 Task: Measure the driving distance from Los Angeles to Joshua Tree National Park.
Action: Mouse moved to (363, 105)
Screenshot: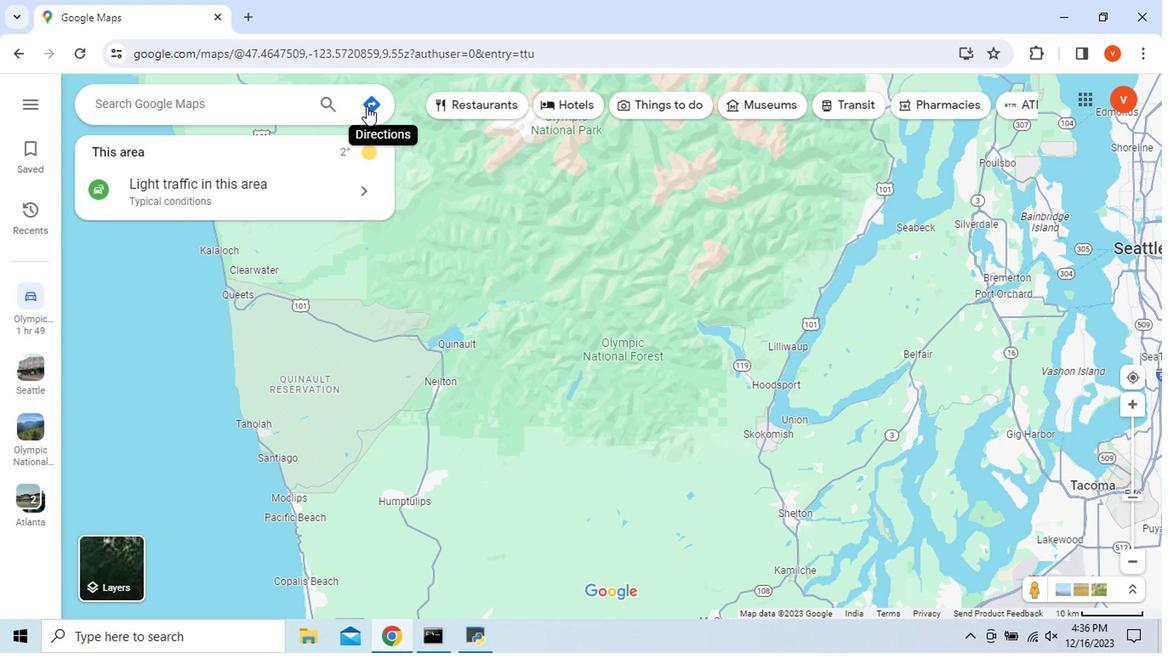 
Action: Mouse pressed left at (363, 105)
Screenshot: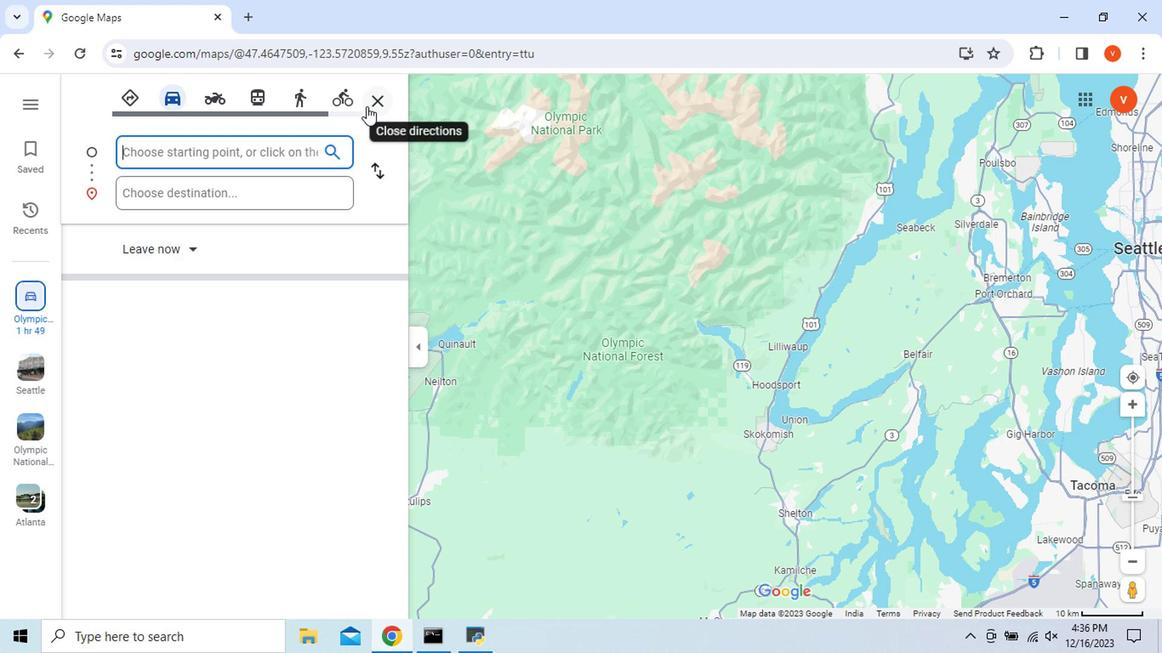 
Action: Mouse moved to (536, 344)
Screenshot: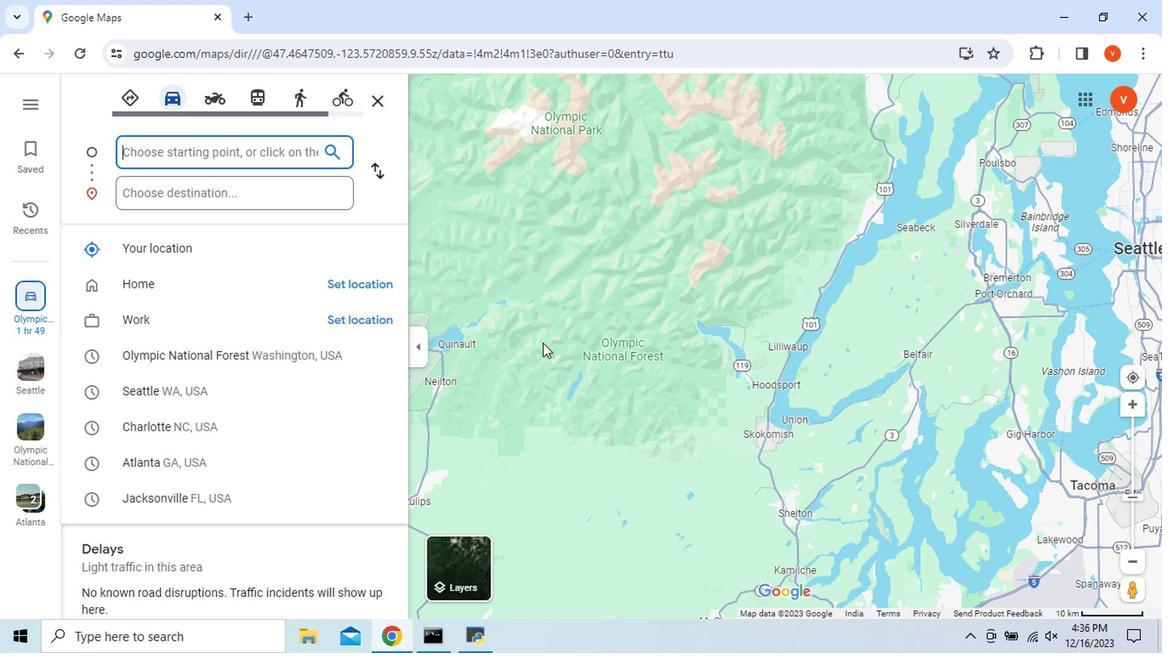 
Action: Key pressed <Key.shift_r>Los
Screenshot: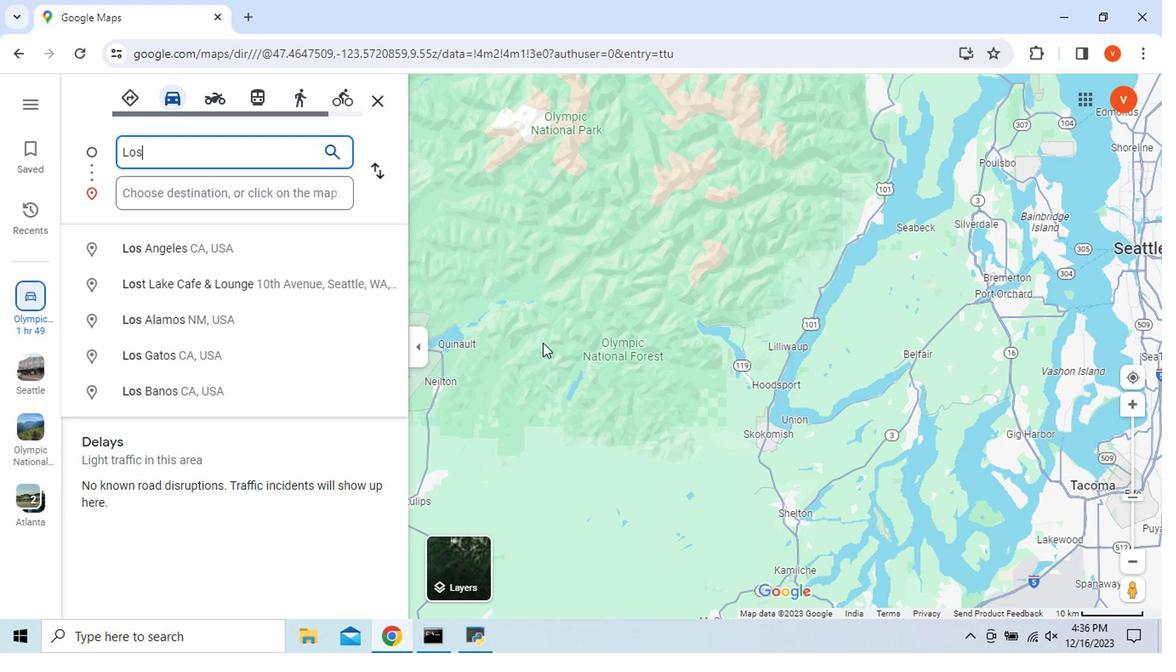 
Action: Mouse moved to (217, 246)
Screenshot: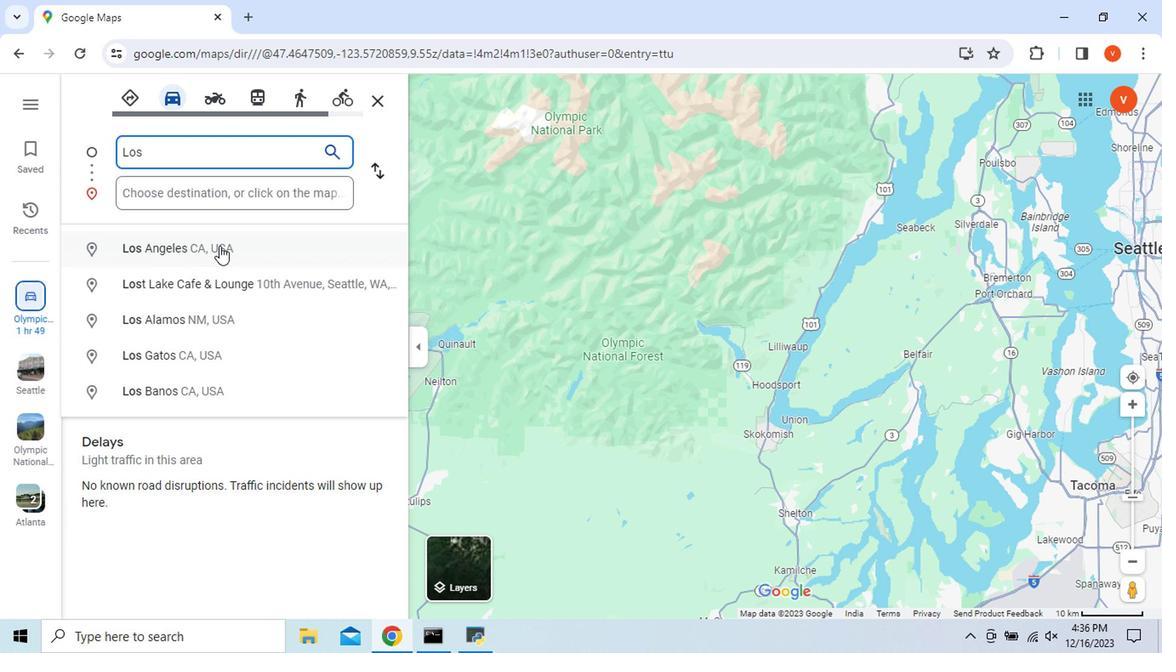 
Action: Mouse pressed left at (217, 246)
Screenshot: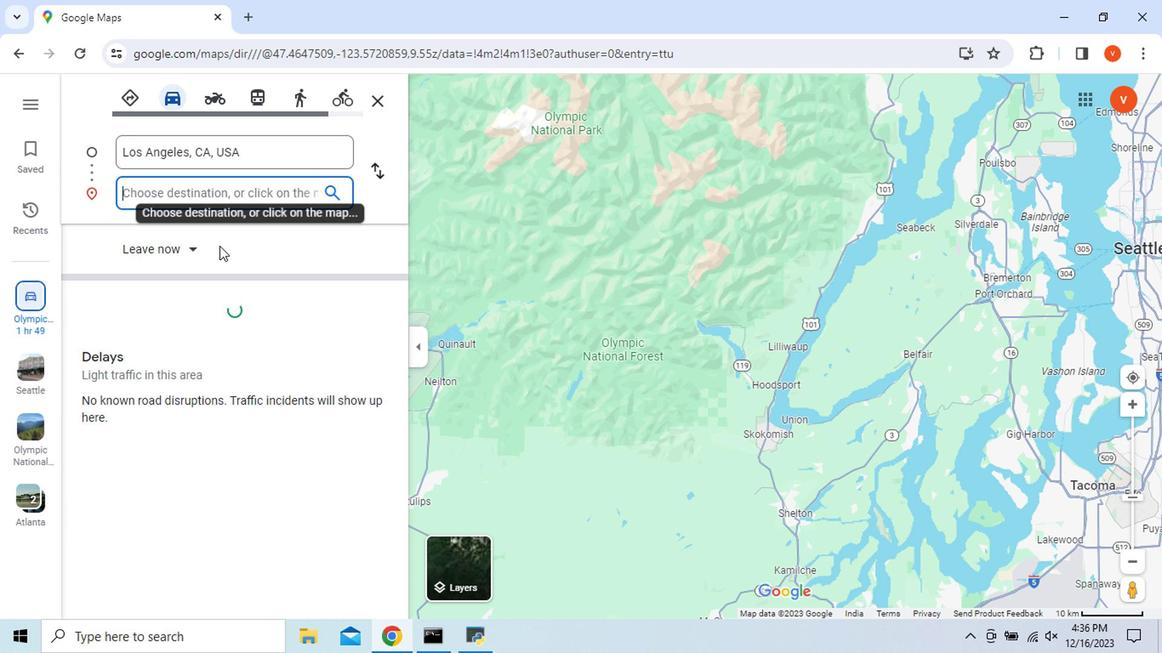 
Action: Mouse moved to (154, 194)
Screenshot: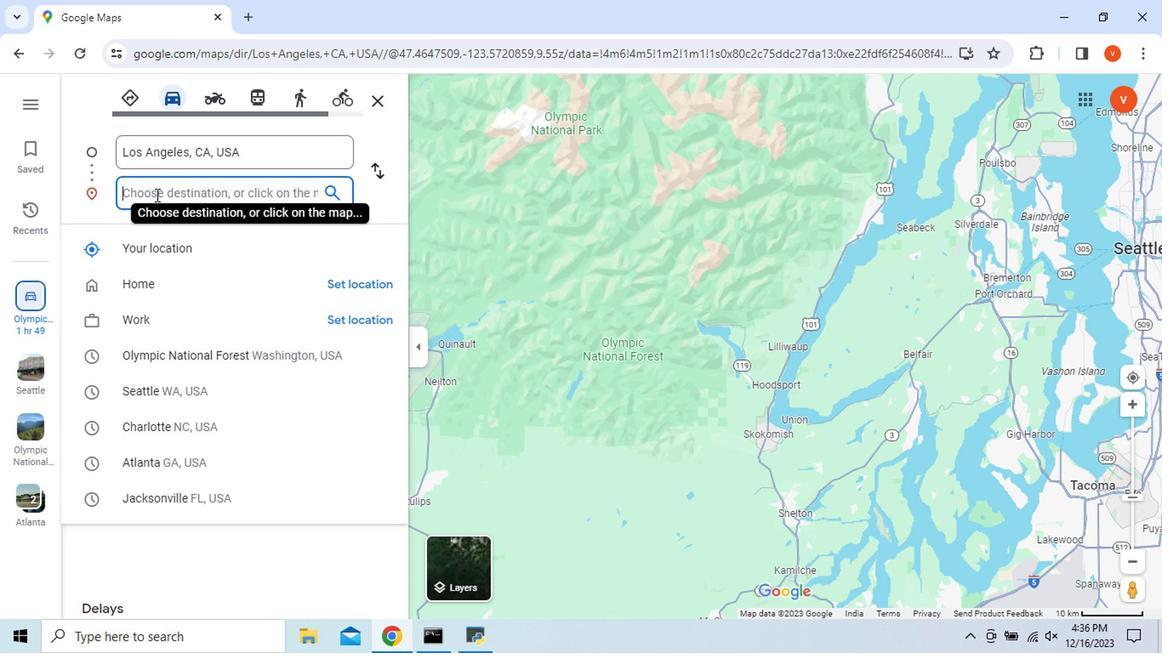 
Action: Mouse pressed left at (154, 194)
Screenshot: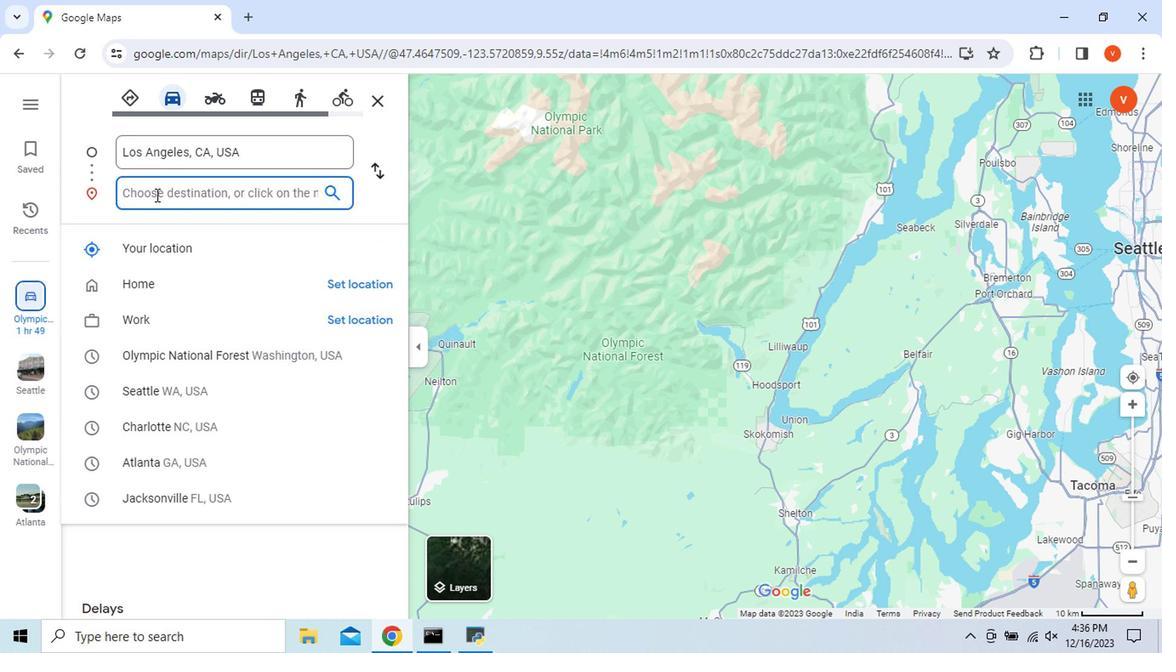 
Action: Key pressed <Key.shift_r>Joshua
Screenshot: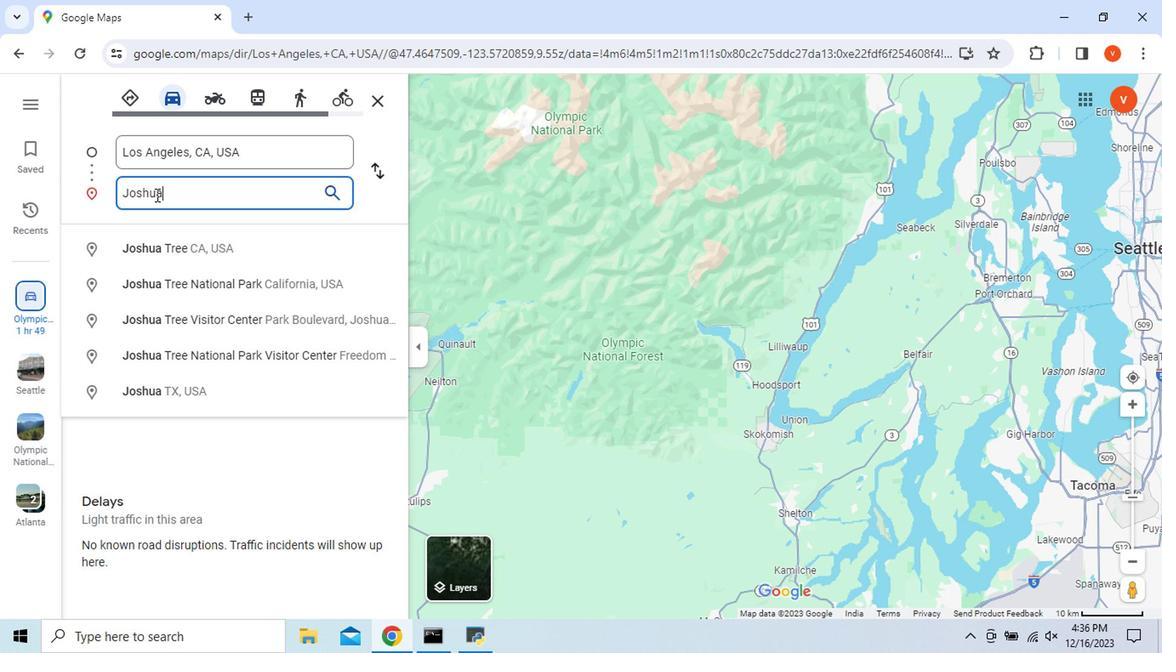
Action: Mouse moved to (241, 275)
Screenshot: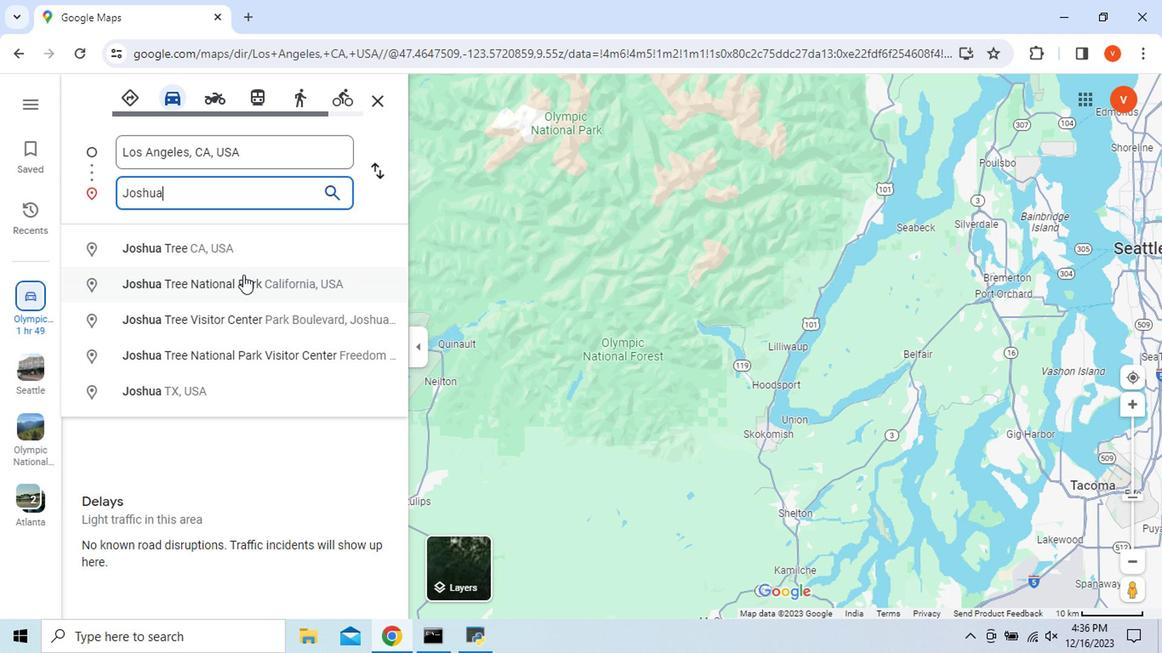 
Action: Mouse pressed left at (241, 275)
Screenshot: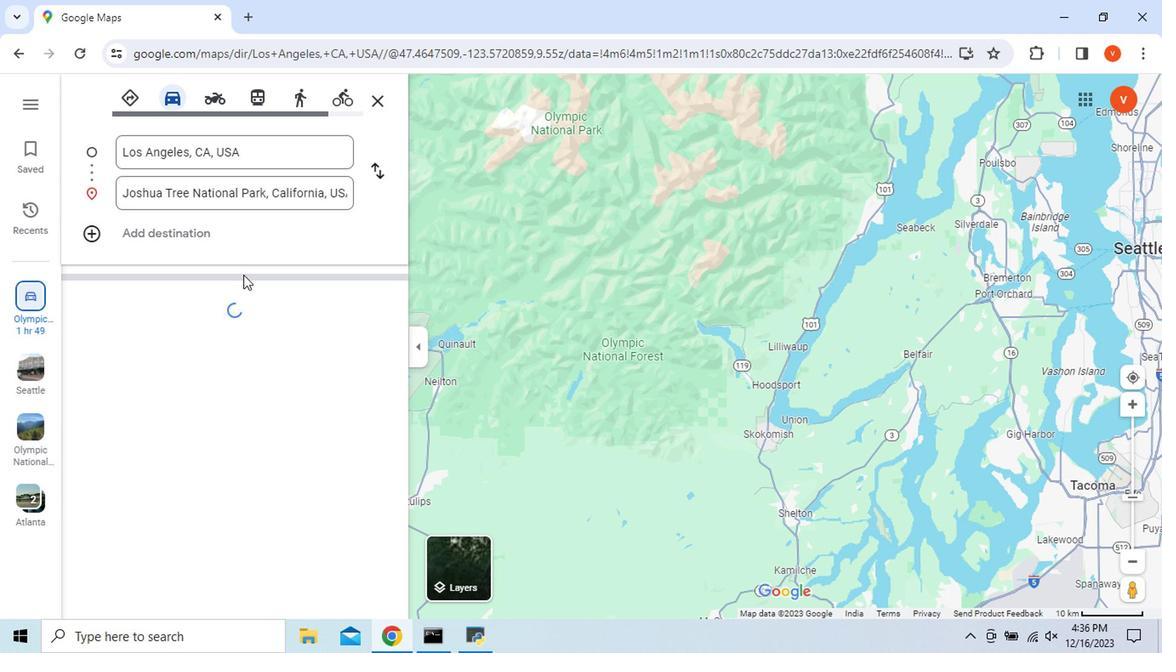 
Action: Mouse moved to (273, 466)
Screenshot: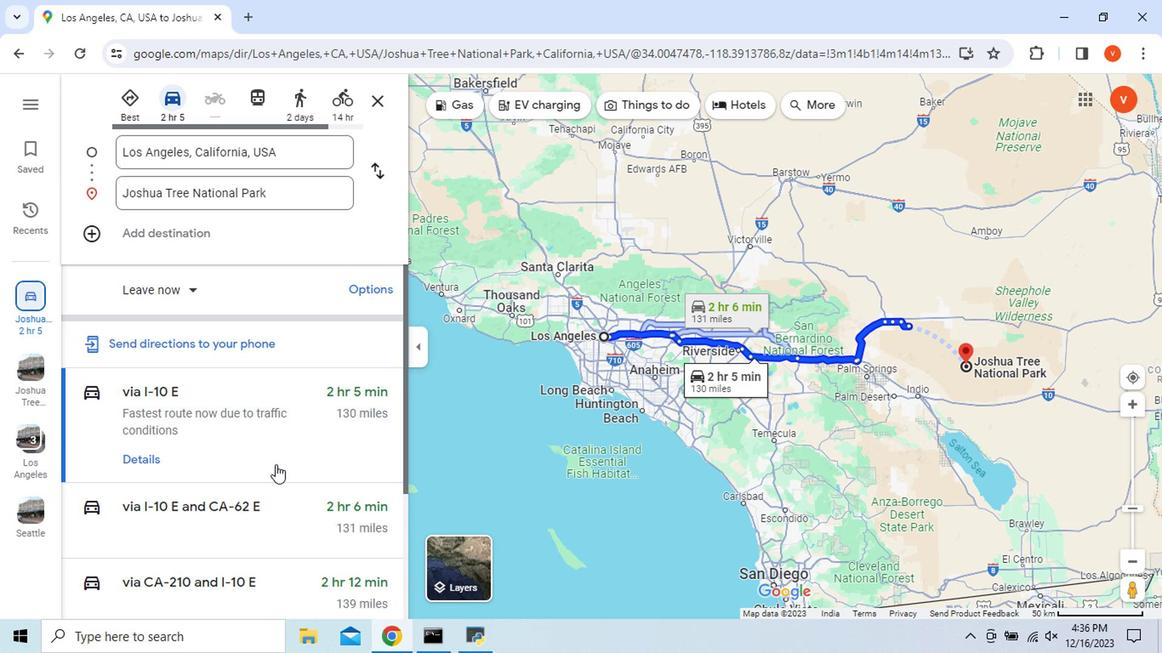 
Action: Mouse scrolled (273, 466) with delta (0, 0)
Screenshot: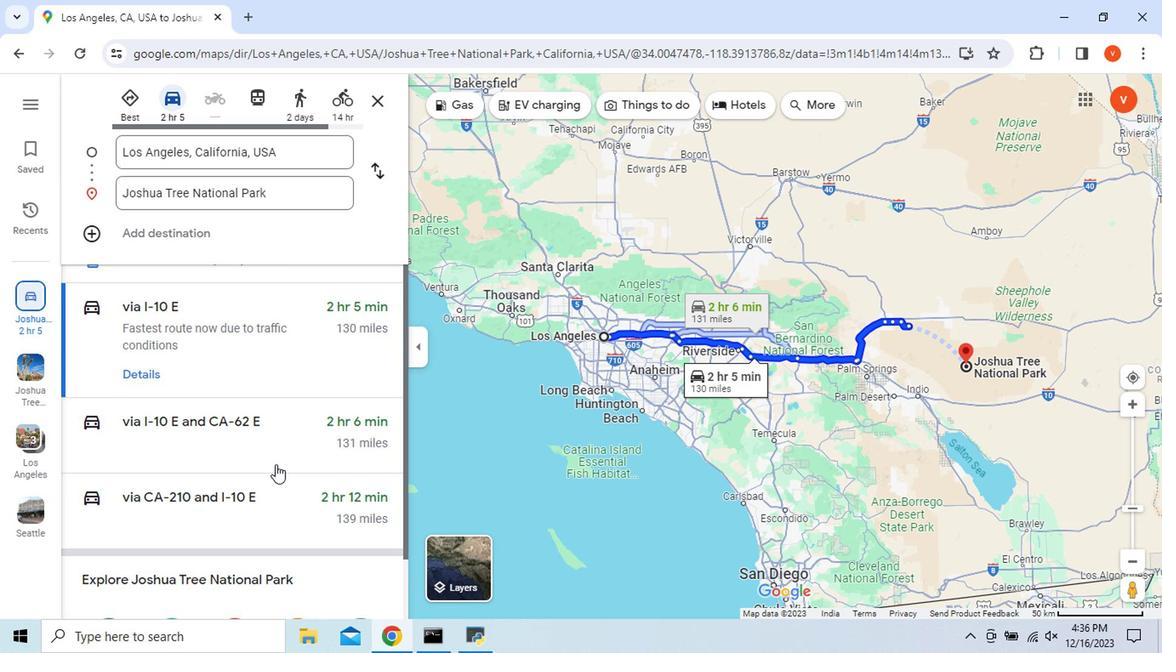 
Action: Mouse moved to (151, 374)
Screenshot: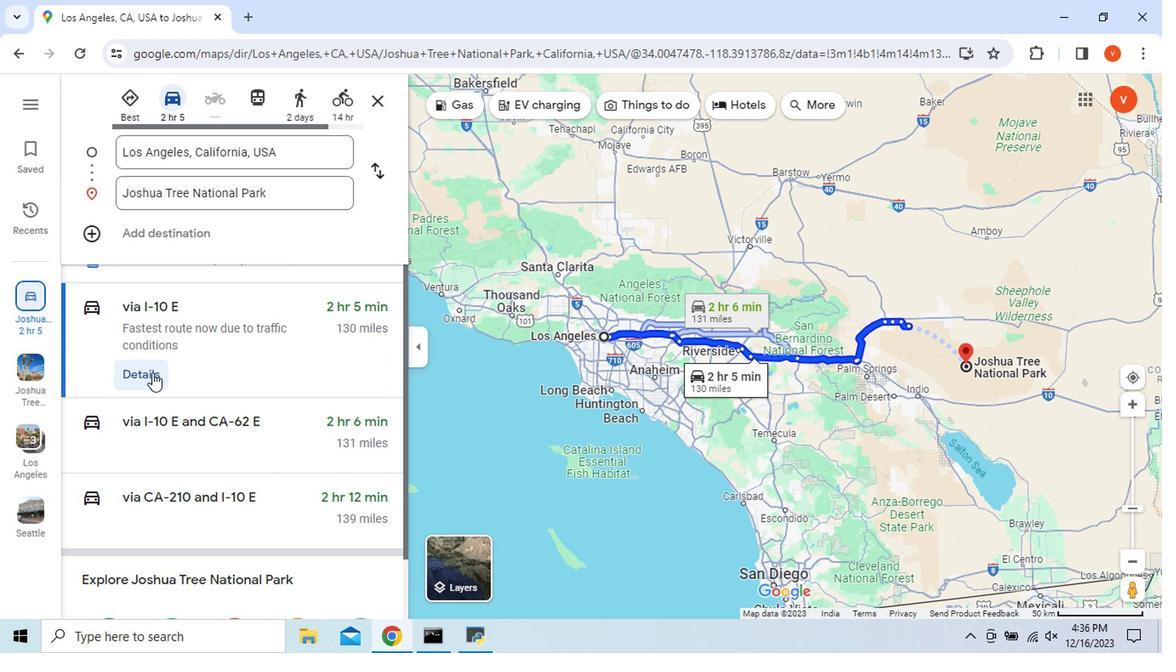 
Action: Mouse pressed left at (151, 374)
Screenshot: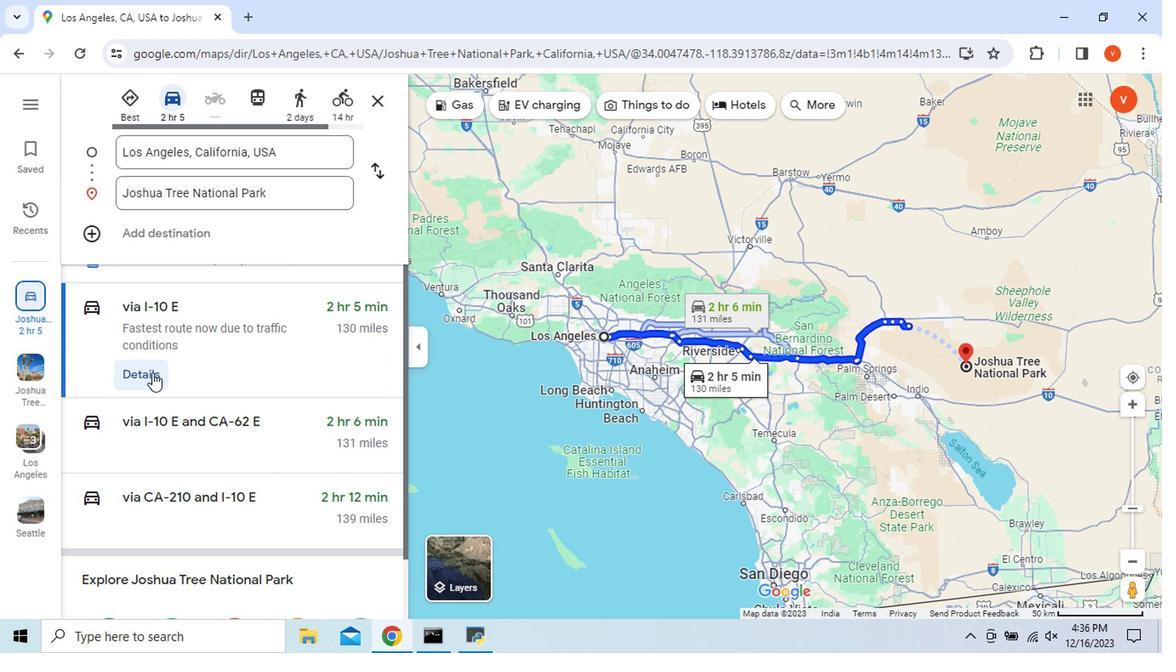 
Action: Mouse moved to (97, 314)
Screenshot: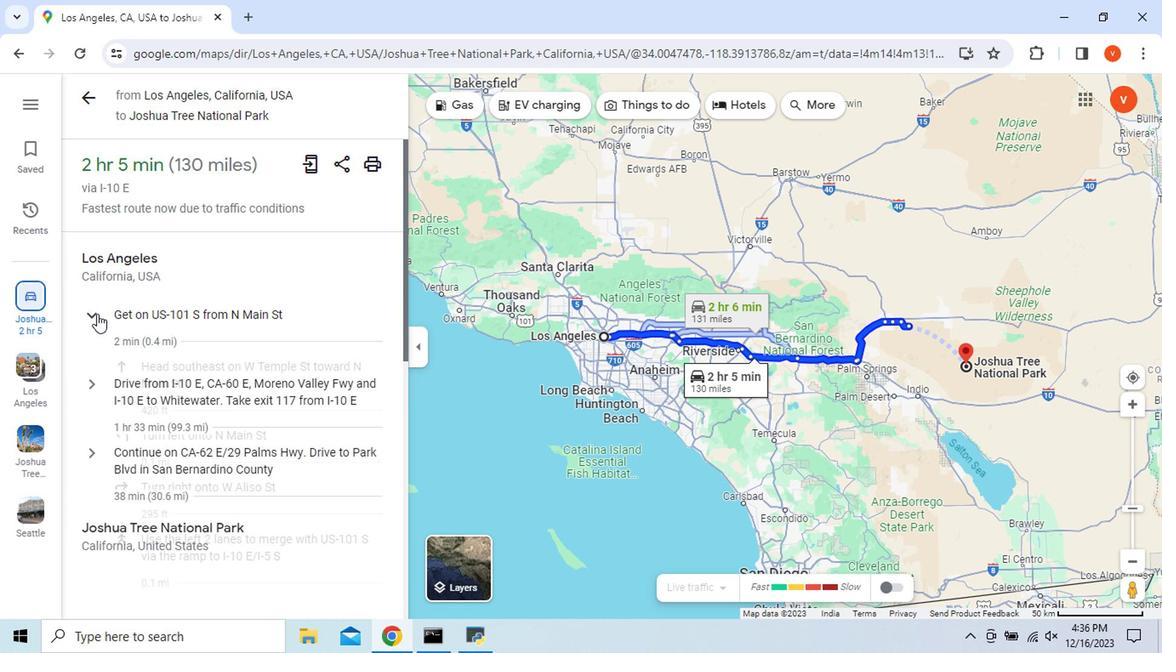 
Action: Mouse pressed left at (97, 314)
Screenshot: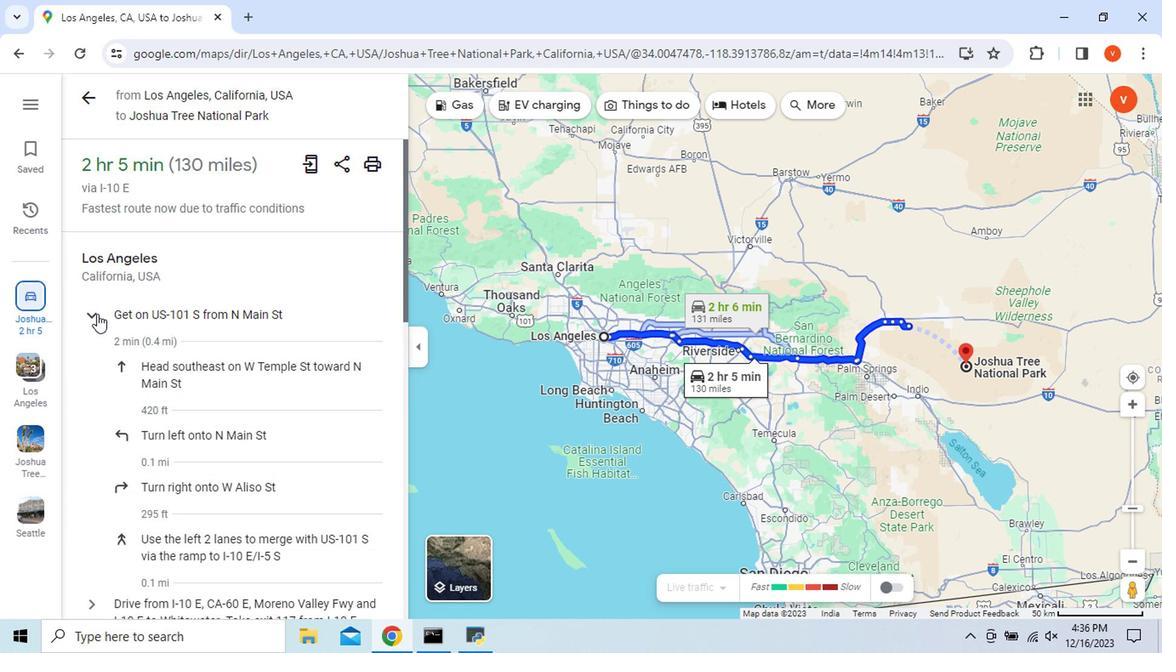 
Action: Mouse moved to (326, 318)
Screenshot: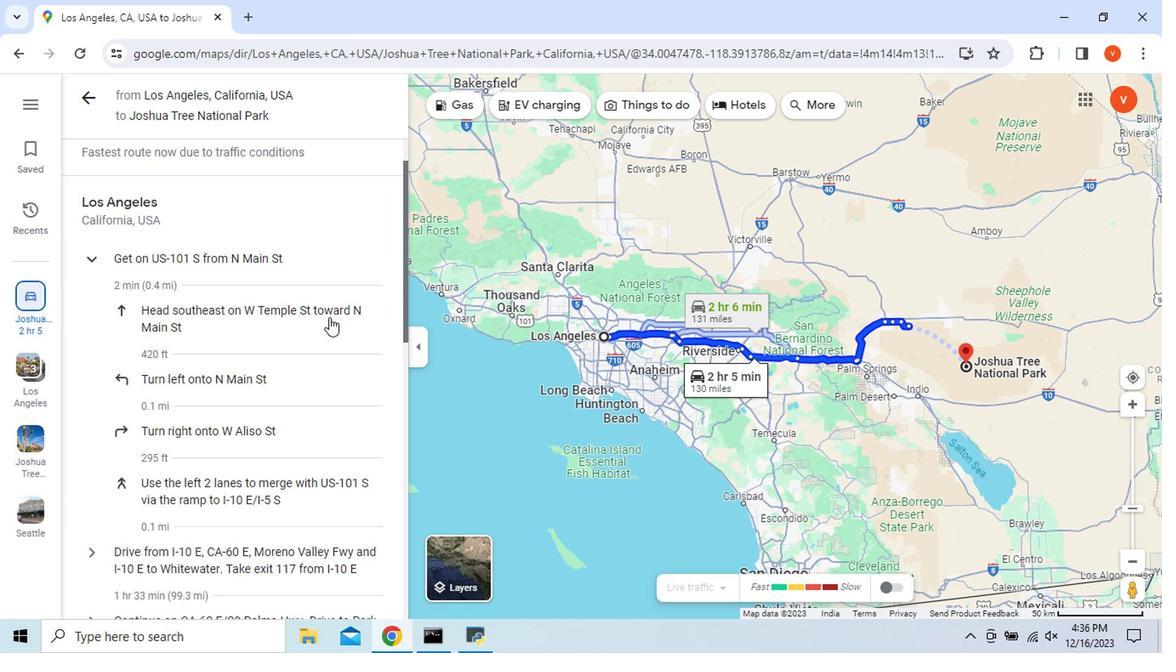 
Action: Mouse scrolled (326, 317) with delta (0, 0)
Screenshot: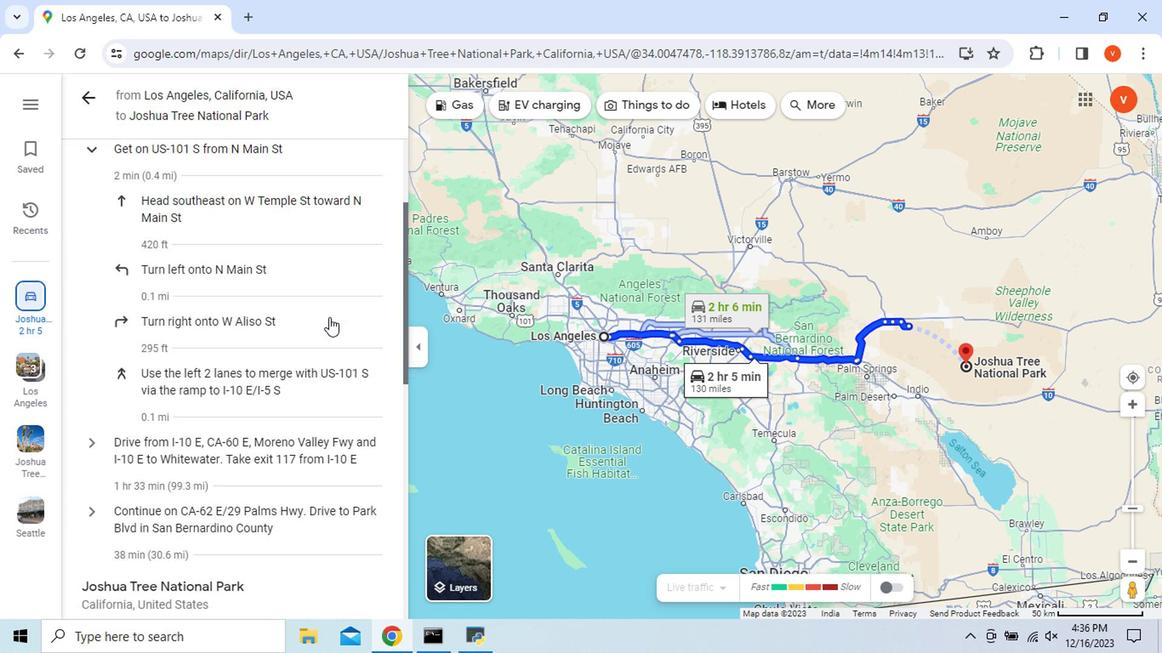 
Action: Mouse scrolled (326, 317) with delta (0, 0)
Screenshot: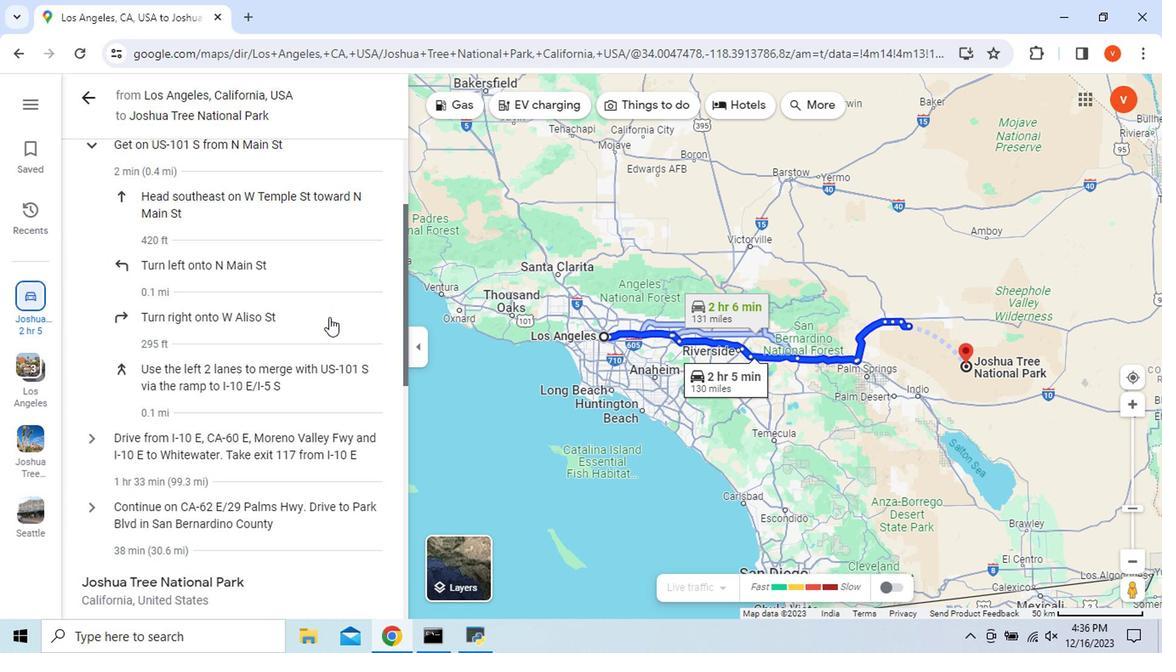 
Action: Mouse scrolled (326, 317) with delta (0, 0)
Screenshot: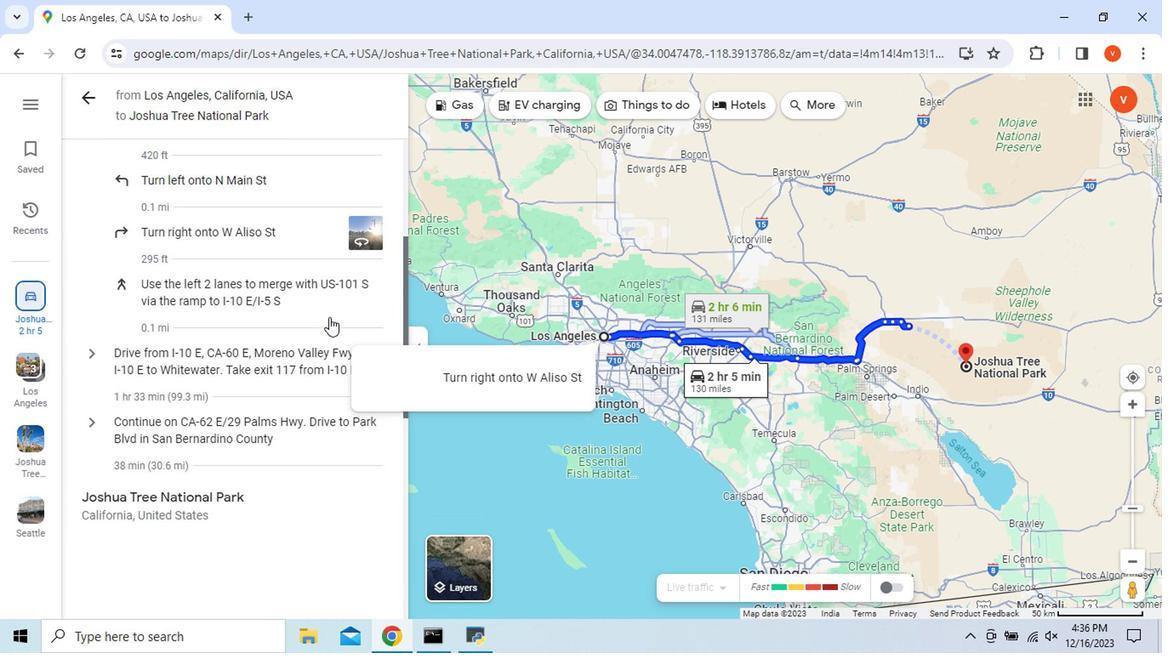 
Action: Mouse moved to (97, 351)
Screenshot: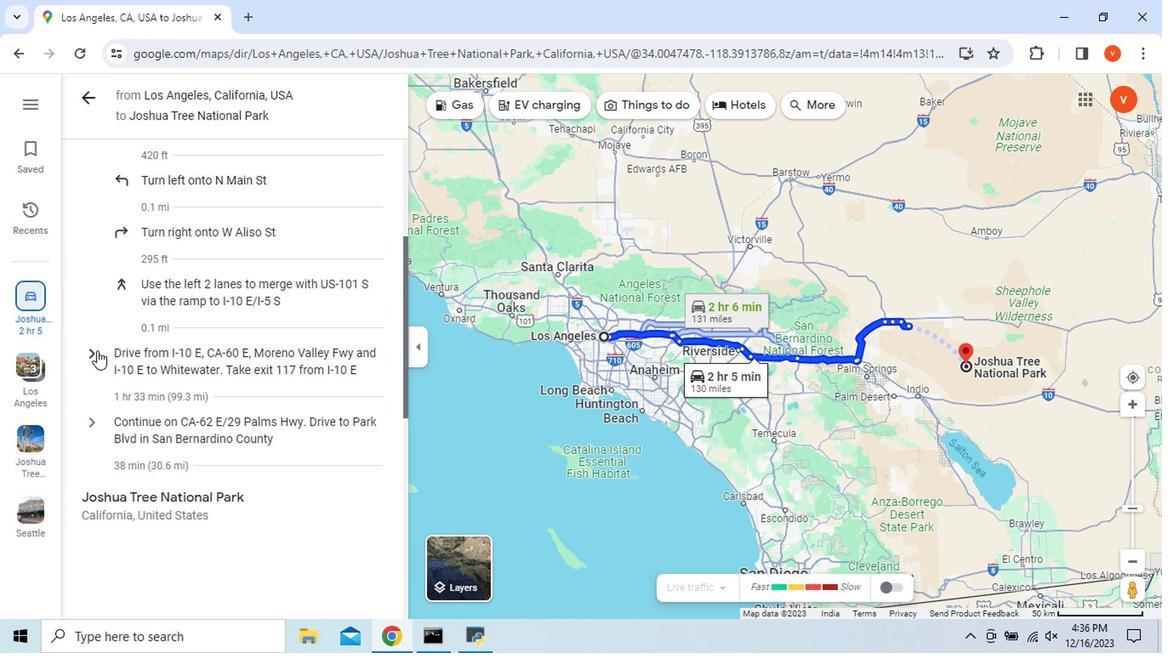 
Action: Mouse pressed left at (97, 351)
Screenshot: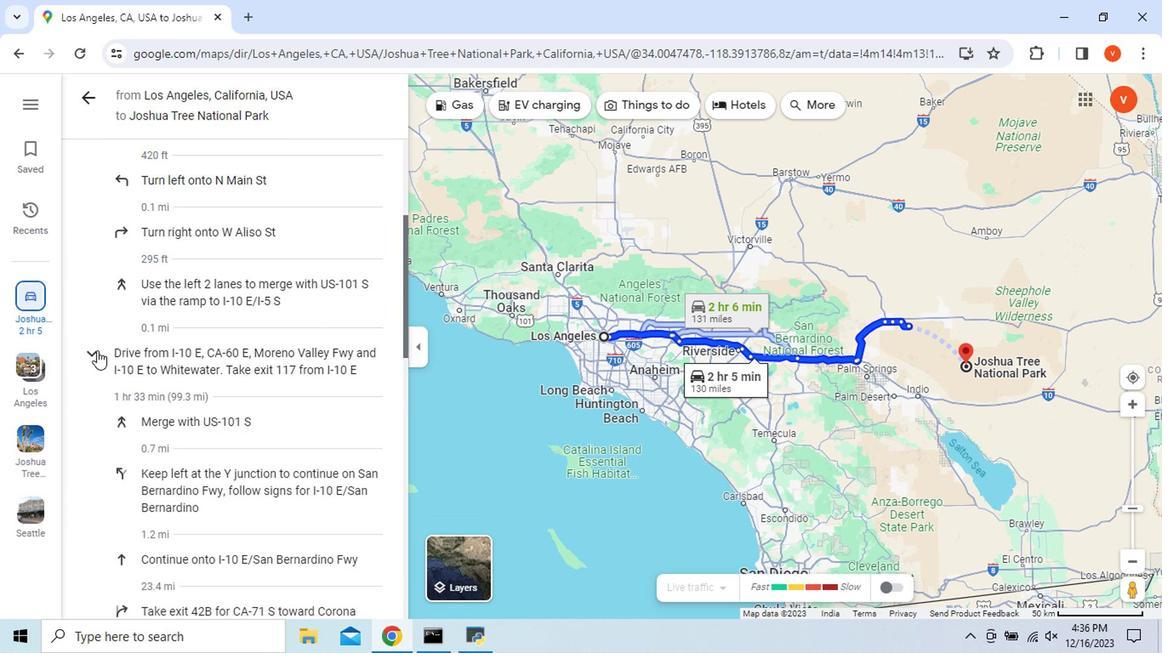 
Action: Mouse moved to (297, 398)
Screenshot: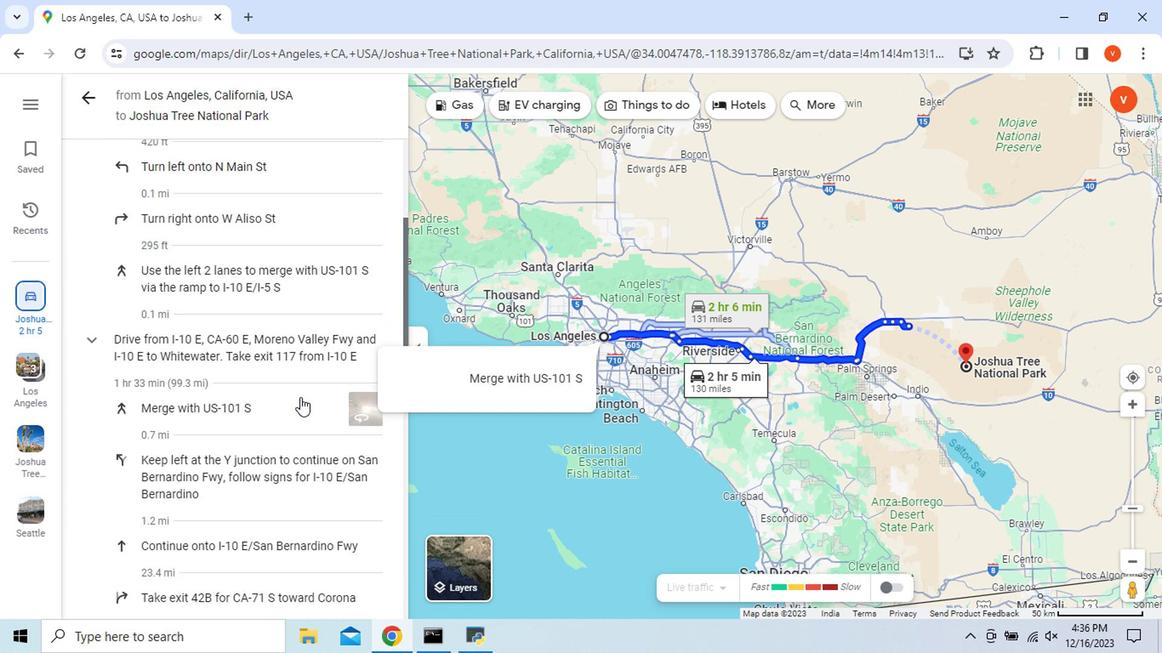 
Action: Mouse scrolled (297, 398) with delta (0, 0)
Screenshot: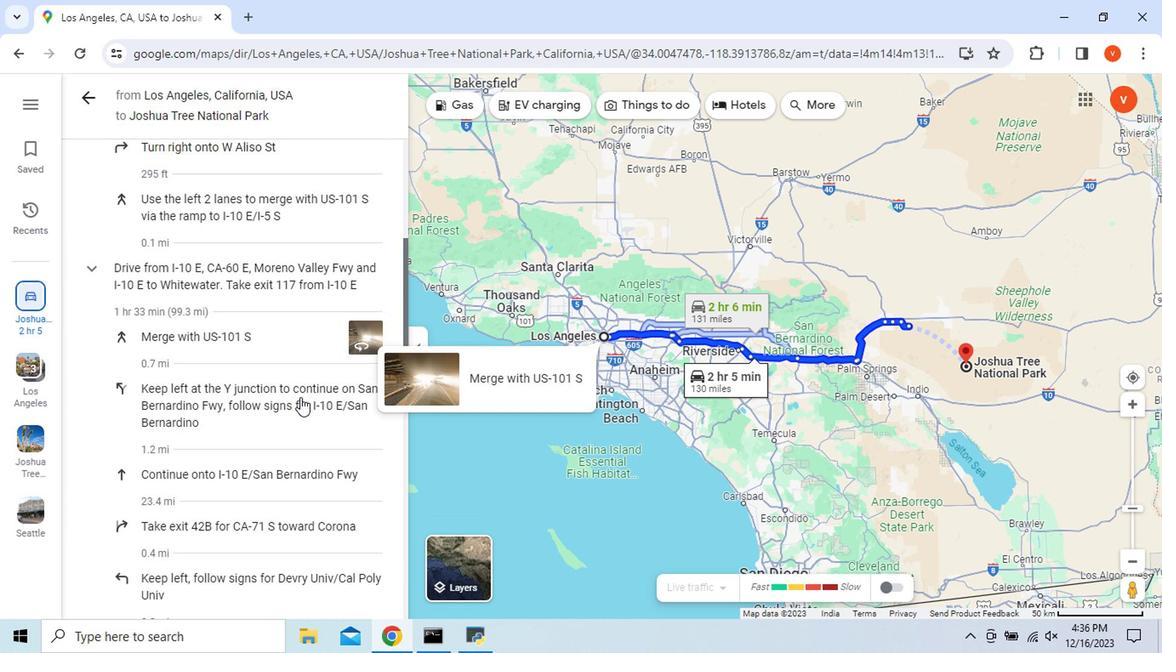 
Action: Mouse scrolled (297, 398) with delta (0, 0)
Screenshot: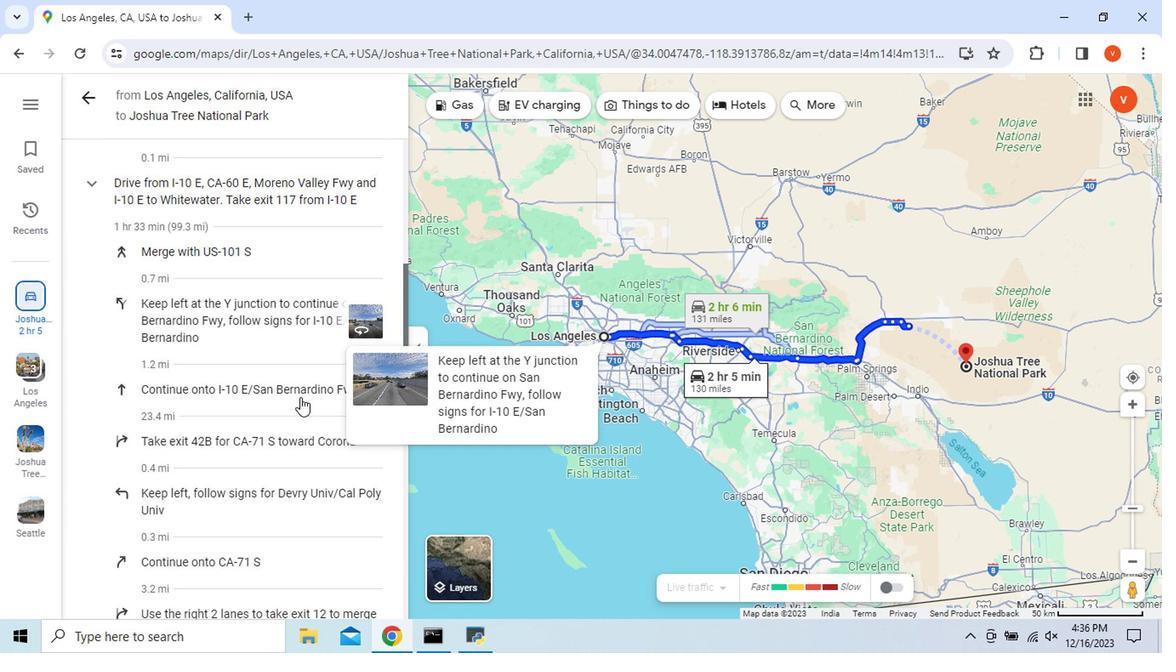 
Action: Mouse moved to (77, 407)
Screenshot: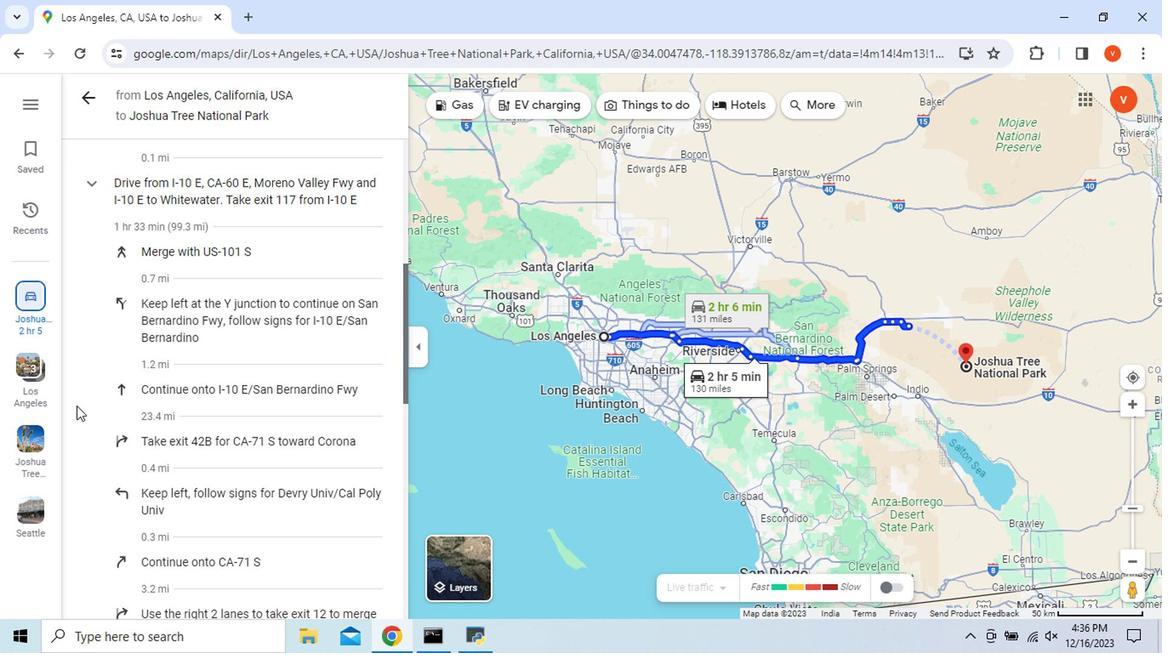 
Action: Mouse scrolled (77, 406) with delta (0, 0)
Screenshot: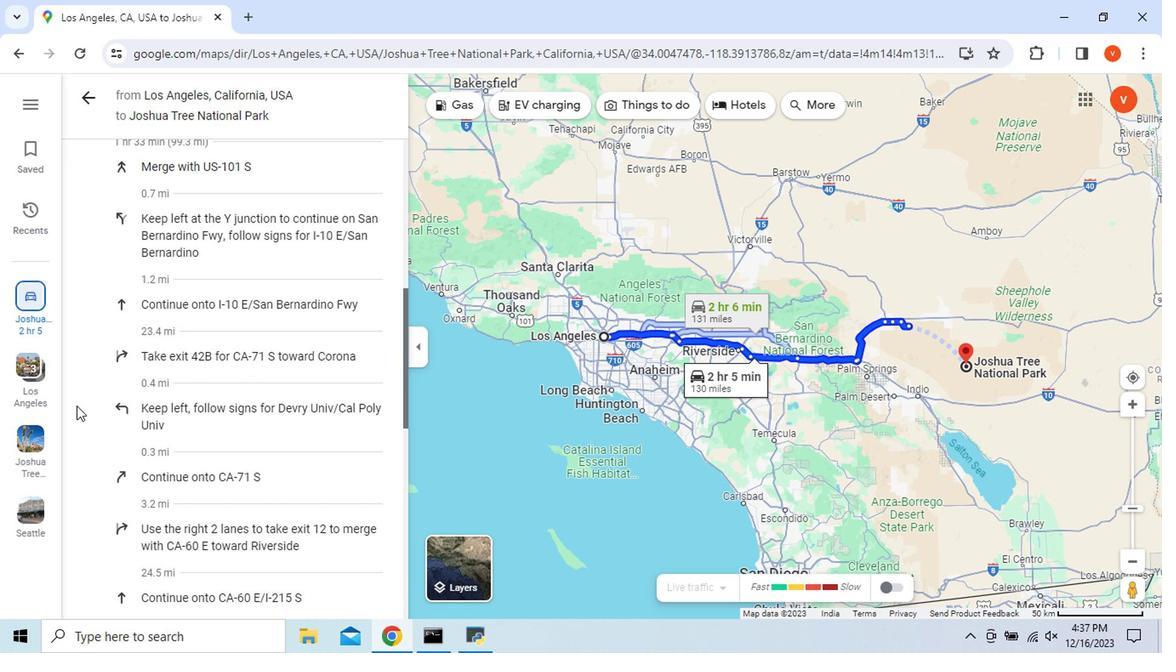 
Action: Mouse scrolled (77, 406) with delta (0, 0)
Screenshot: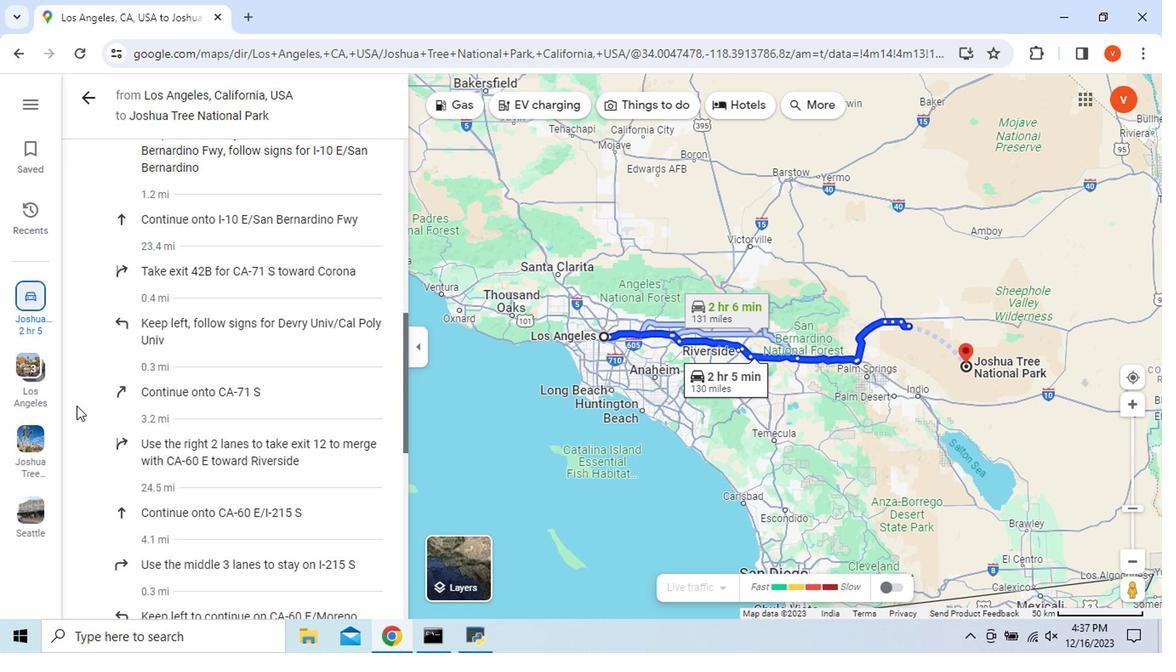 
Action: Mouse scrolled (77, 406) with delta (0, 0)
Screenshot: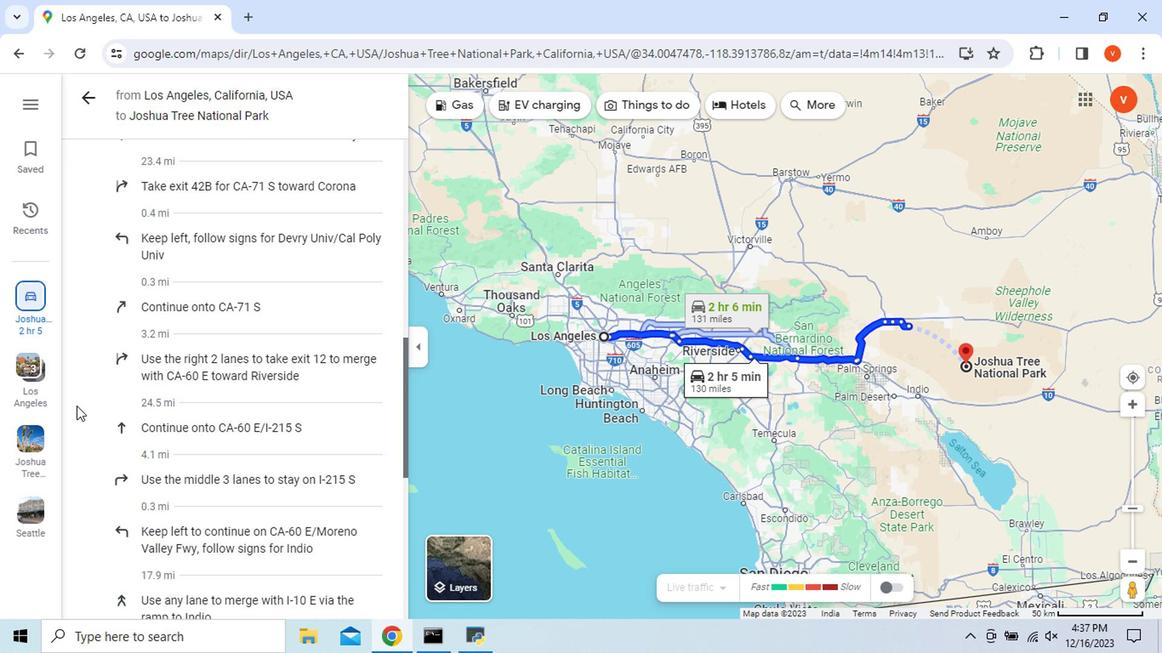 
Action: Mouse scrolled (77, 406) with delta (0, 0)
Screenshot: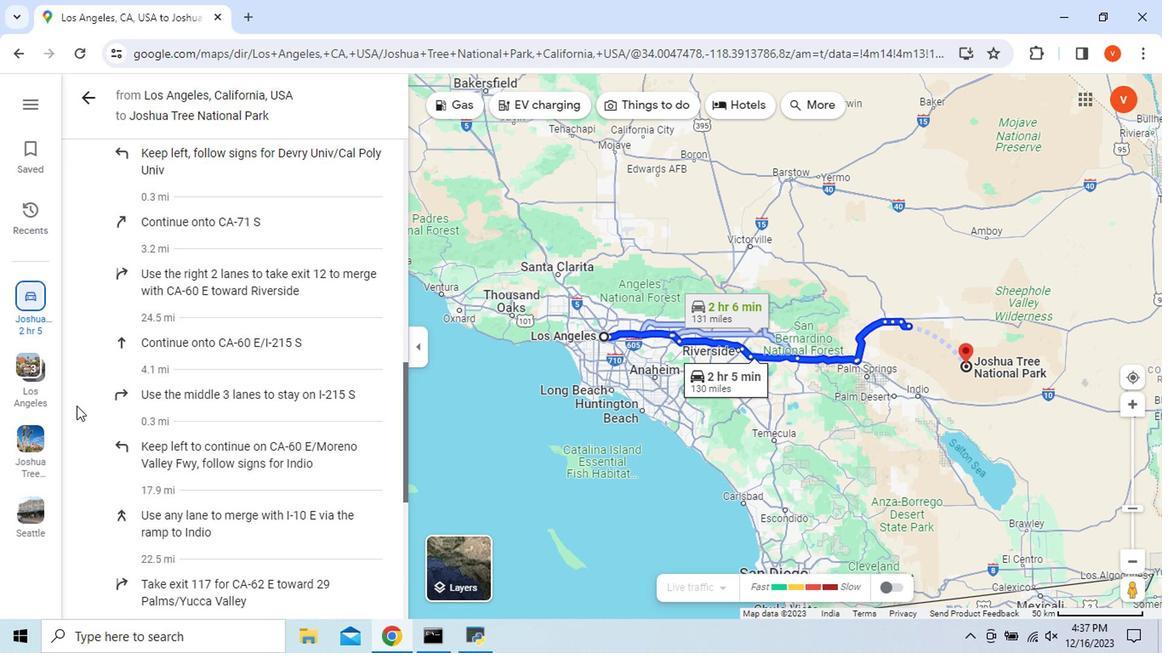 
Action: Mouse scrolled (77, 406) with delta (0, 0)
Screenshot: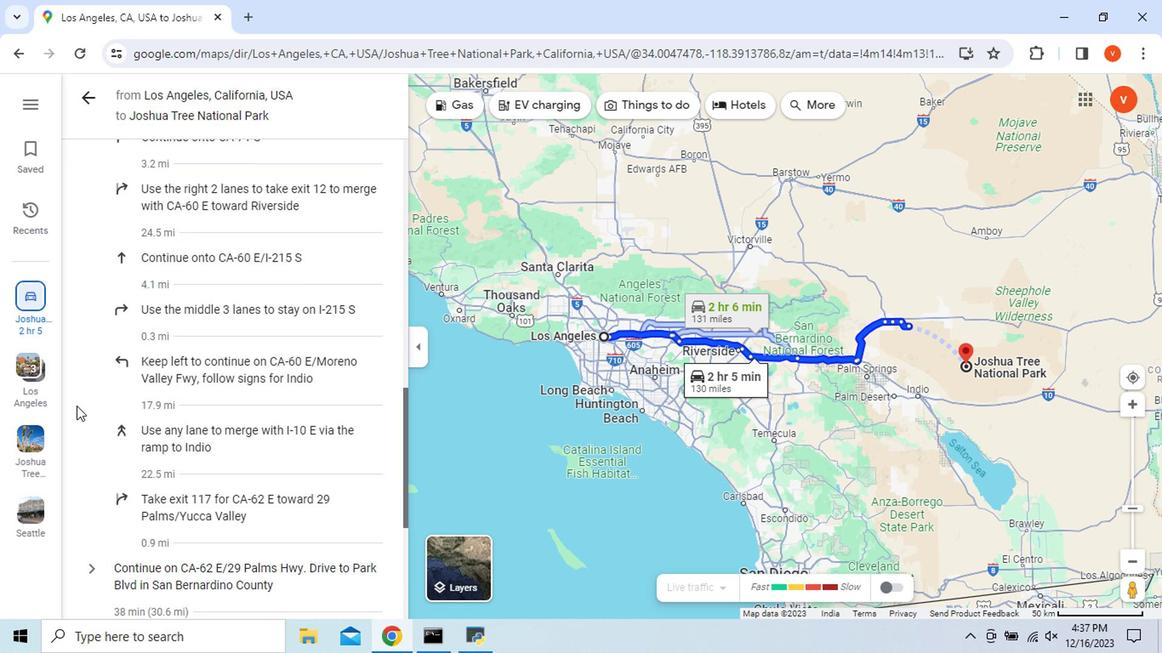 
Action: Mouse scrolled (77, 406) with delta (0, 0)
Screenshot: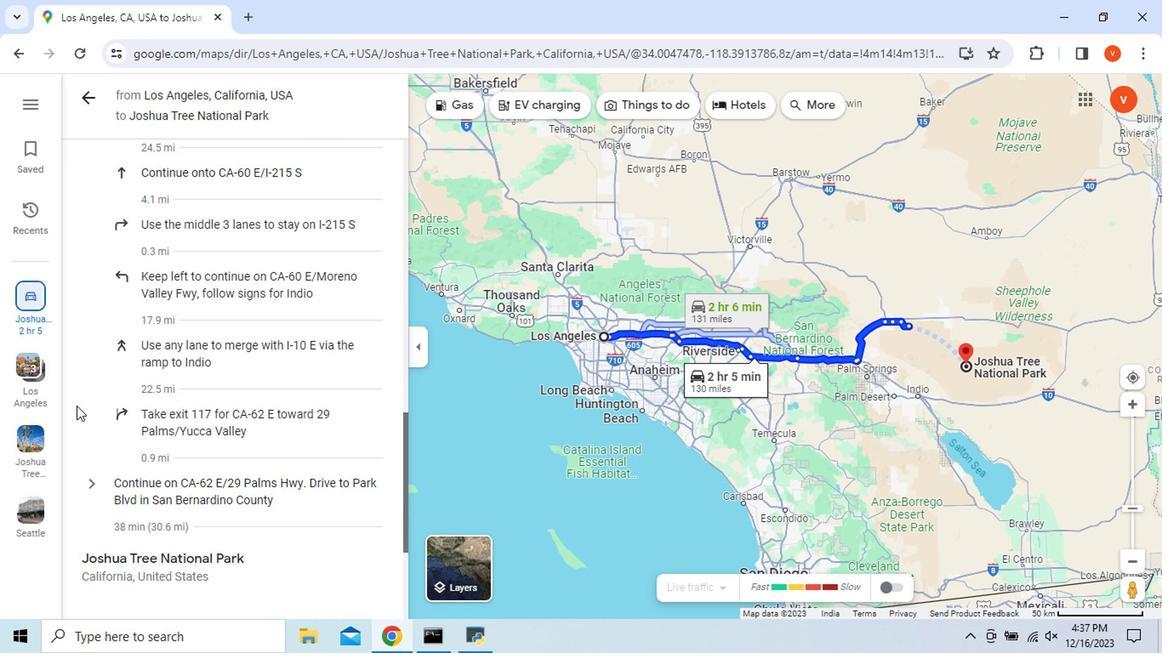 
Action: Mouse scrolled (77, 406) with delta (0, 0)
Screenshot: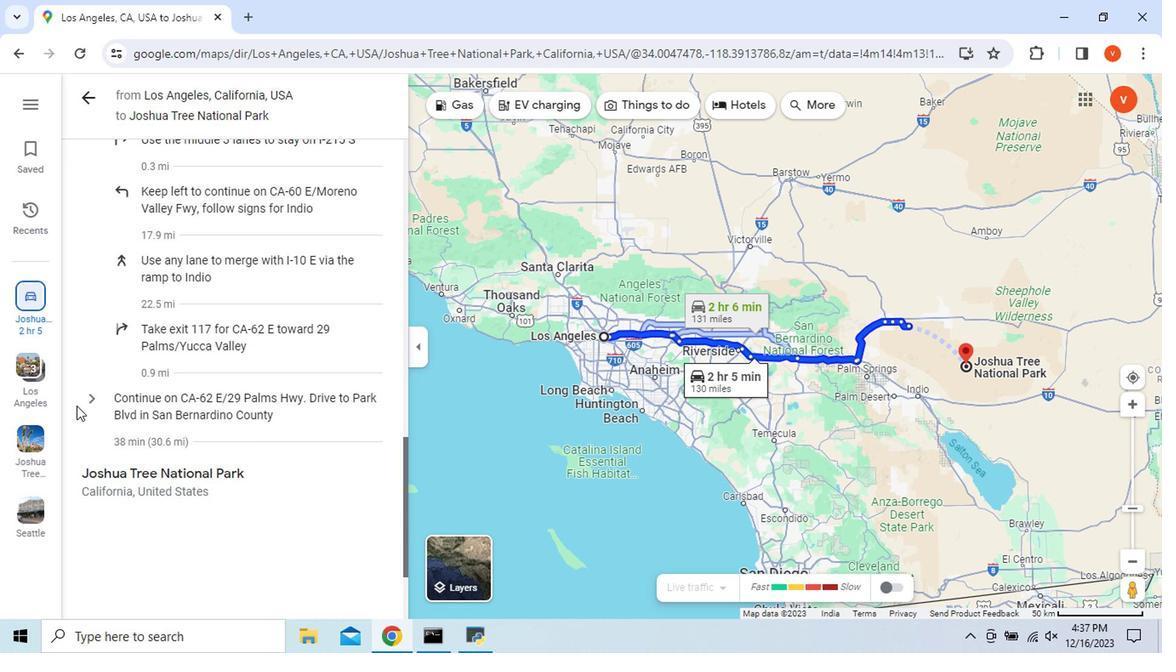 
Action: Mouse moved to (93, 403)
Screenshot: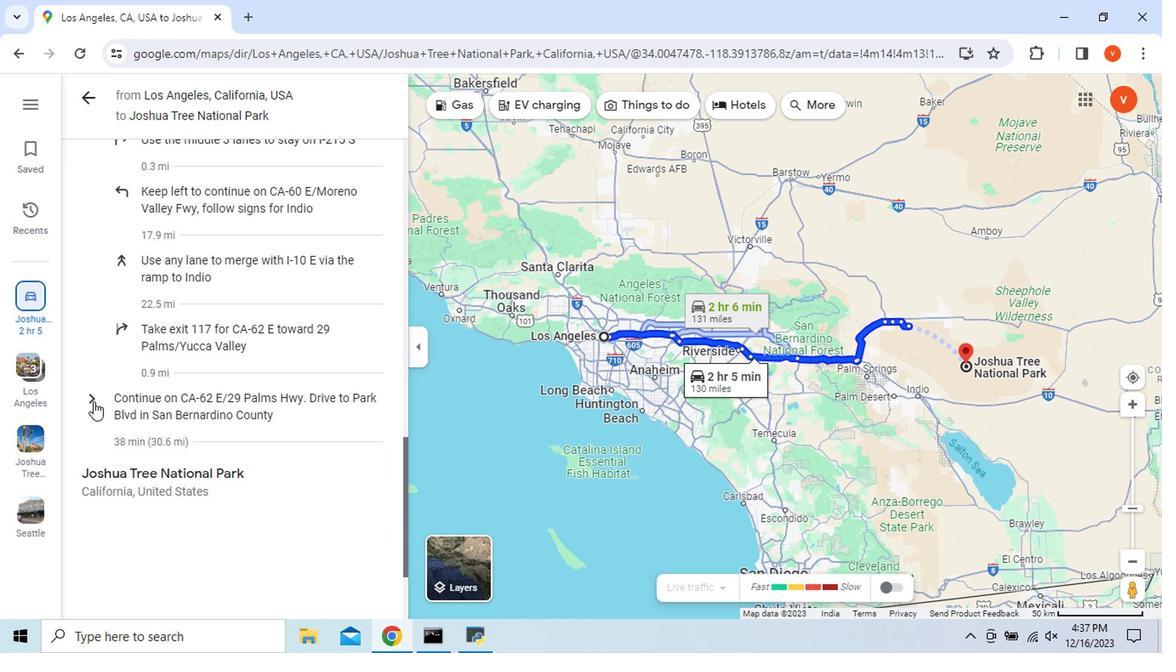 
Action: Mouse pressed left at (93, 403)
Screenshot: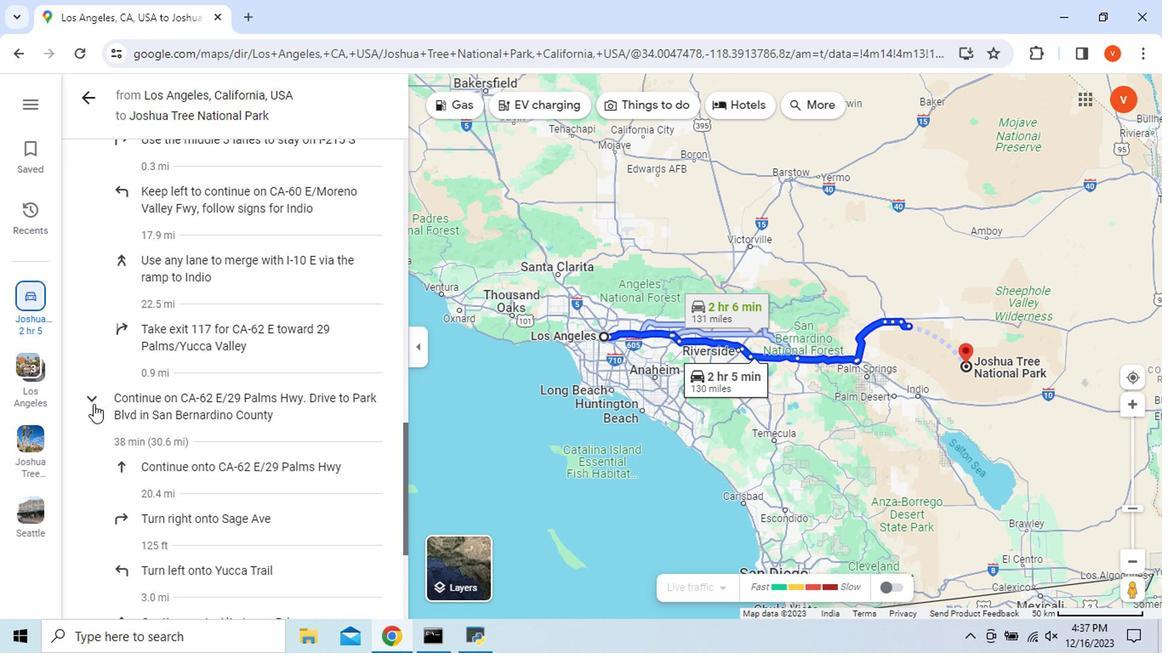 
Action: Mouse moved to (88, 444)
Screenshot: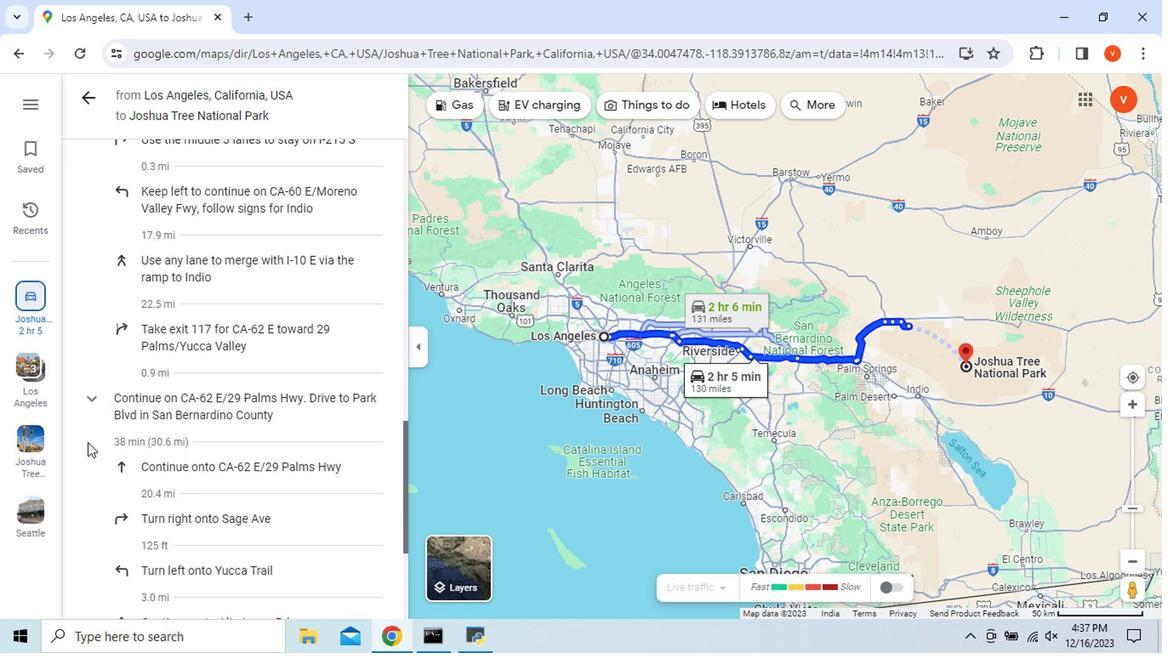 
Action: Mouse scrolled (88, 443) with delta (0, 0)
Screenshot: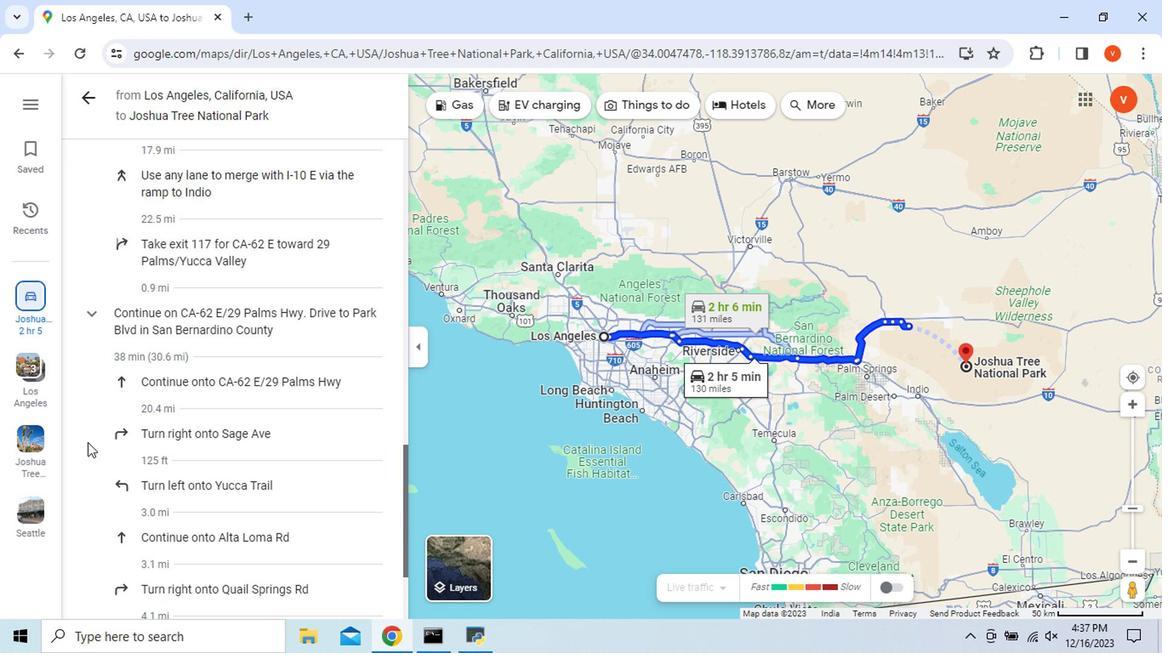 
Action: Mouse scrolled (88, 443) with delta (0, 0)
Screenshot: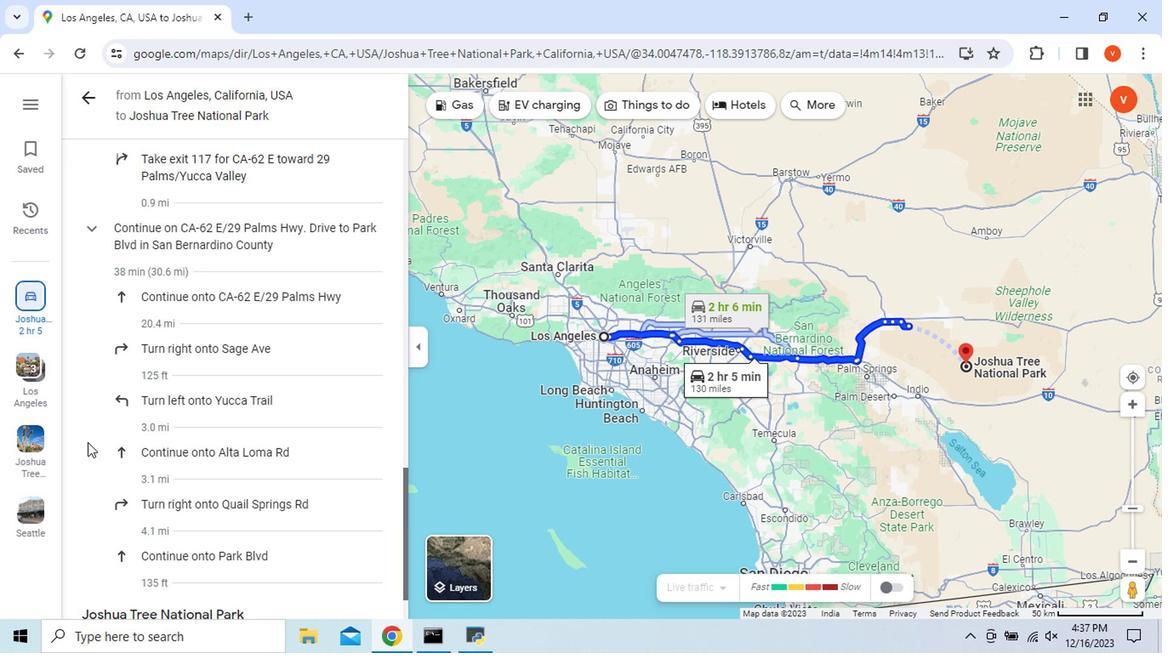 
Action: Mouse scrolled (88, 443) with delta (0, 0)
Screenshot: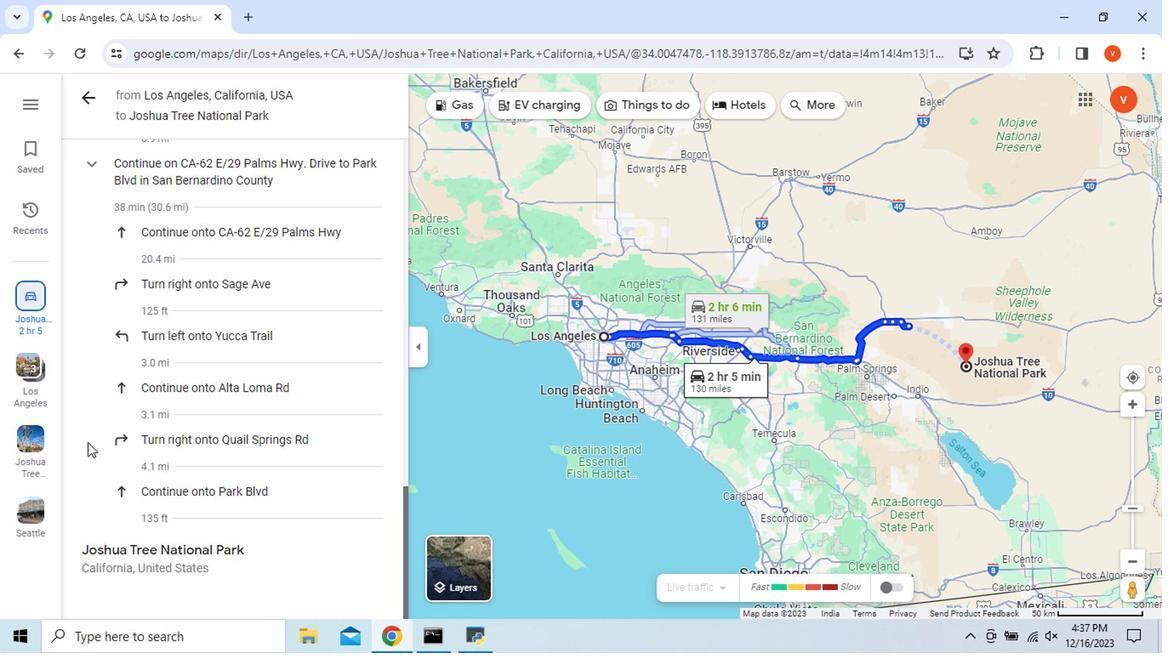 
Action: Mouse scrolled (88, 443) with delta (0, 0)
Screenshot: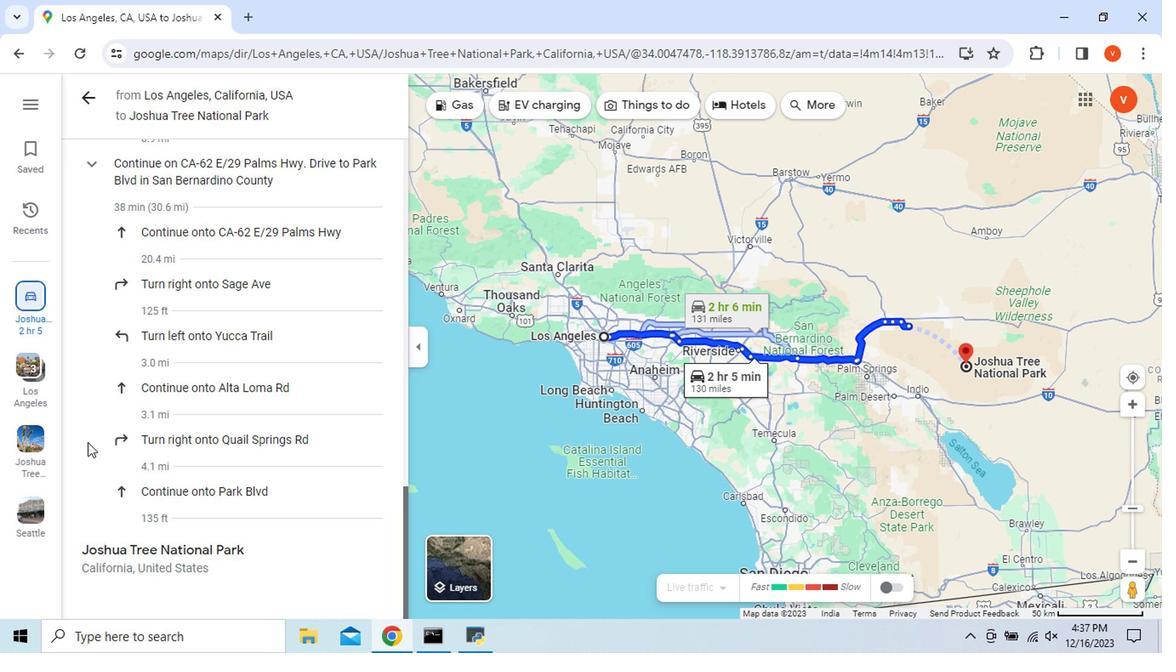 
Action: Mouse scrolled (88, 445) with delta (0, 1)
Screenshot: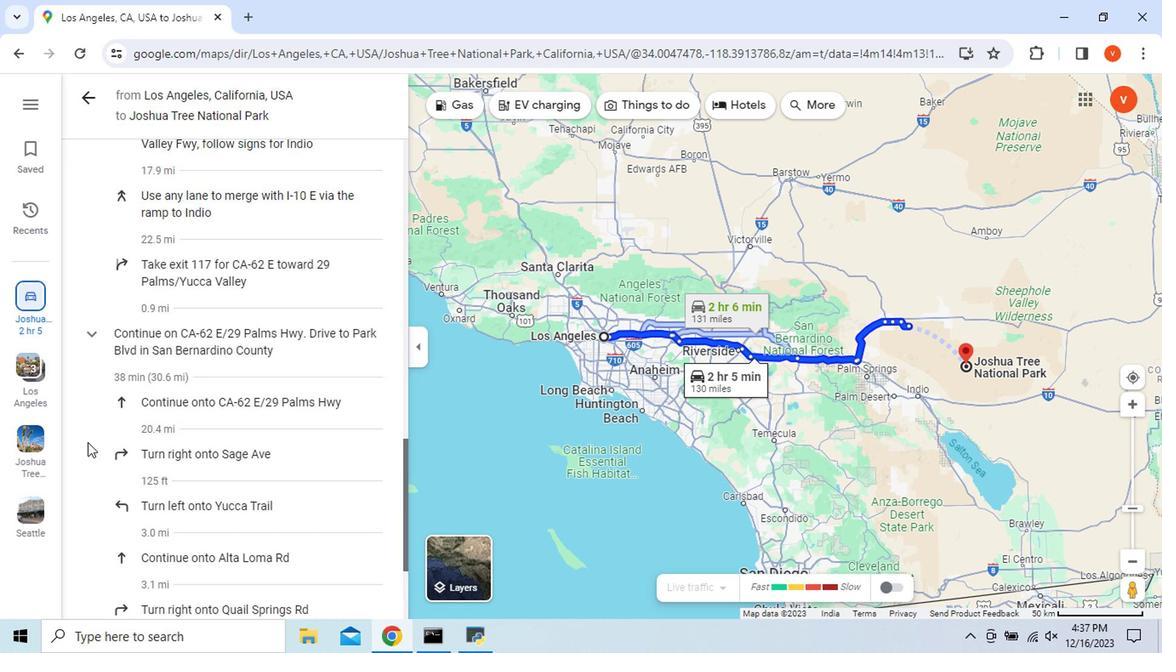 
Action: Mouse scrolled (88, 445) with delta (0, 1)
Screenshot: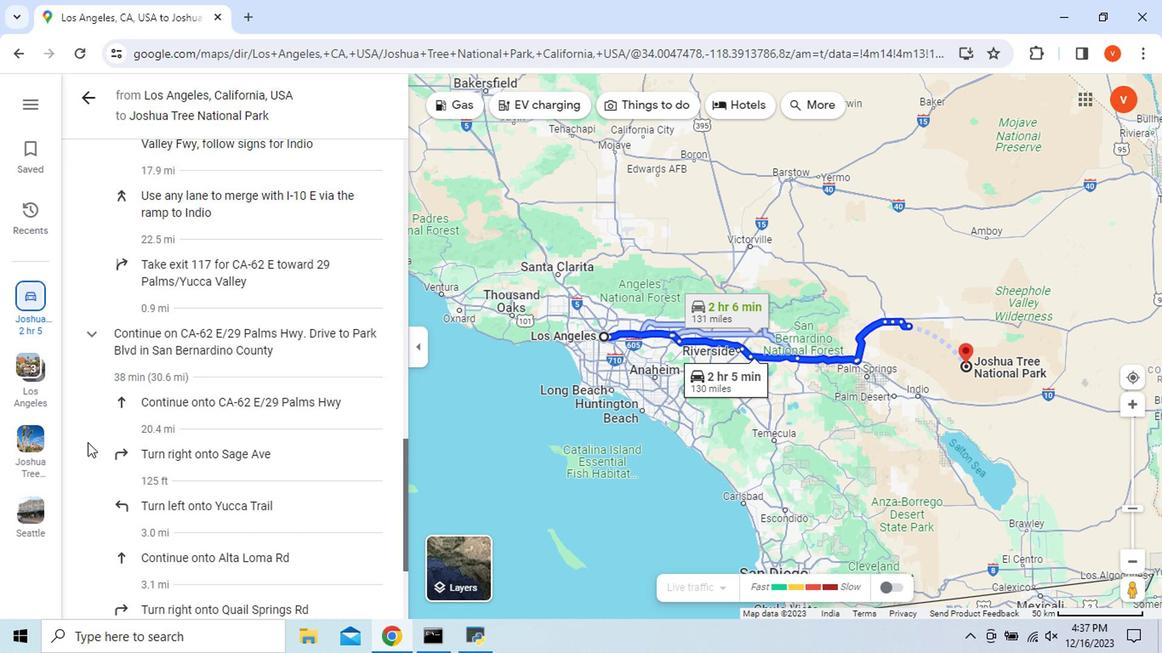 
Action: Mouse scrolled (88, 445) with delta (0, 1)
Screenshot: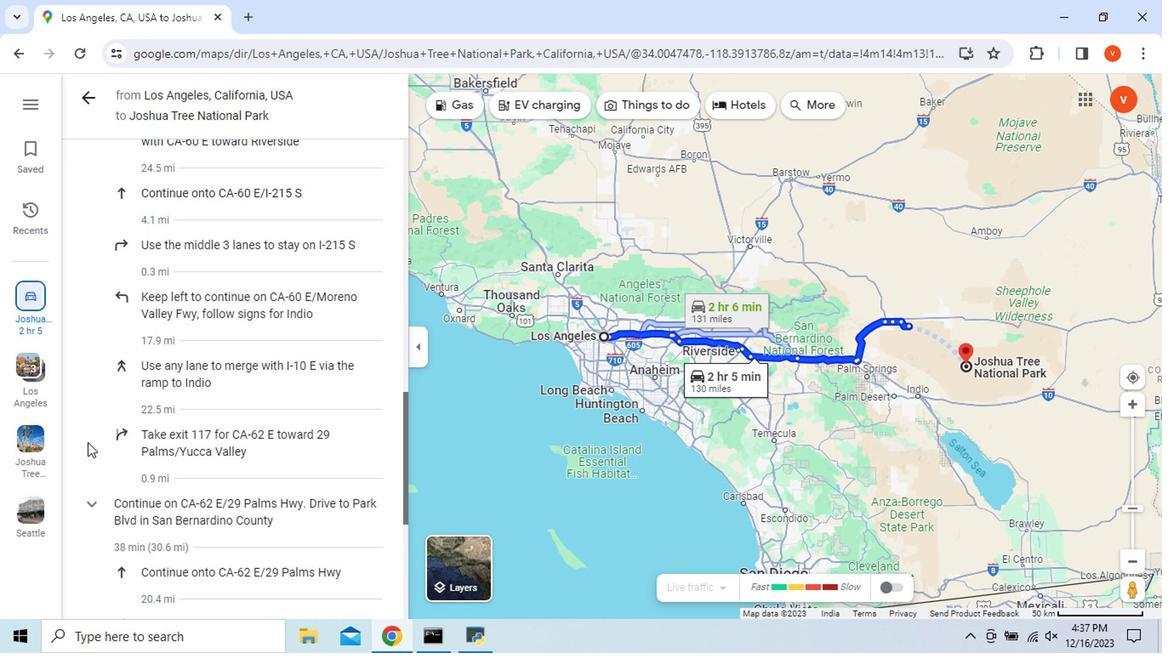 
Action: Mouse scrolled (88, 445) with delta (0, 1)
Screenshot: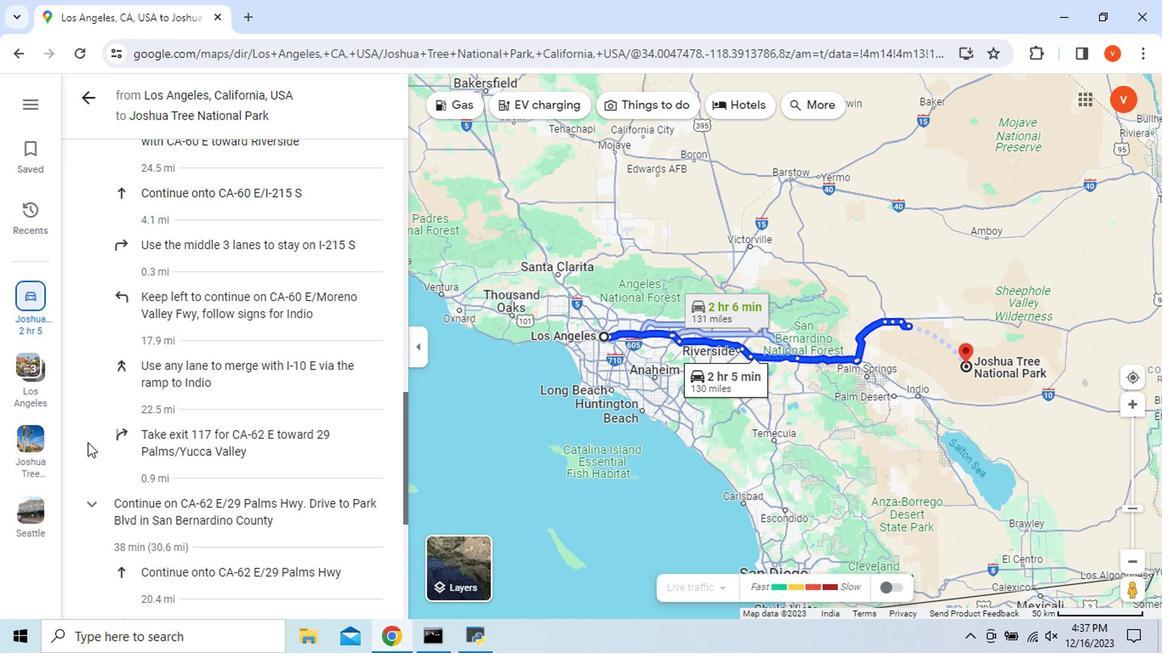 
Action: Mouse scrolled (88, 445) with delta (0, 1)
Screenshot: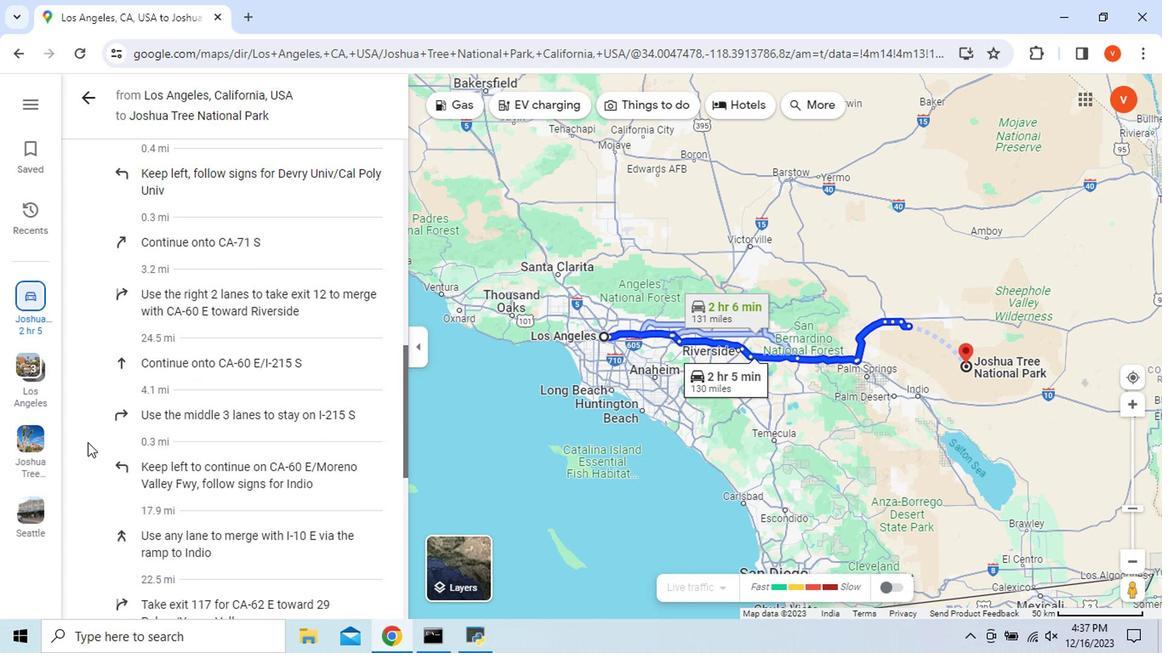 
Action: Mouse scrolled (88, 445) with delta (0, 1)
Screenshot: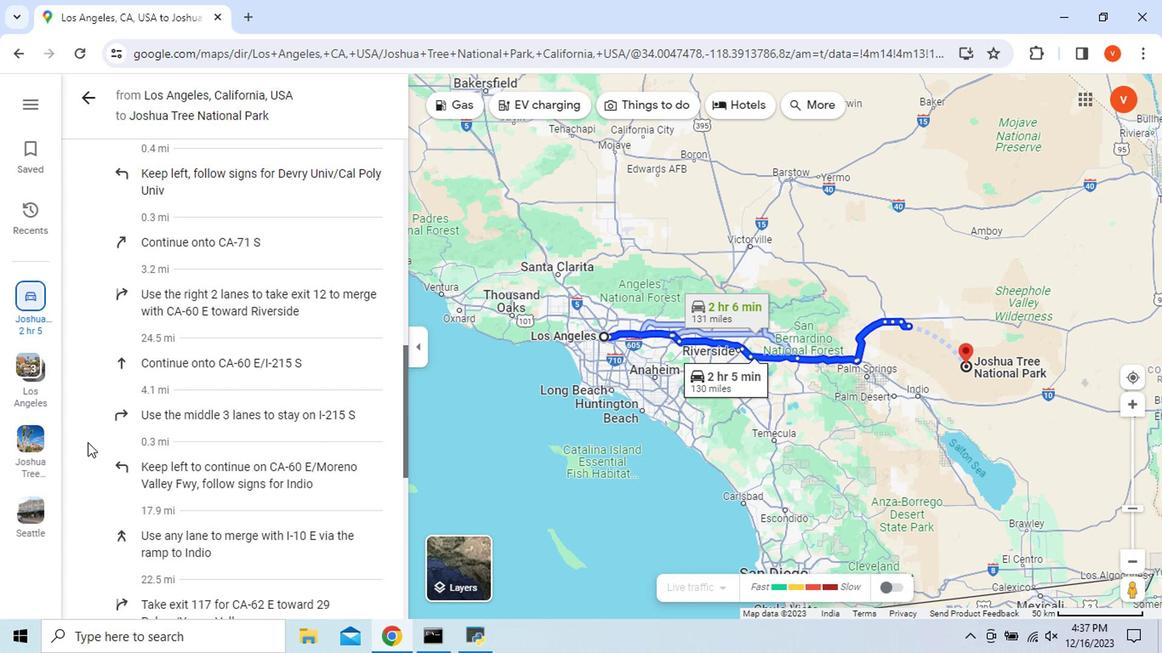 
Action: Mouse scrolled (88, 445) with delta (0, 1)
Screenshot: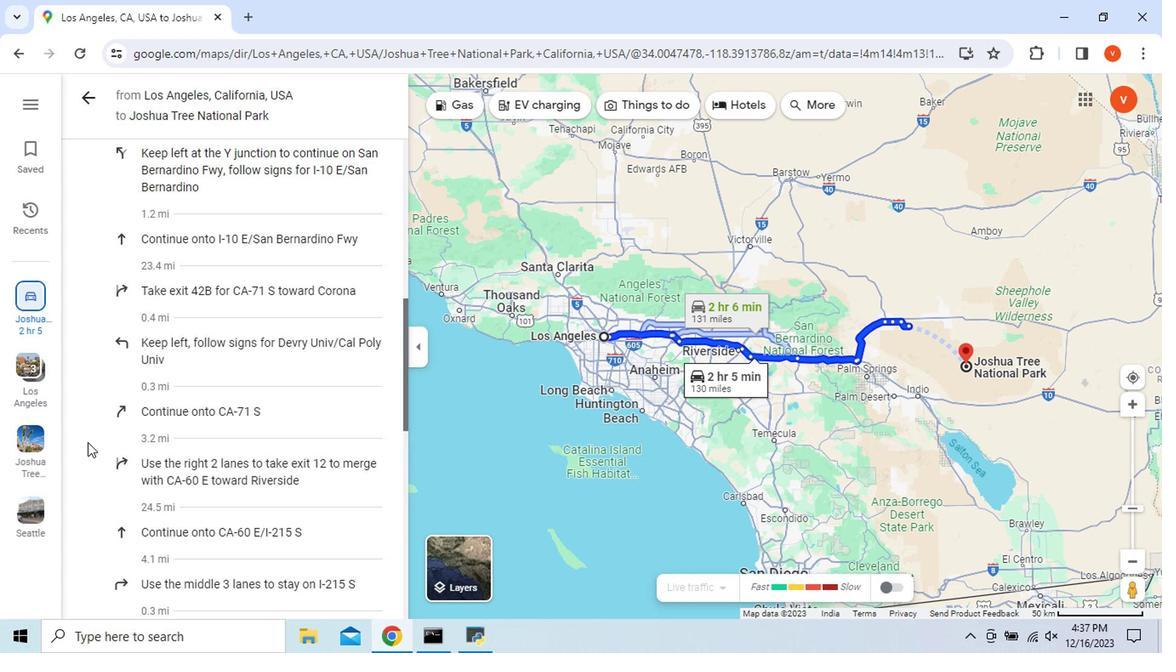 
Action: Mouse scrolled (88, 445) with delta (0, 1)
Screenshot: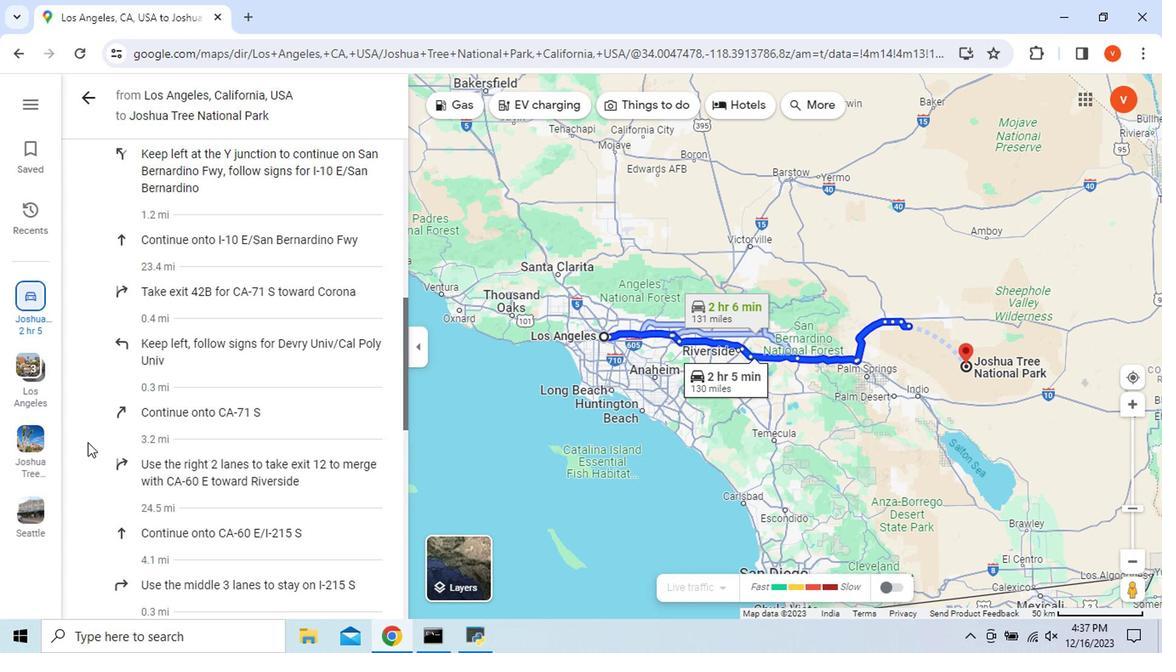 
Action: Mouse scrolled (88, 445) with delta (0, 1)
Screenshot: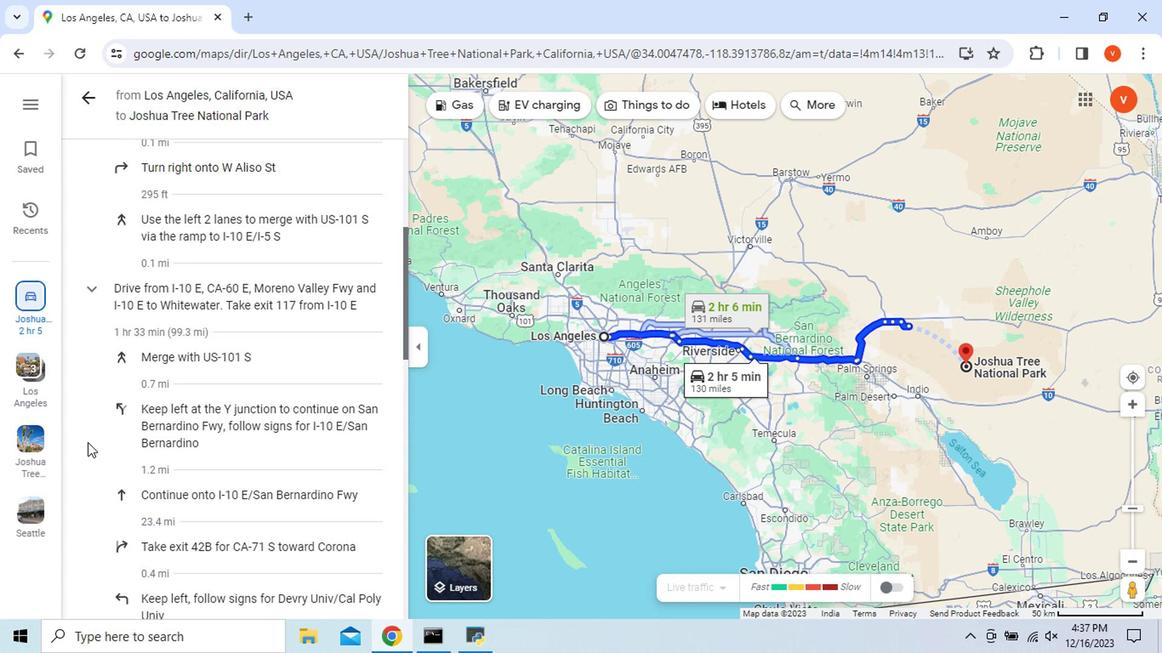 
Action: Mouse scrolled (88, 445) with delta (0, 1)
Screenshot: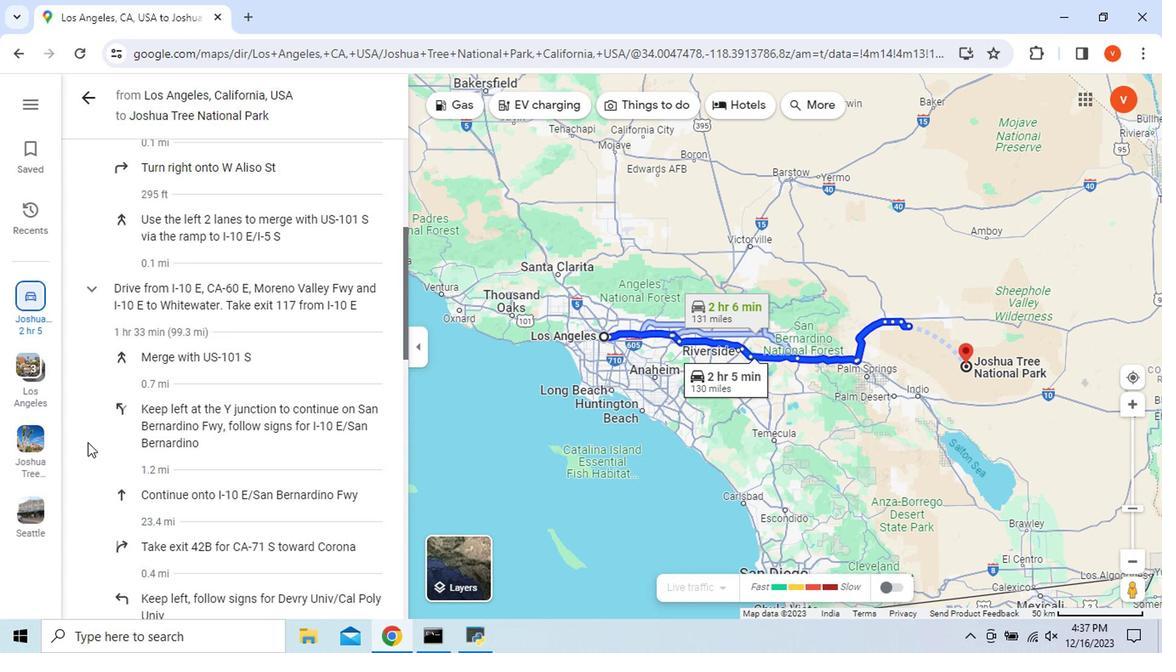 
Action: Mouse scrolled (88, 445) with delta (0, 1)
Screenshot: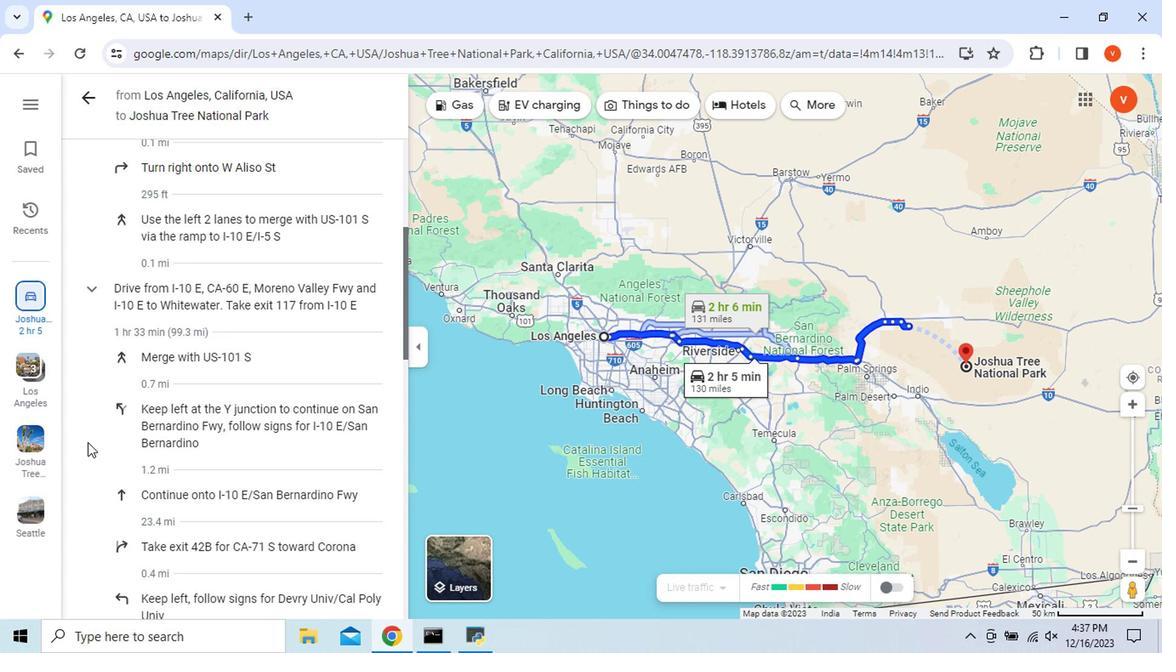 
Action: Mouse scrolled (88, 445) with delta (0, 1)
Screenshot: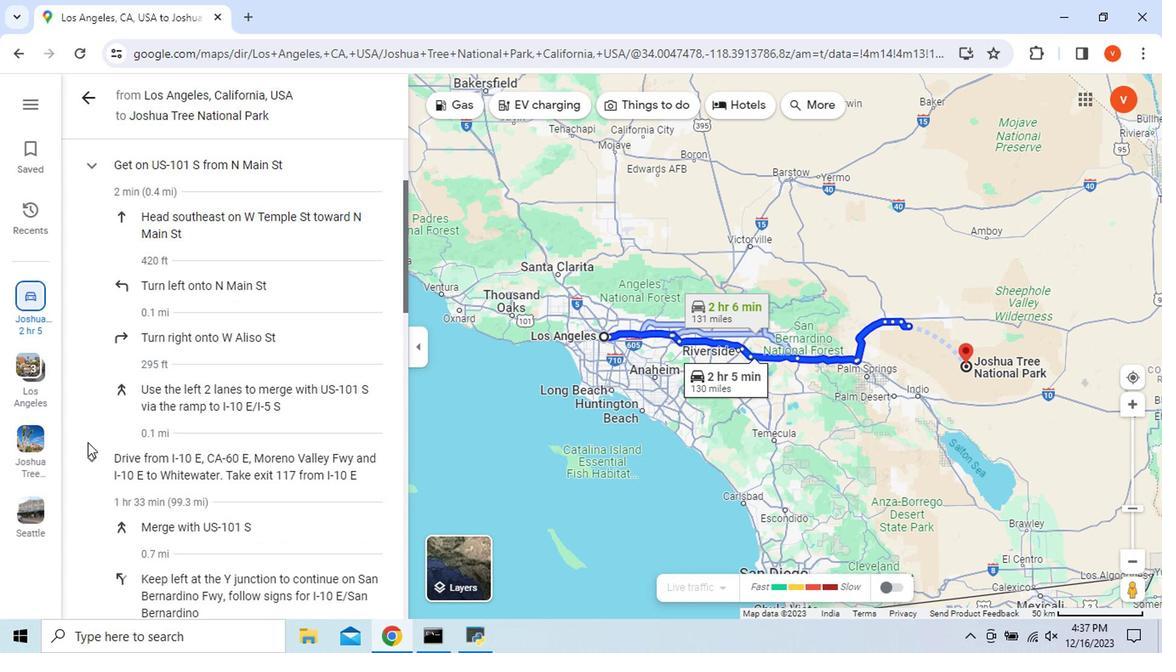
Action: Mouse scrolled (88, 445) with delta (0, 1)
Screenshot: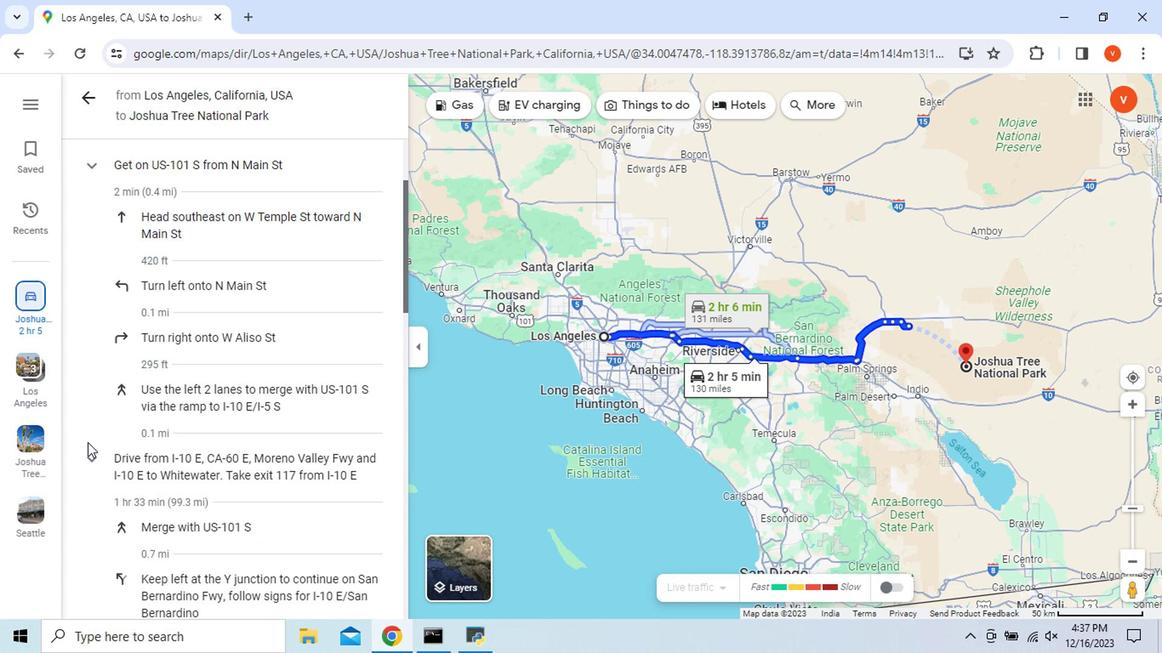 
Action: Mouse scrolled (88, 445) with delta (0, 1)
Screenshot: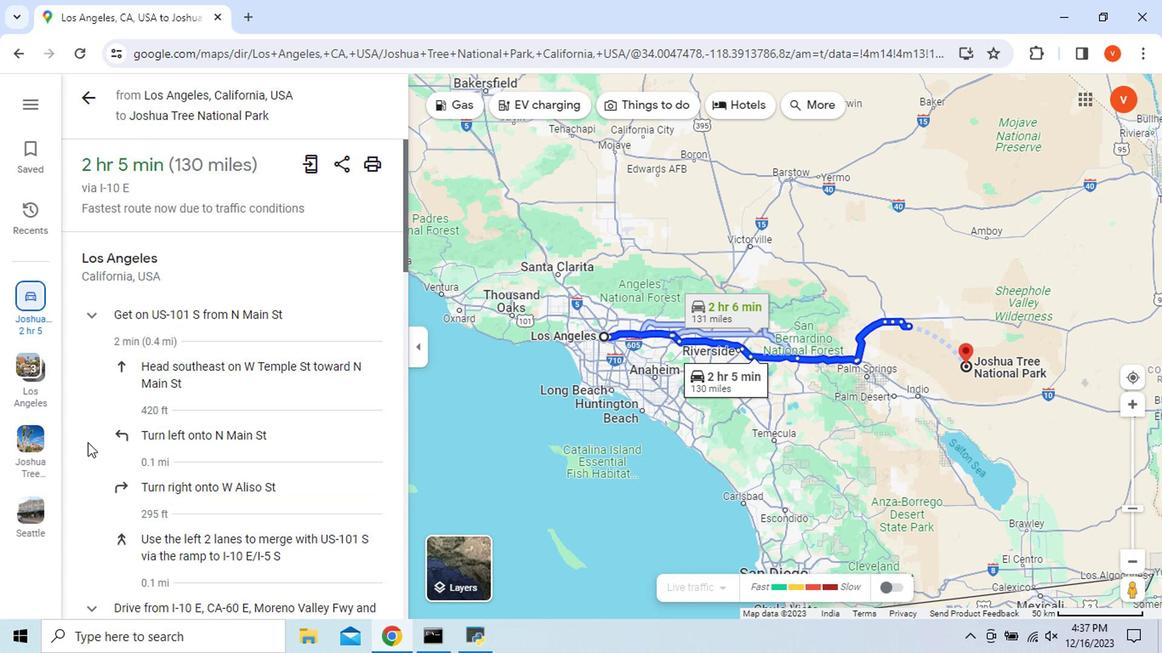 
Action: Mouse scrolled (88, 445) with delta (0, 1)
Screenshot: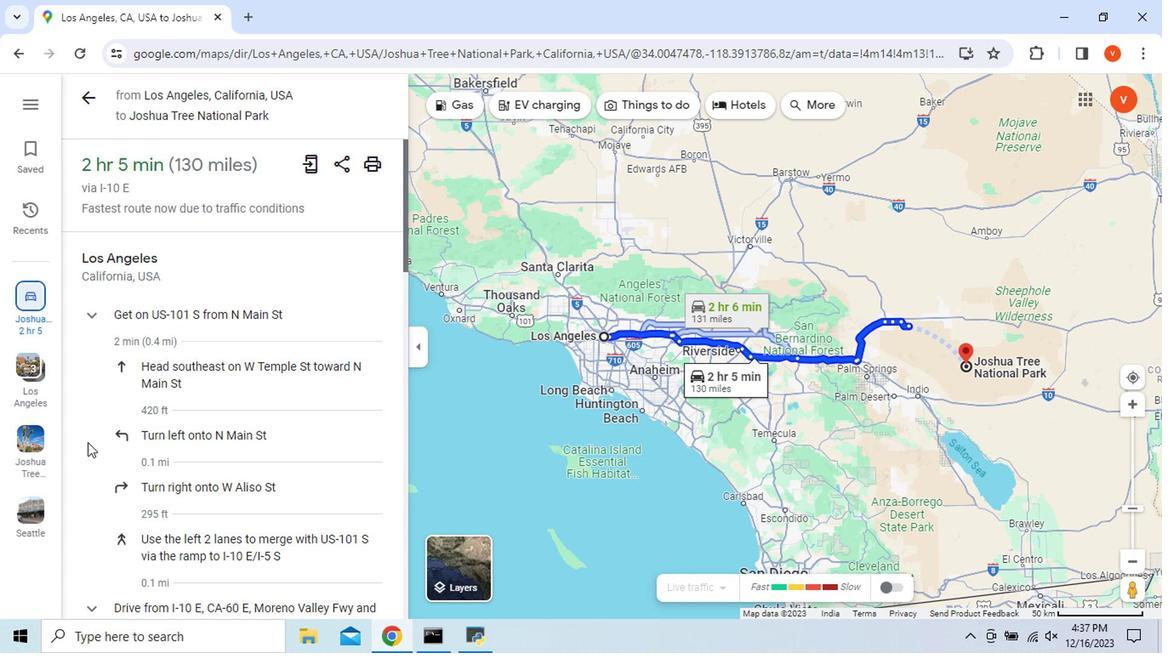 
Action: Mouse scrolled (88, 445) with delta (0, 1)
Screenshot: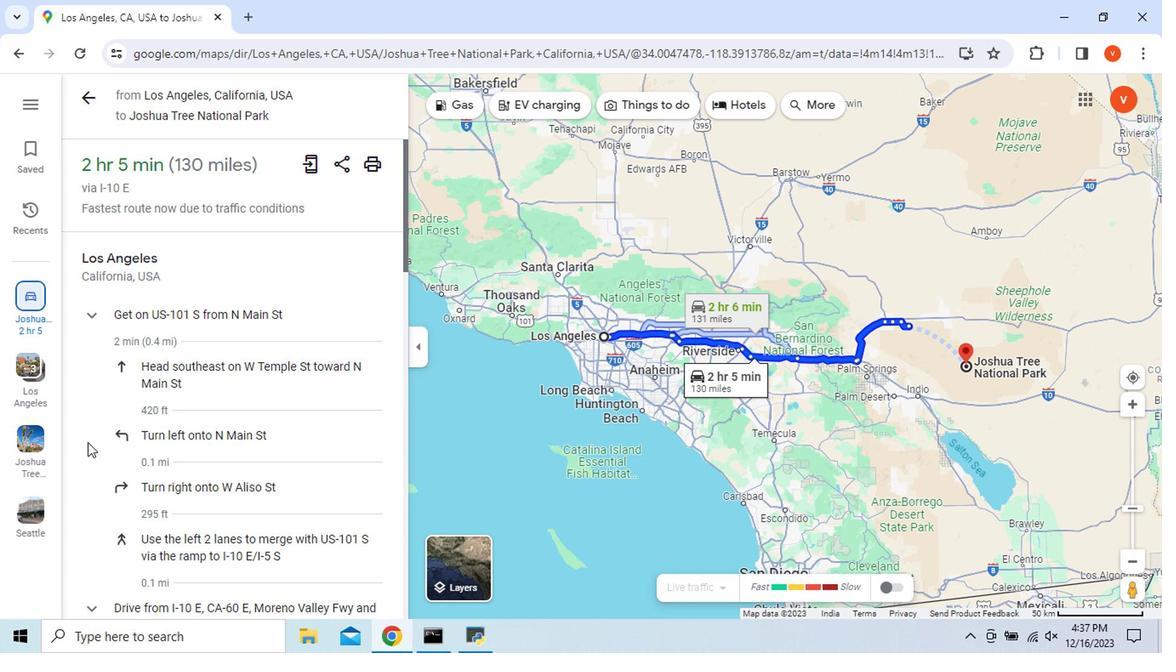 
Action: Mouse scrolled (88, 445) with delta (0, 1)
Screenshot: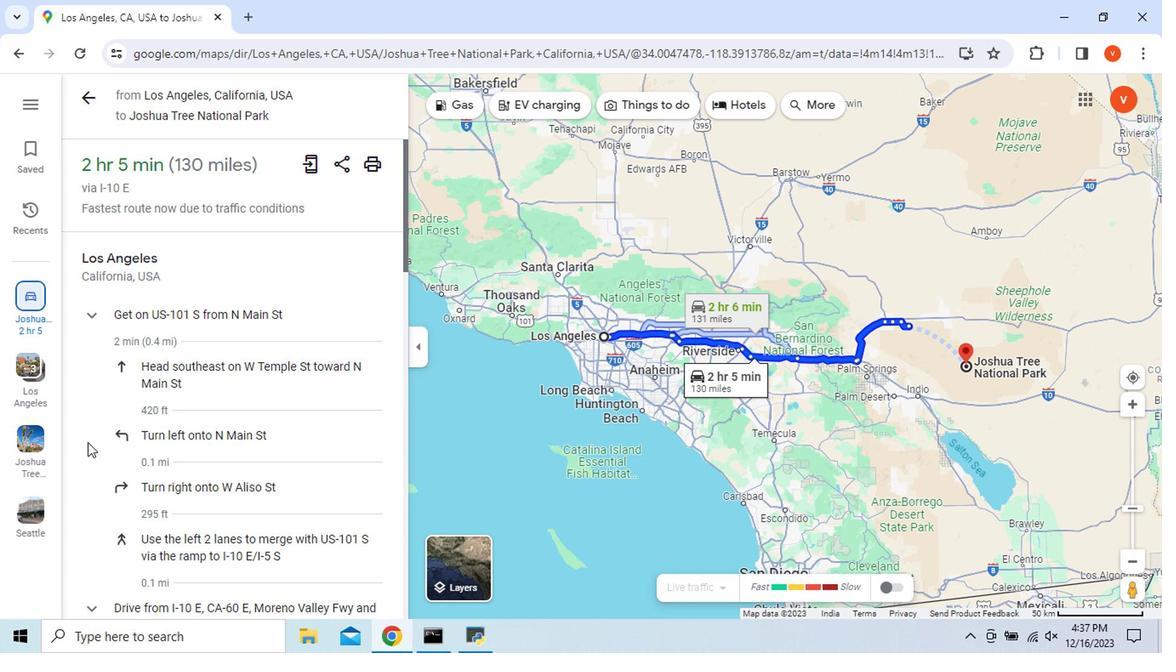 
Action: Mouse scrolled (88, 445) with delta (0, 1)
Screenshot: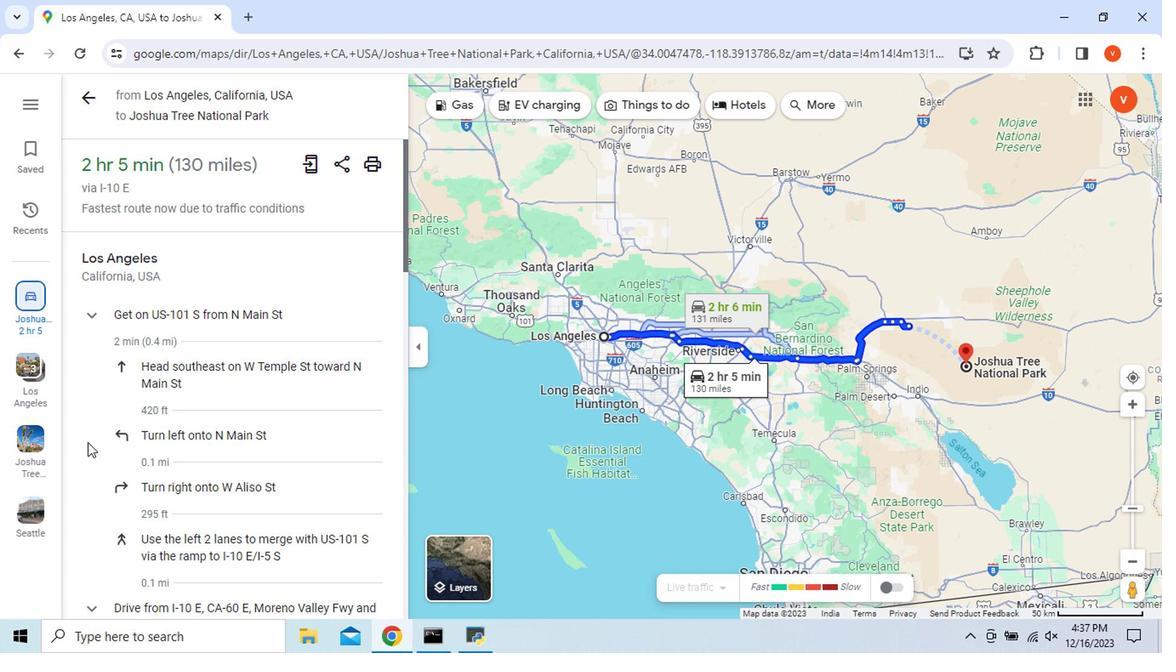 
Action: Mouse scrolled (88, 445) with delta (0, 1)
Screenshot: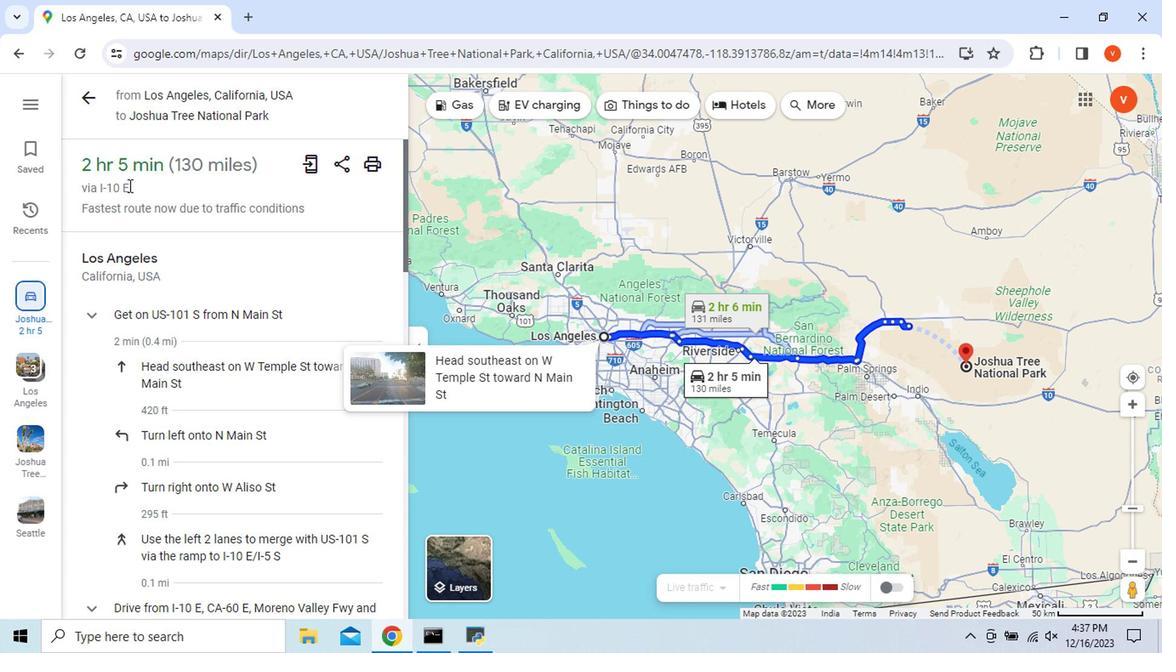 
Action: Mouse scrolled (88, 445) with delta (0, 1)
Screenshot: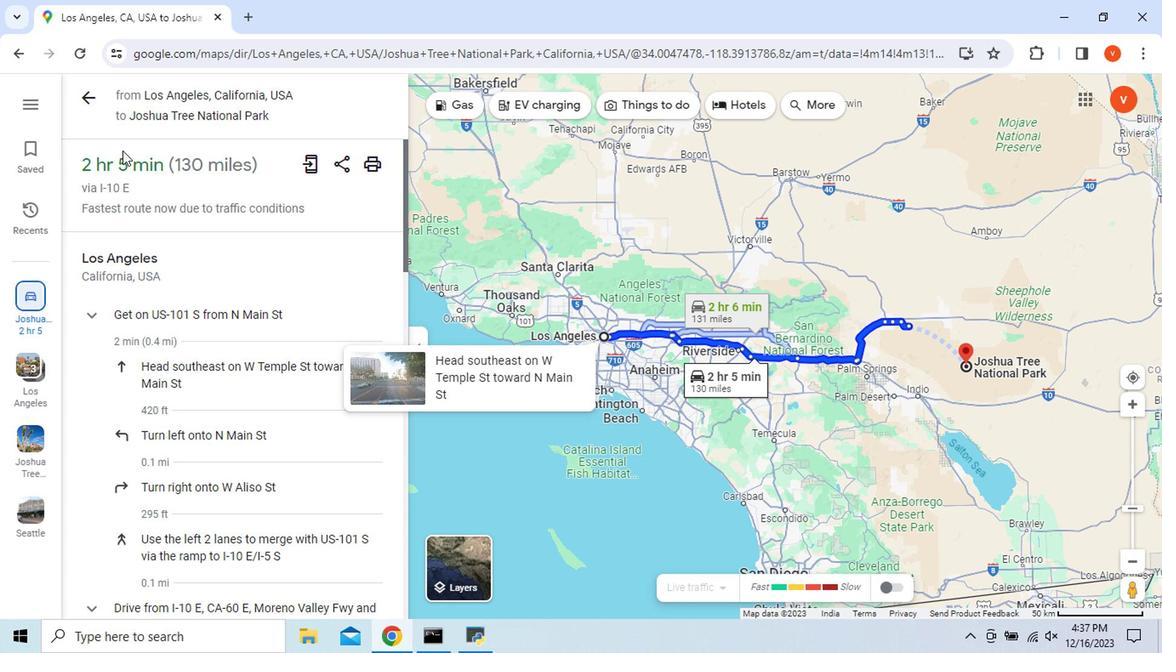 
Action: Mouse moved to (90, 98)
Screenshot: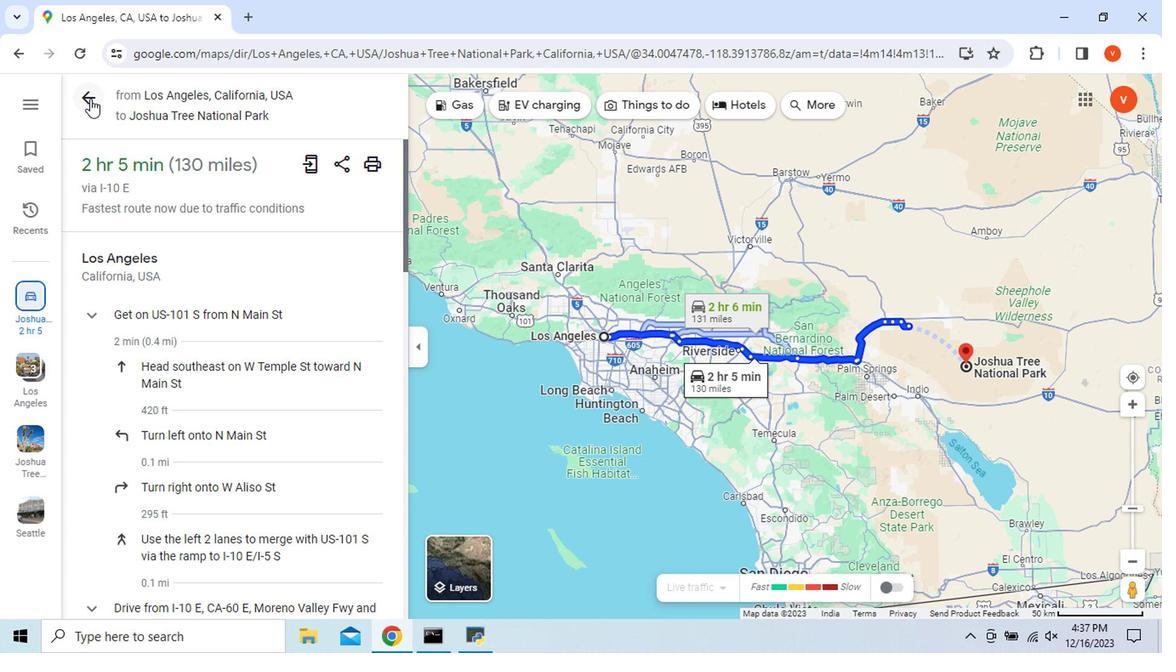 
Action: Mouse pressed left at (90, 98)
Screenshot: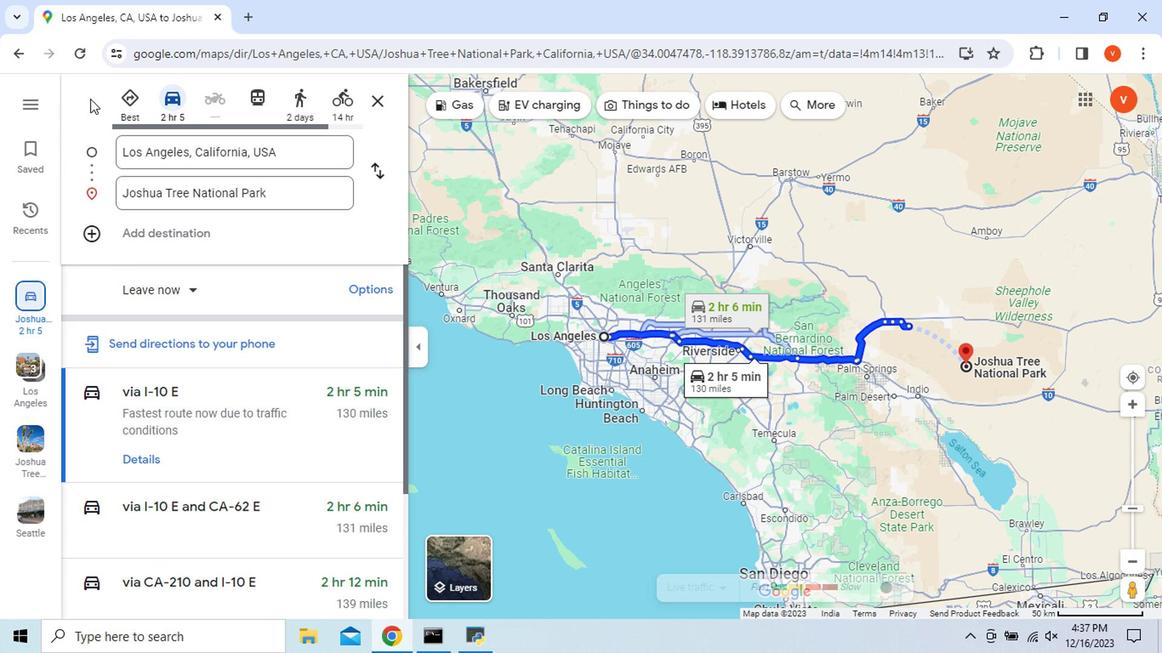 
Action: Mouse moved to (269, 542)
Screenshot: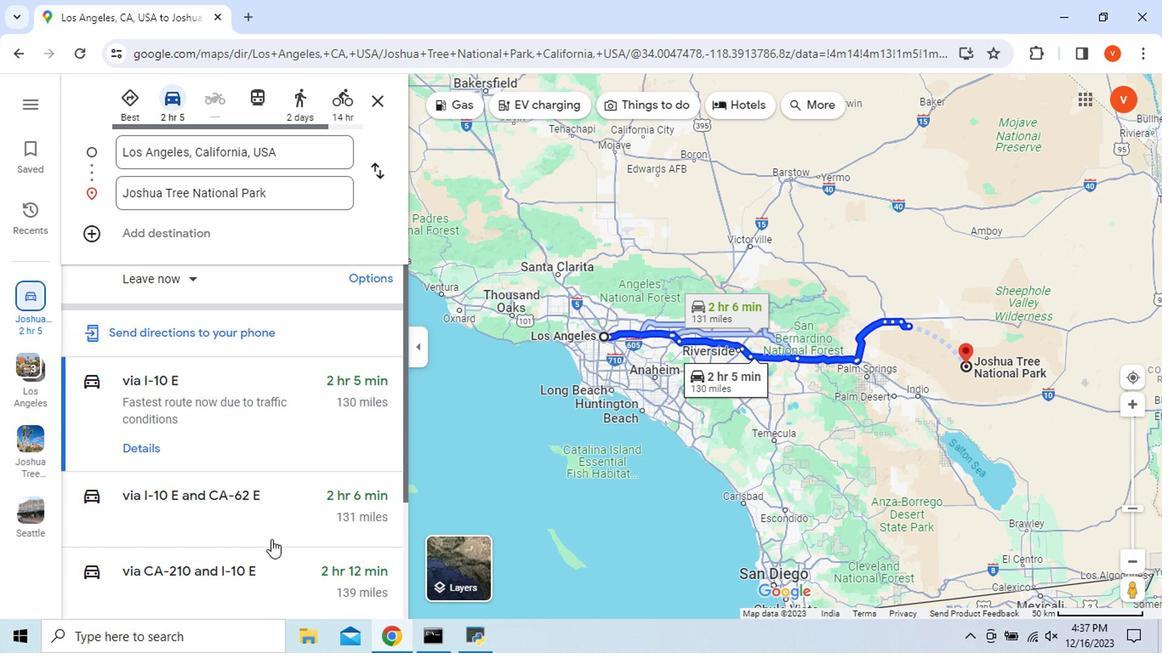 
Action: Mouse scrolled (269, 541) with delta (0, -1)
Screenshot: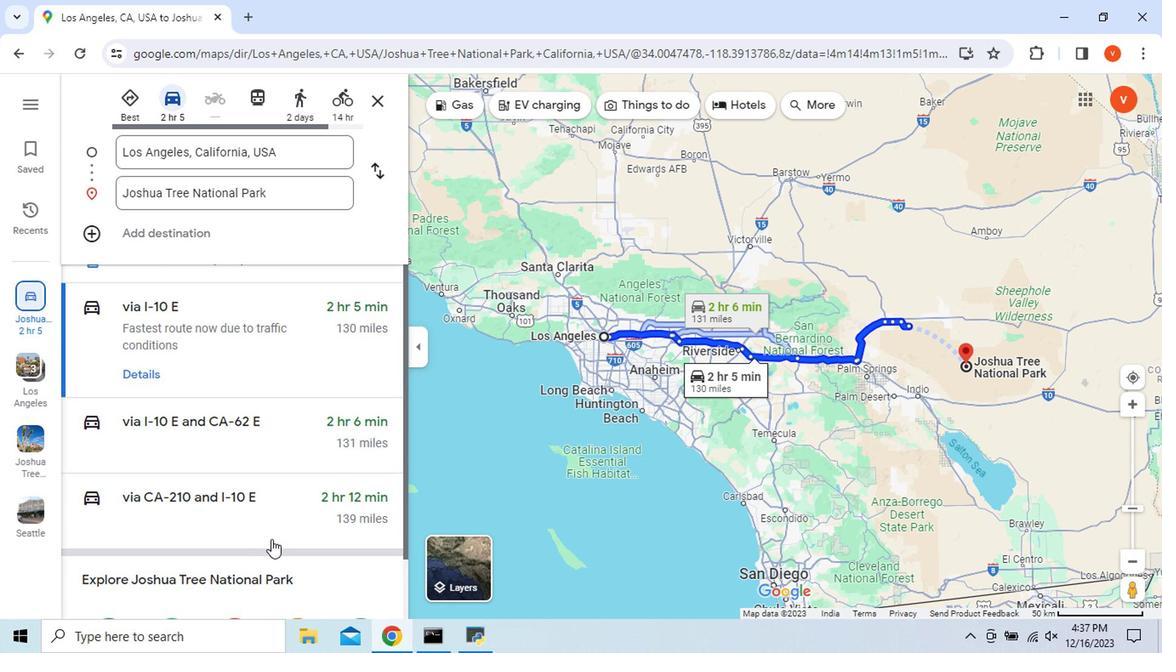 
Action: Mouse moved to (228, 449)
Screenshot: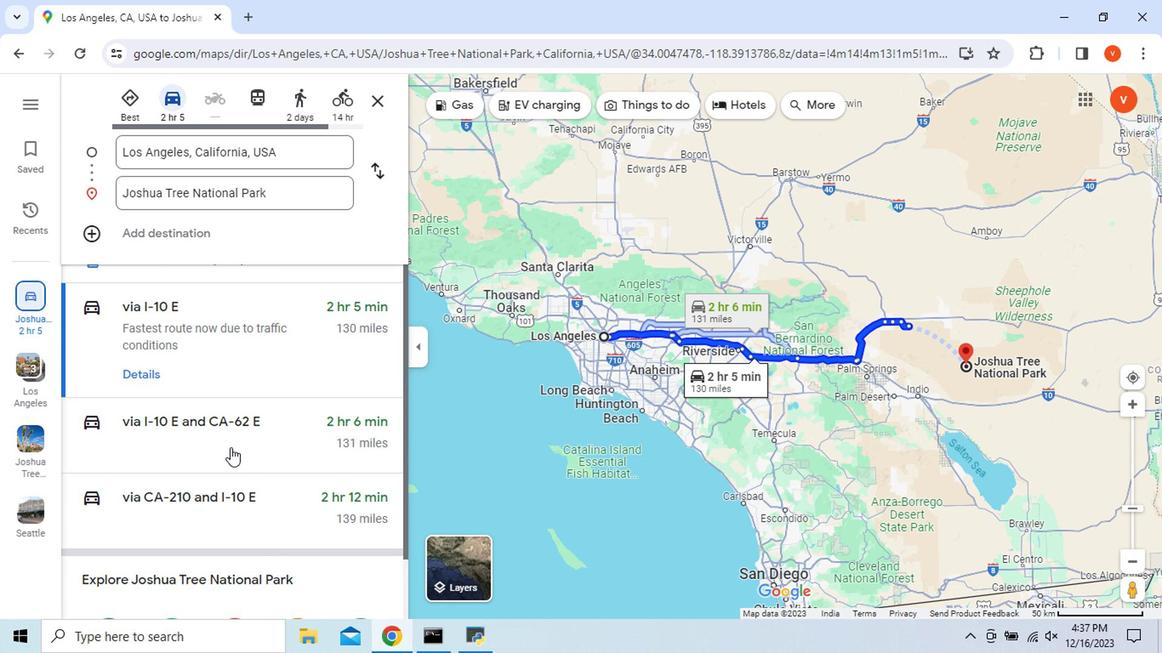 
Action: Mouse pressed left at (228, 449)
Screenshot: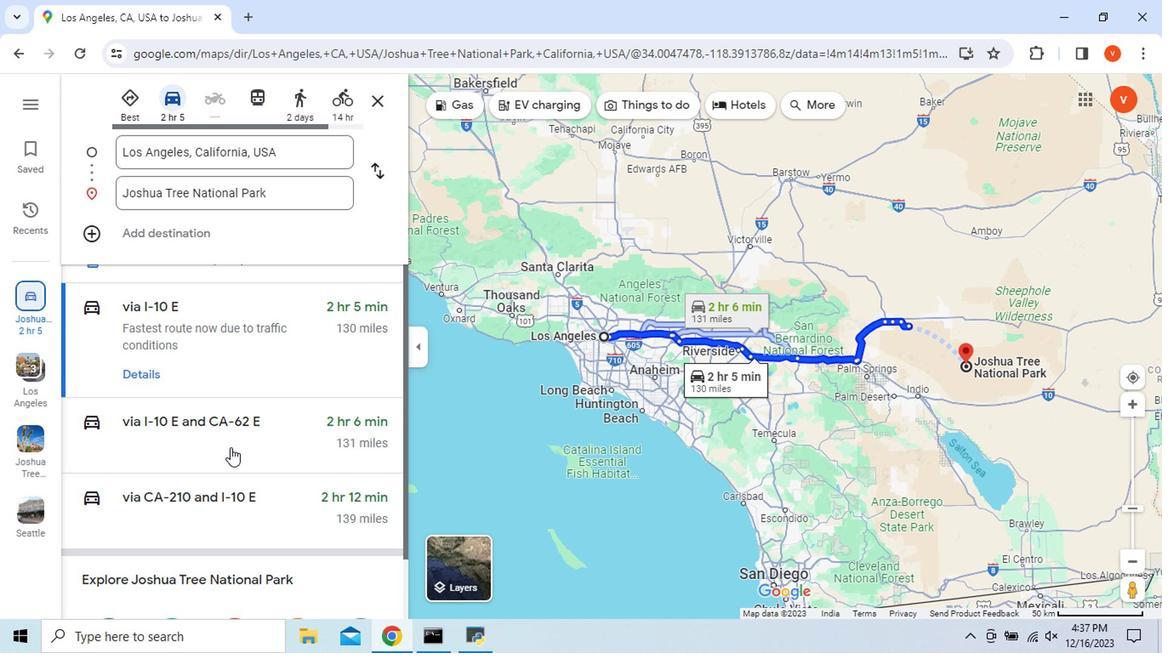 
Action: Mouse moved to (147, 439)
Screenshot: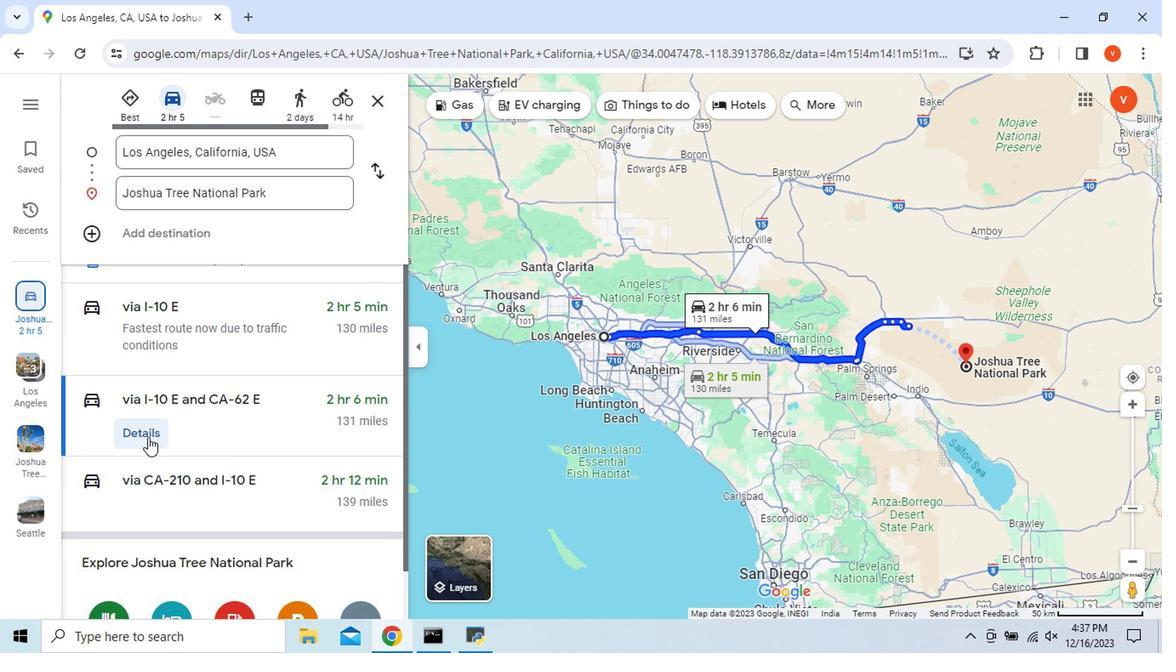 
Action: Mouse pressed left at (147, 439)
Screenshot: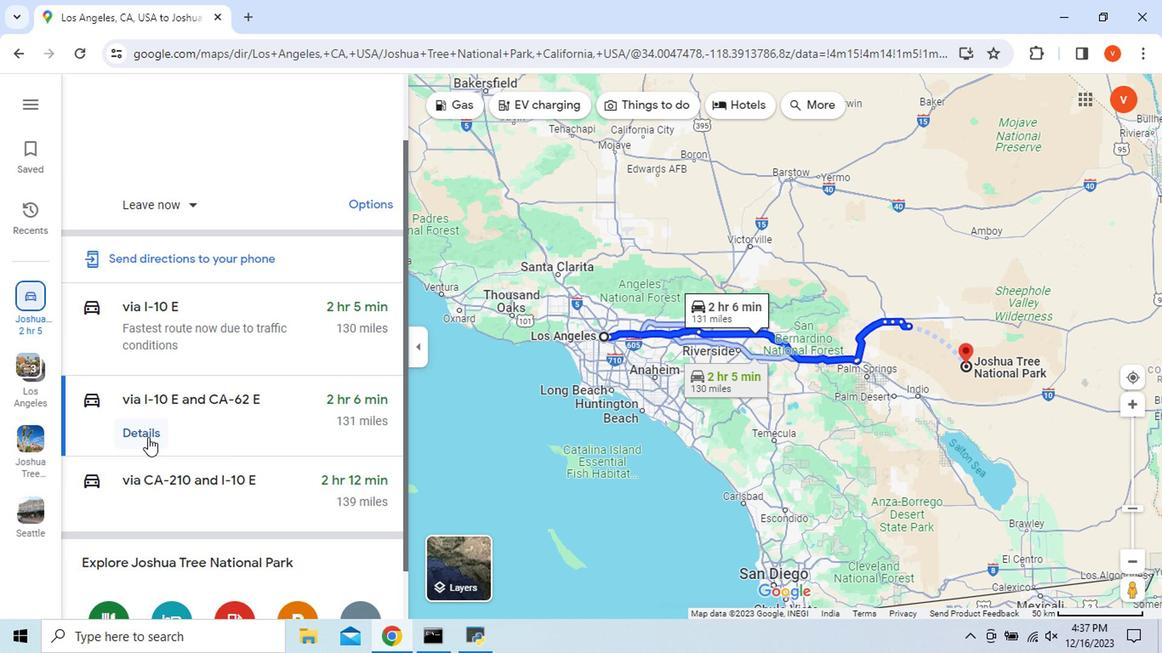 
Action: Mouse moved to (93, 294)
Screenshot: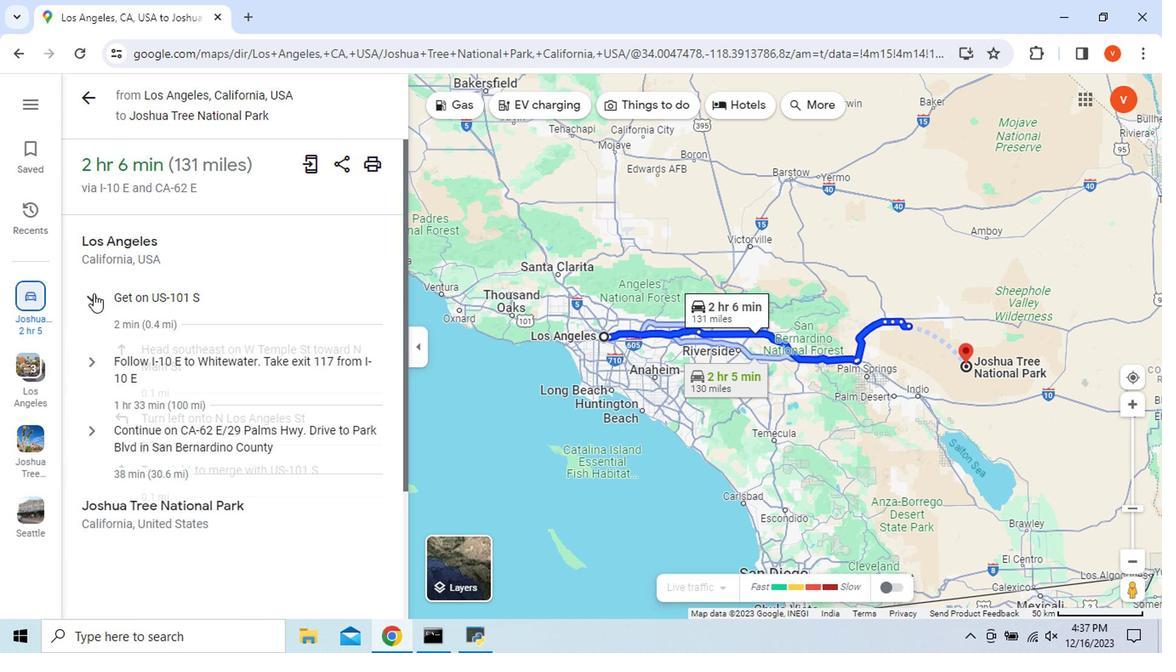 
Action: Mouse pressed left at (93, 294)
Screenshot: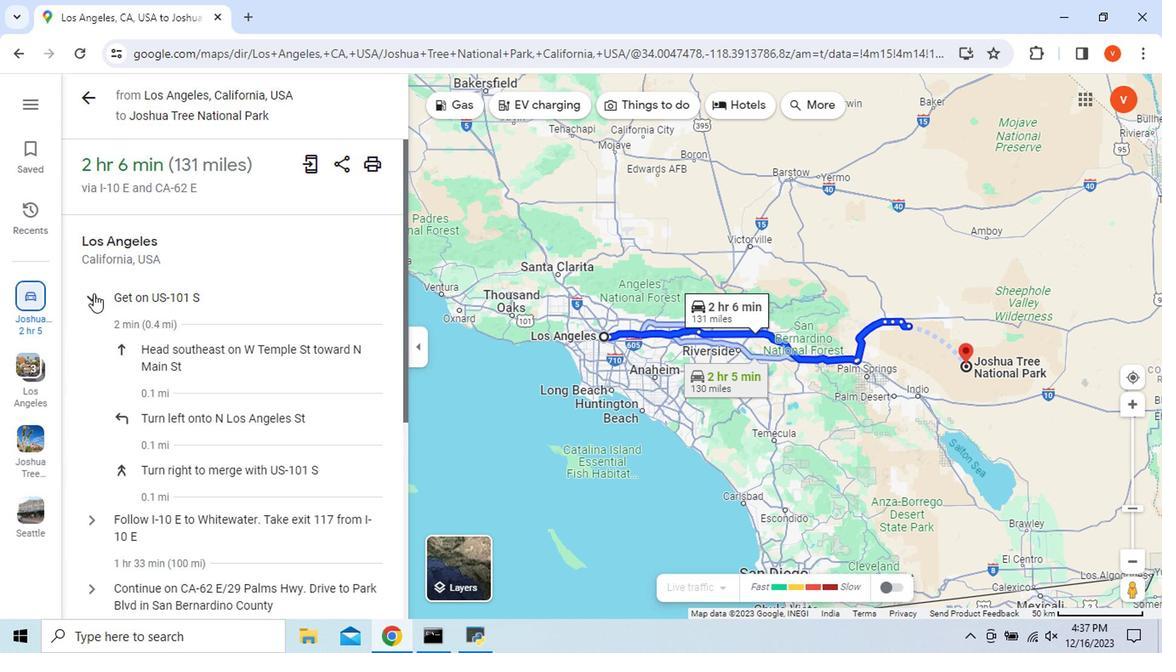 
Action: Mouse moved to (92, 372)
Screenshot: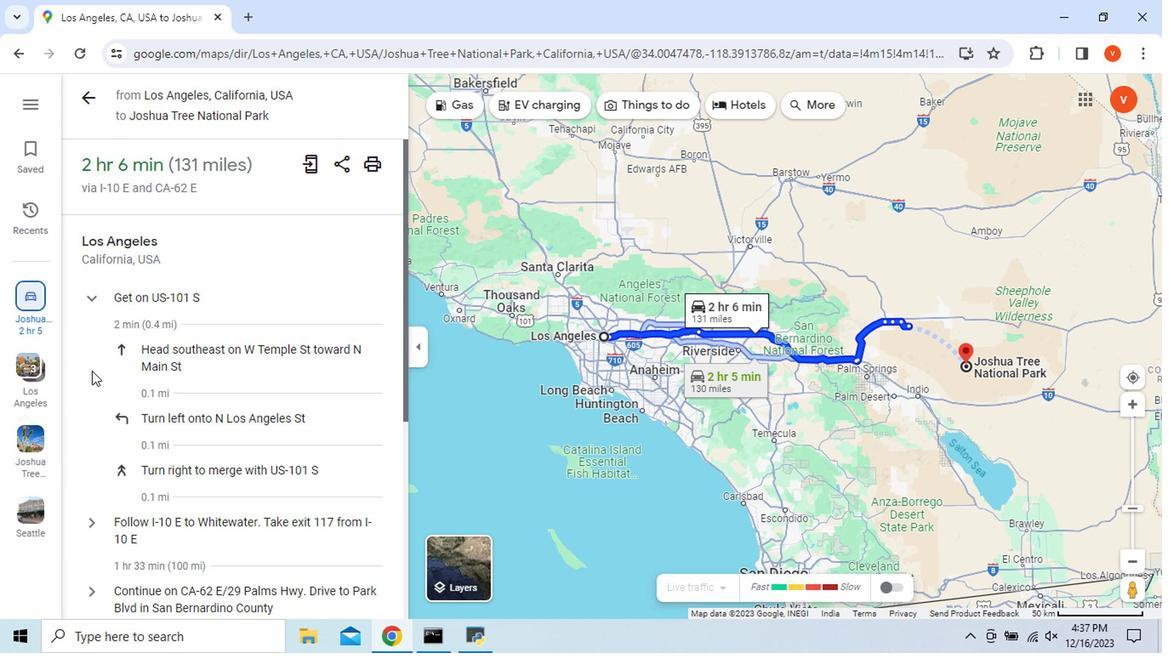 
Action: Mouse scrolled (92, 371) with delta (0, 0)
Screenshot: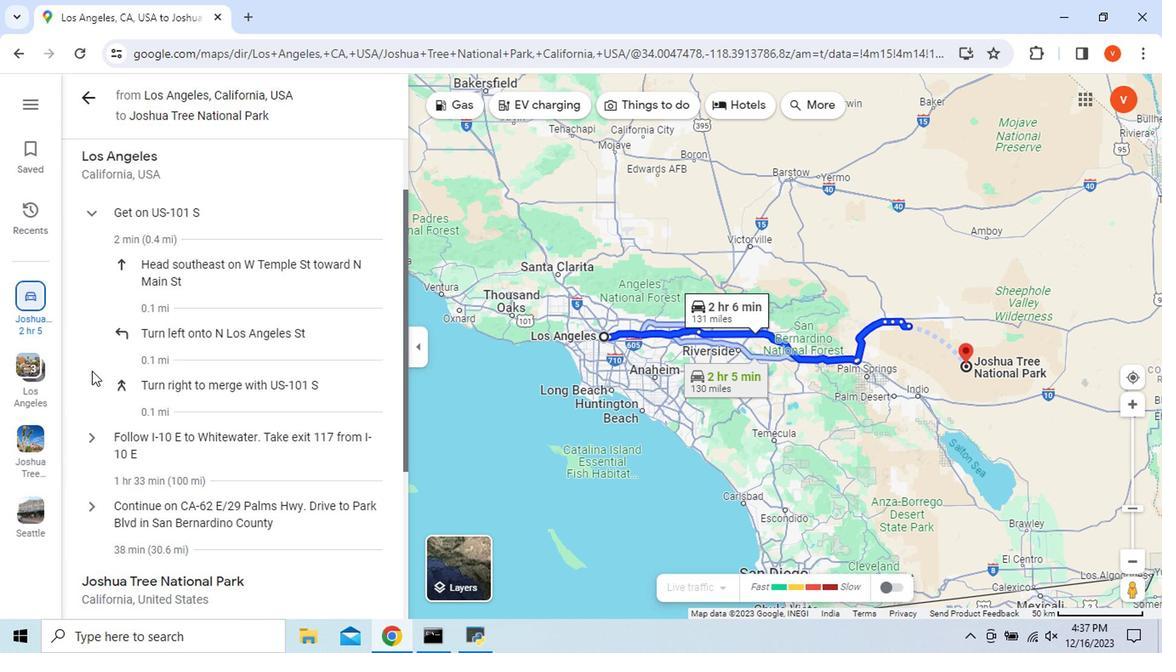 
Action: Mouse scrolled (92, 371) with delta (0, 0)
Screenshot: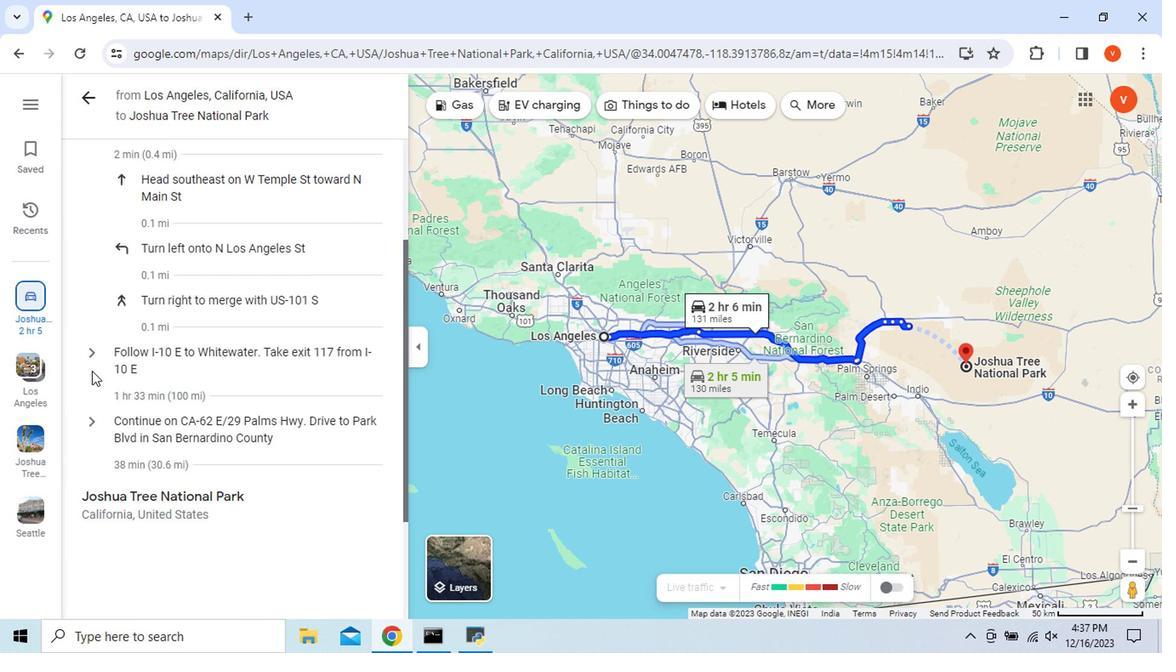 
Action: Mouse moved to (88, 349)
Screenshot: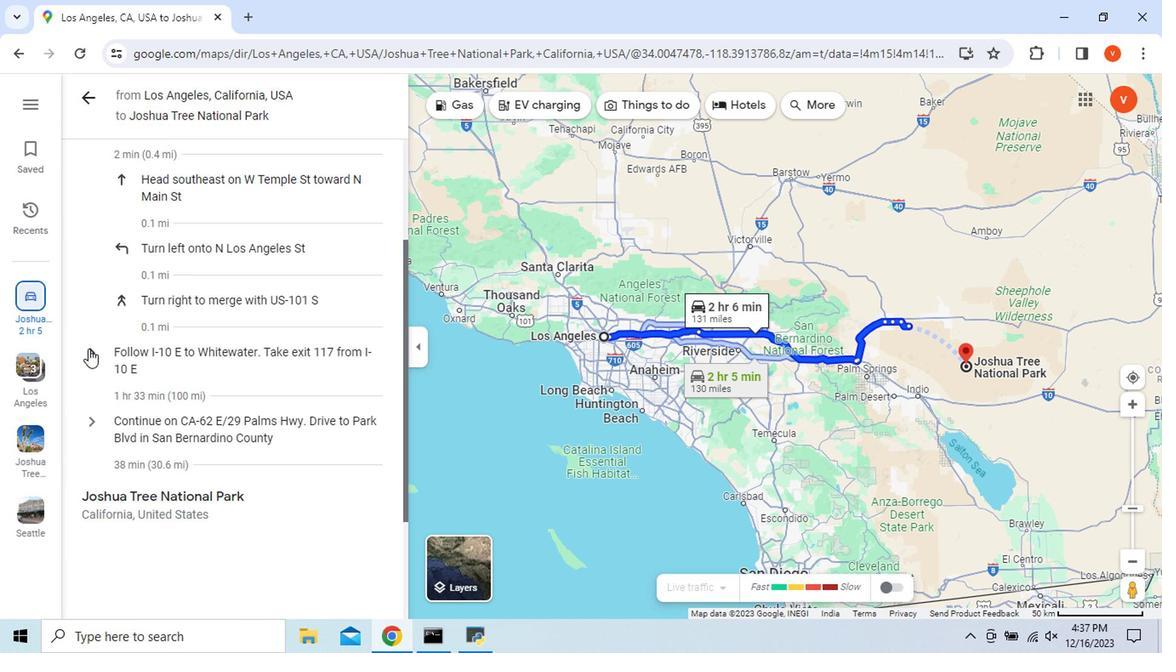 
Action: Mouse pressed left at (88, 349)
Screenshot: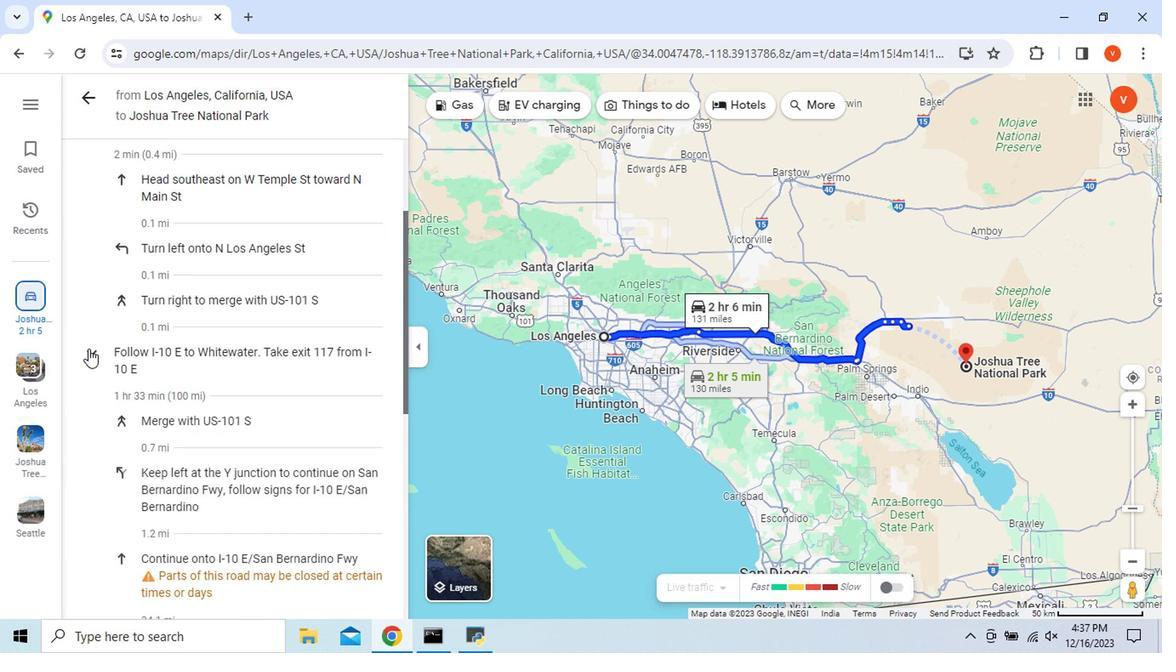 
Action: Mouse scrolled (88, 349) with delta (0, 0)
Screenshot: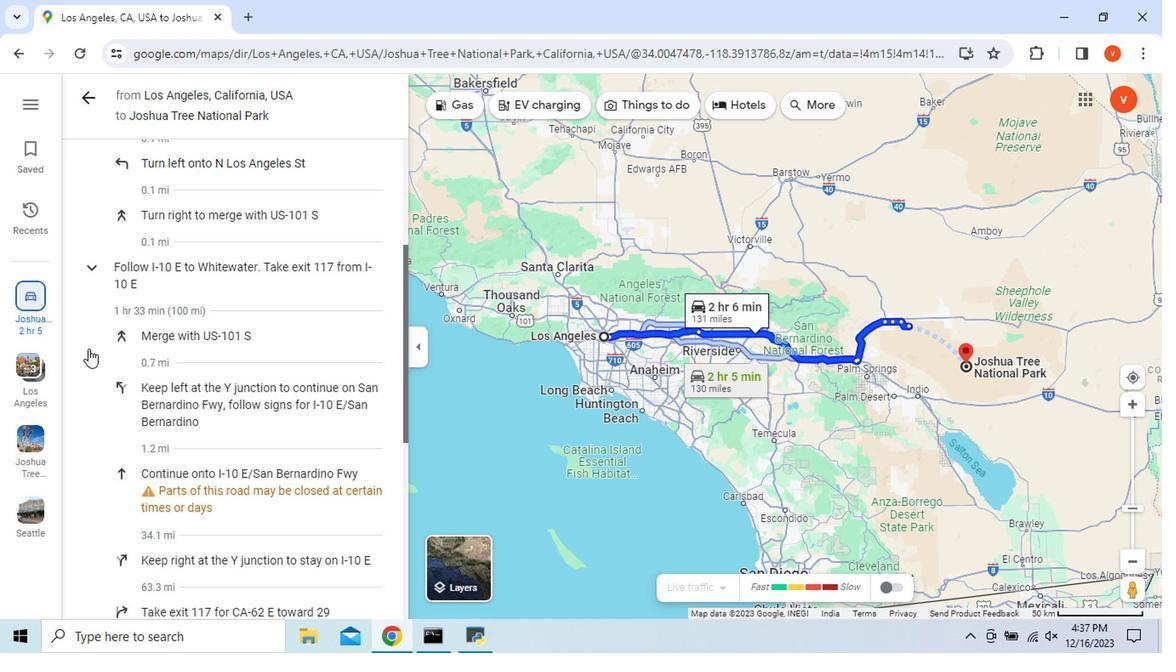 
Action: Mouse scrolled (88, 349) with delta (0, 0)
Screenshot: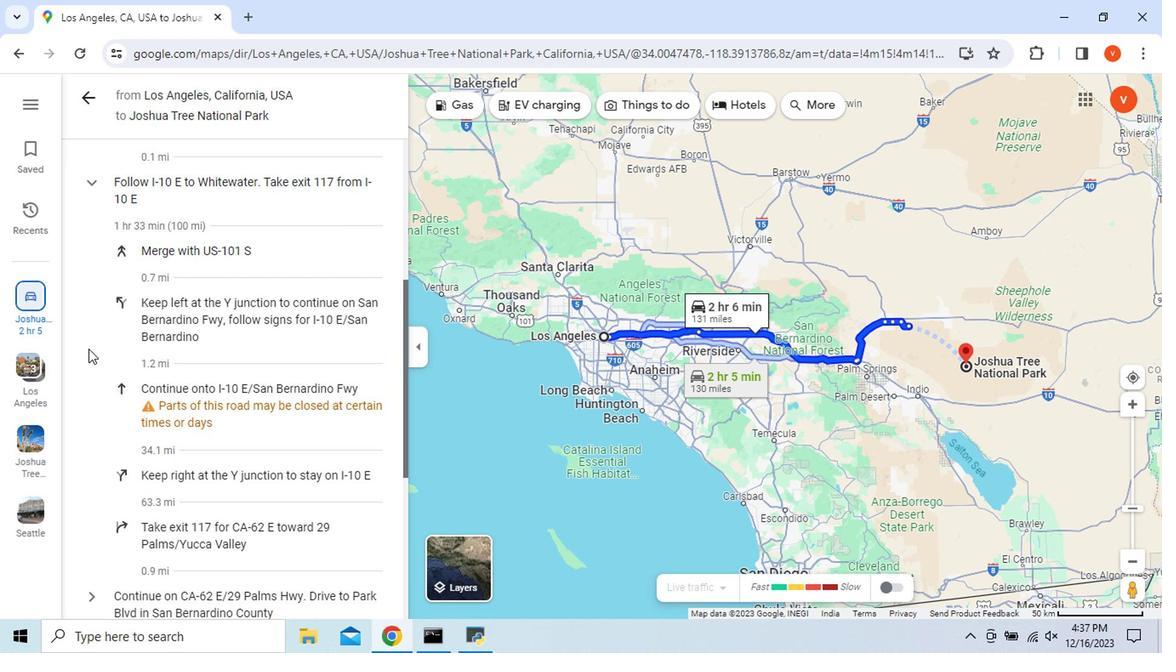 
Action: Mouse scrolled (88, 349) with delta (0, 0)
Screenshot: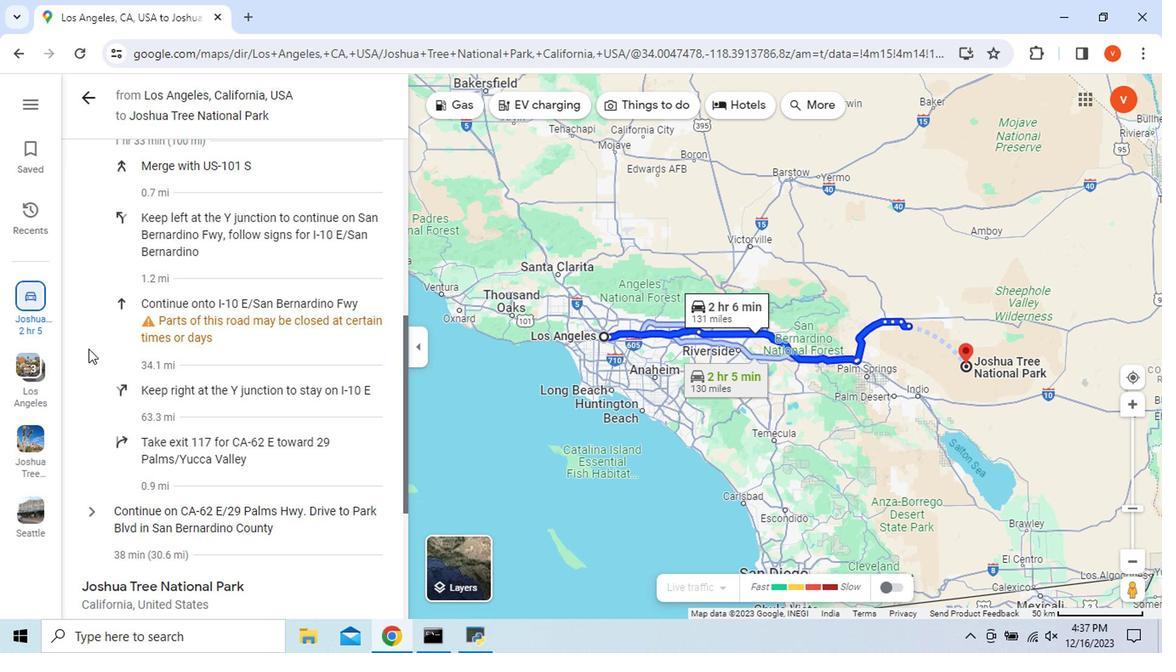 
Action: Mouse scrolled (88, 349) with delta (0, 0)
Screenshot: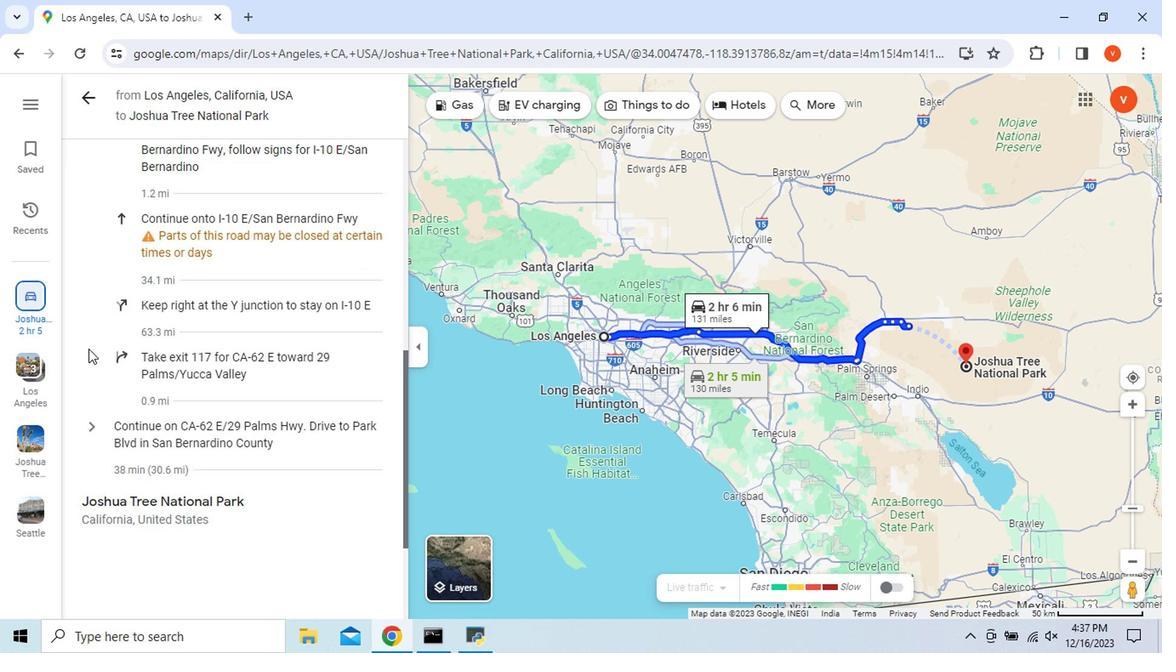 
Action: Mouse scrolled (88, 349) with delta (0, 0)
Screenshot: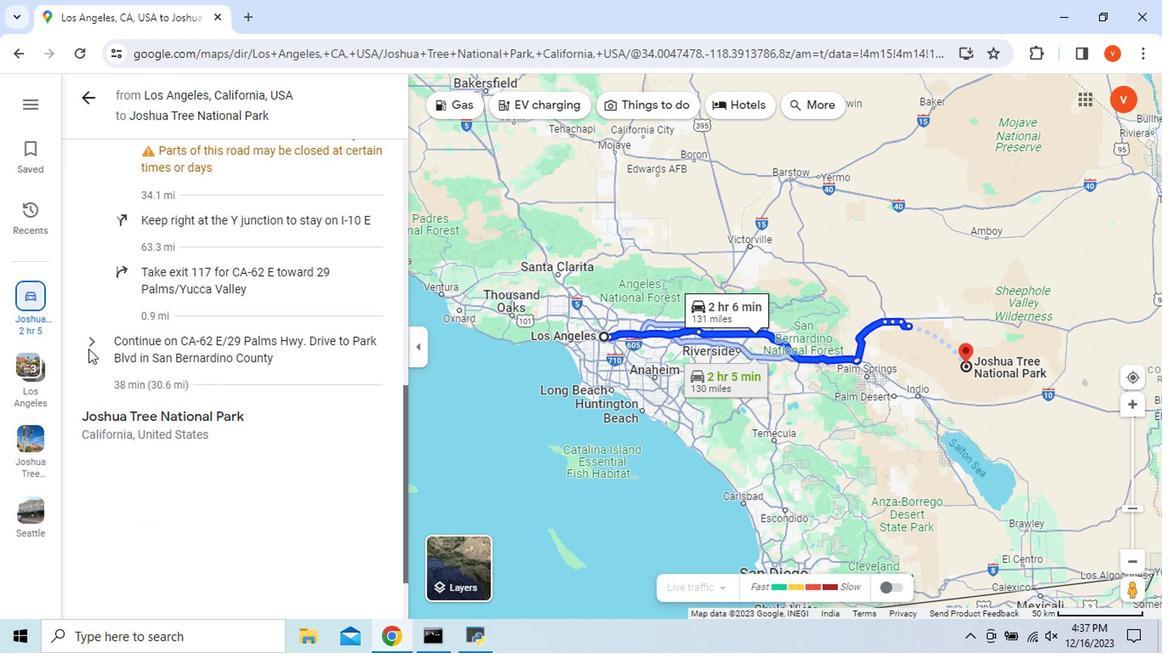 
Action: Mouse pressed left at (88, 349)
Screenshot: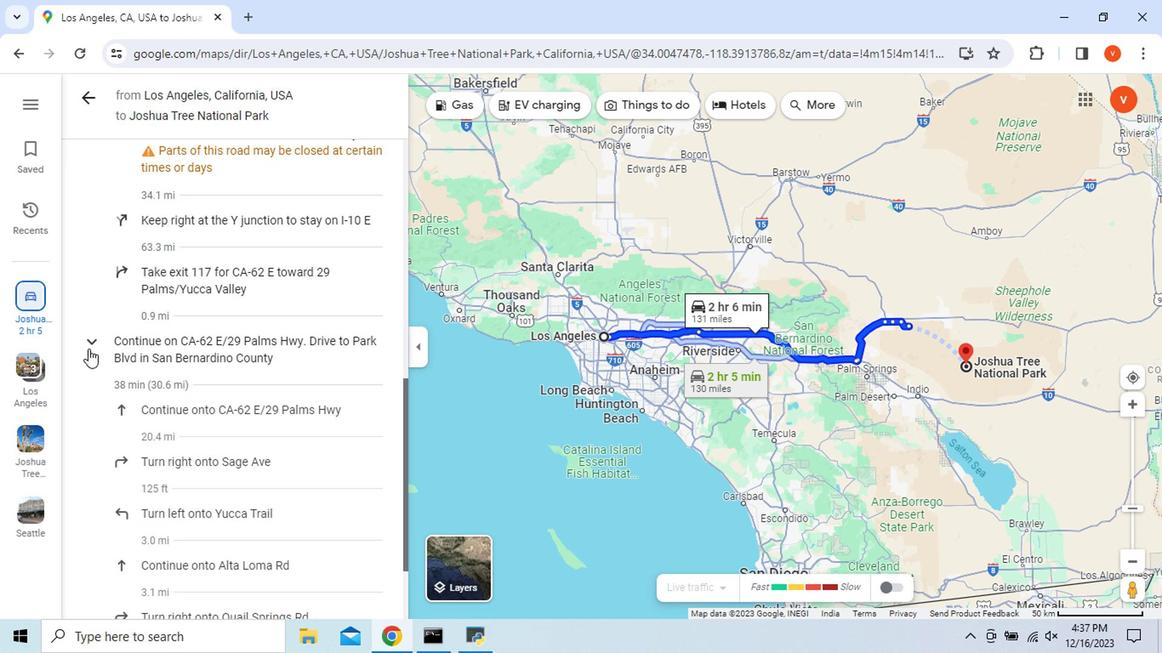 
Action: Mouse moved to (86, 382)
Screenshot: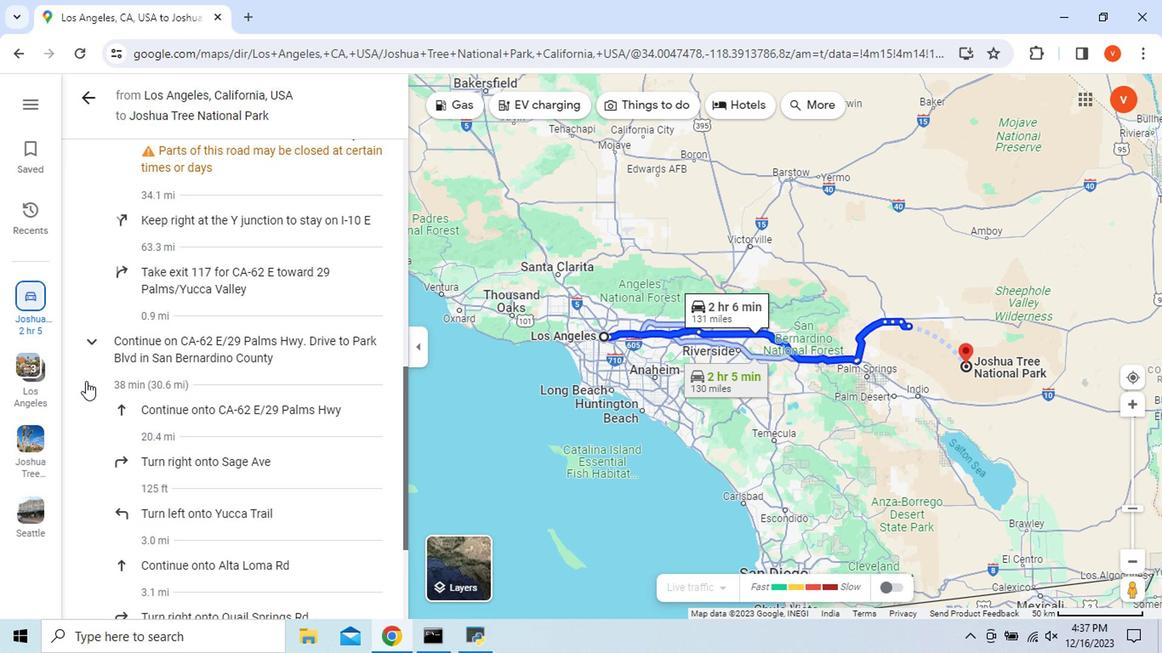 
Action: Mouse scrolled (86, 381) with delta (0, 0)
Screenshot: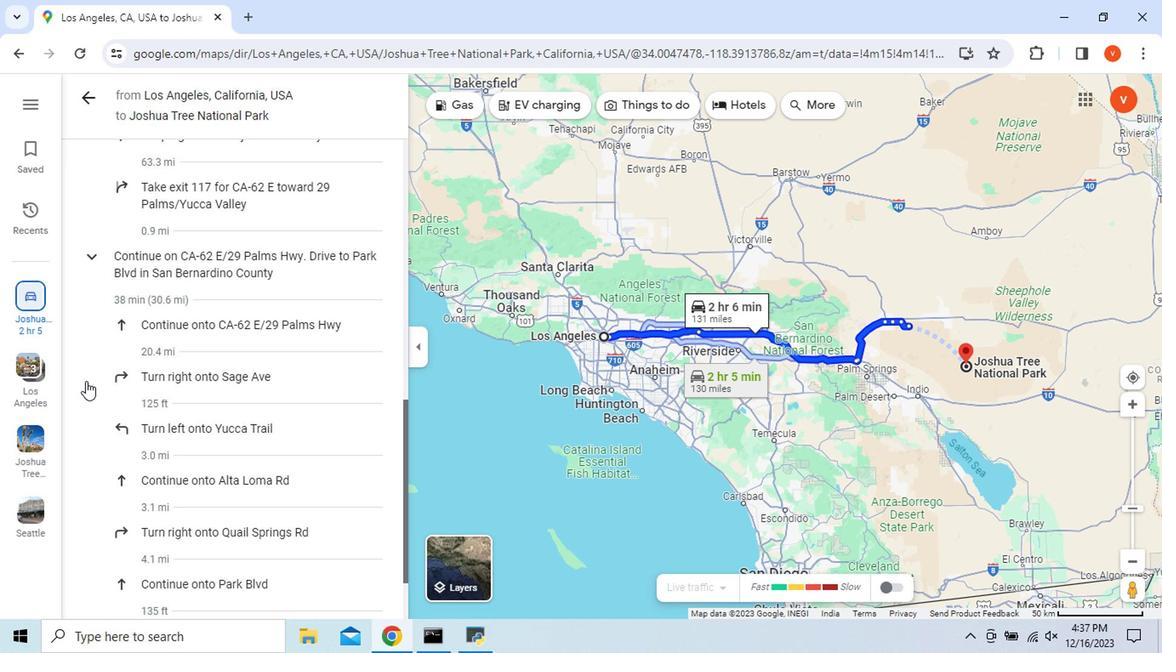 
Action: Mouse scrolled (86, 381) with delta (0, 0)
Screenshot: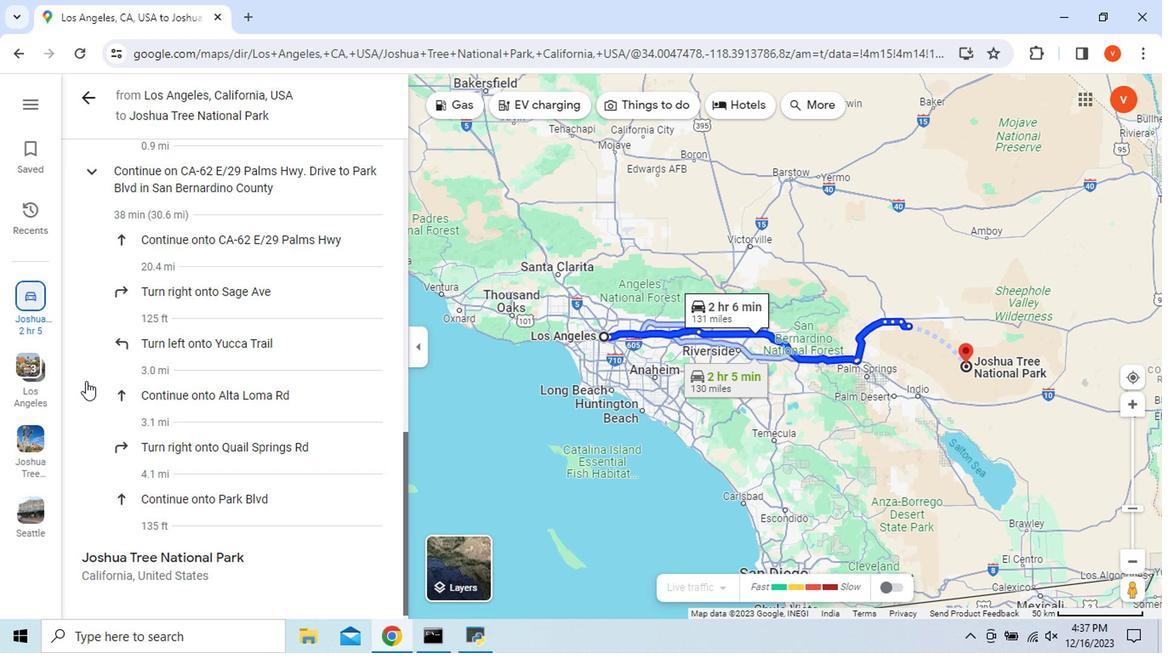 
Action: Mouse scrolled (86, 381) with delta (0, 0)
Screenshot: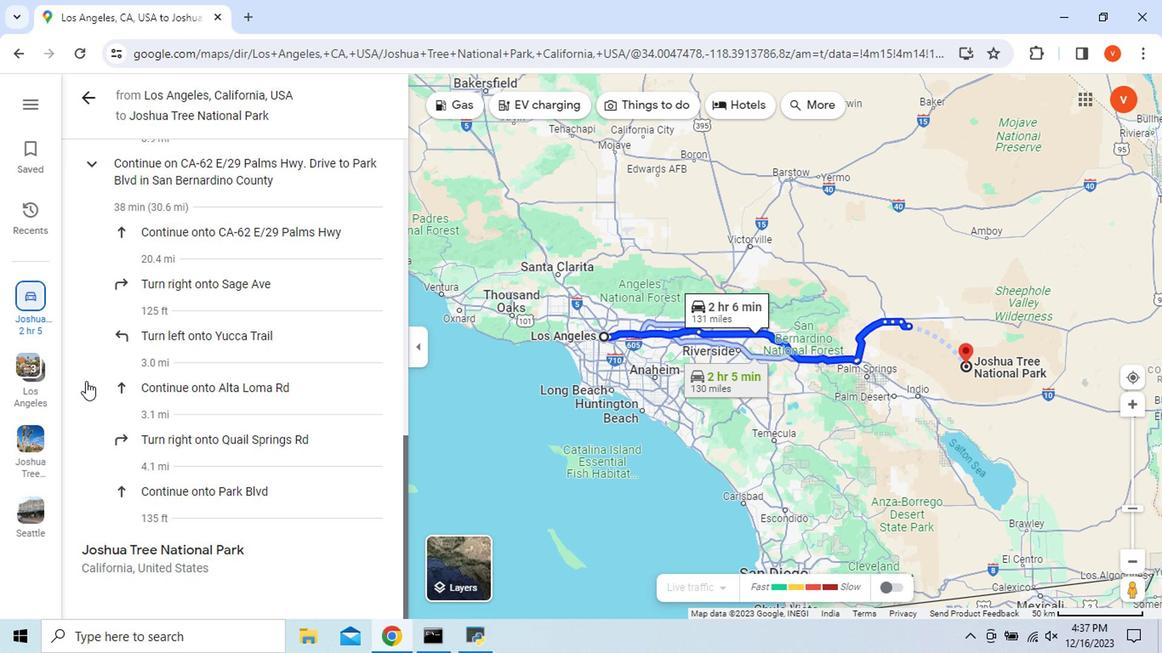 
Action: Mouse moved to (93, 97)
Screenshot: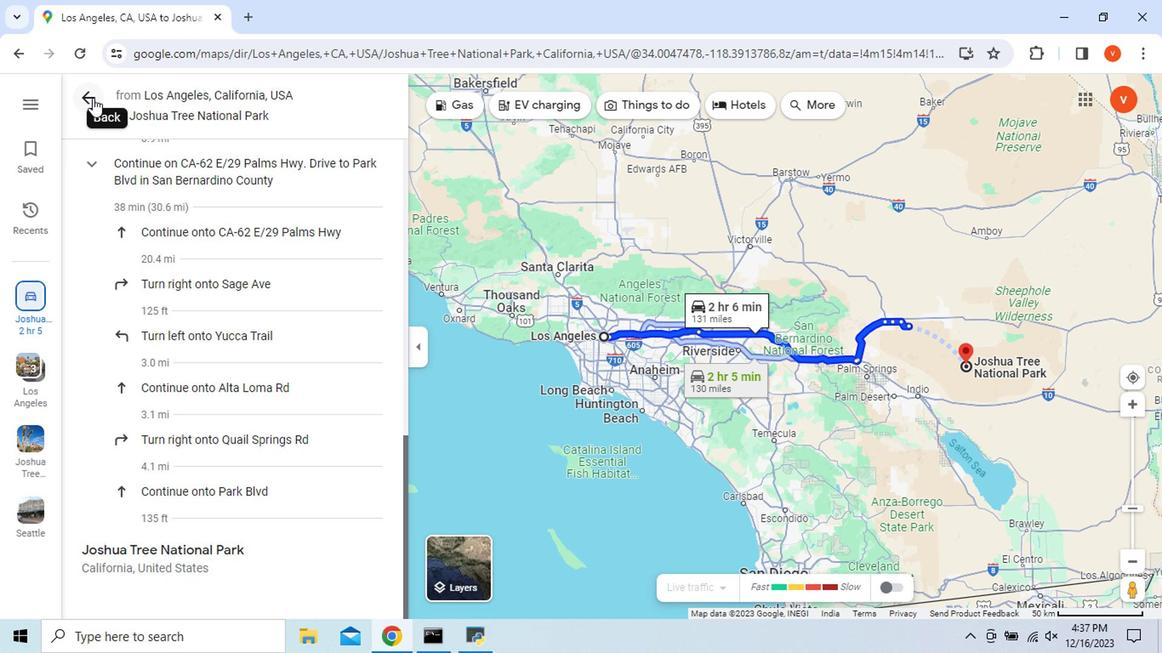 
Action: Mouse pressed left at (93, 97)
Screenshot: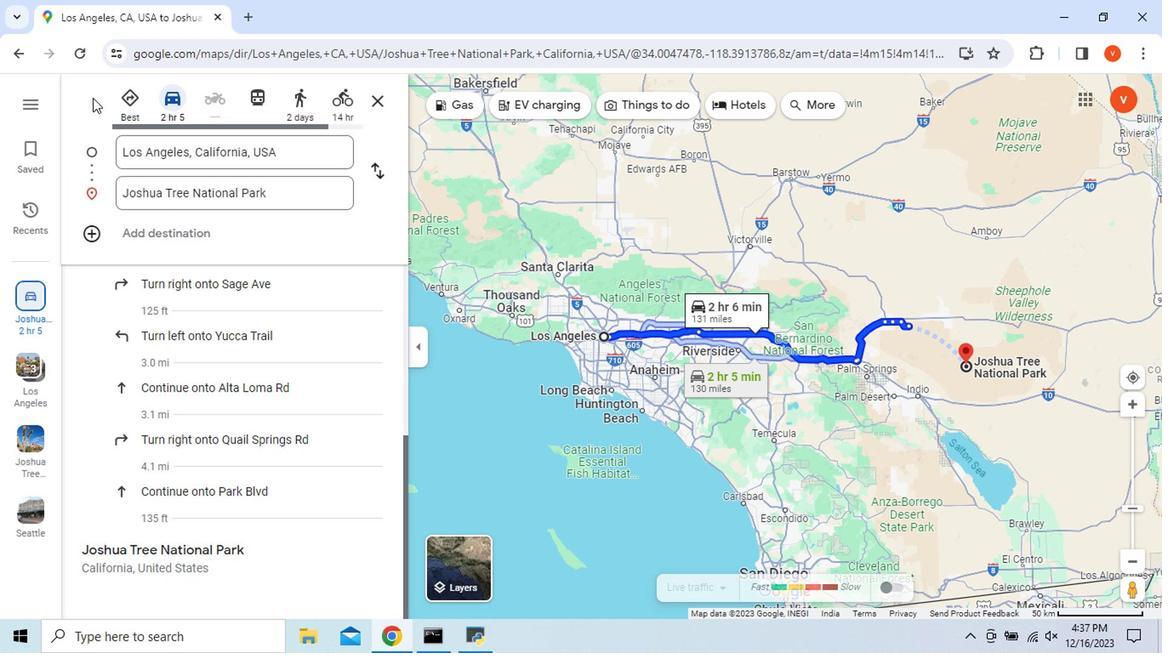 
Action: Mouse moved to (363, 289)
Screenshot: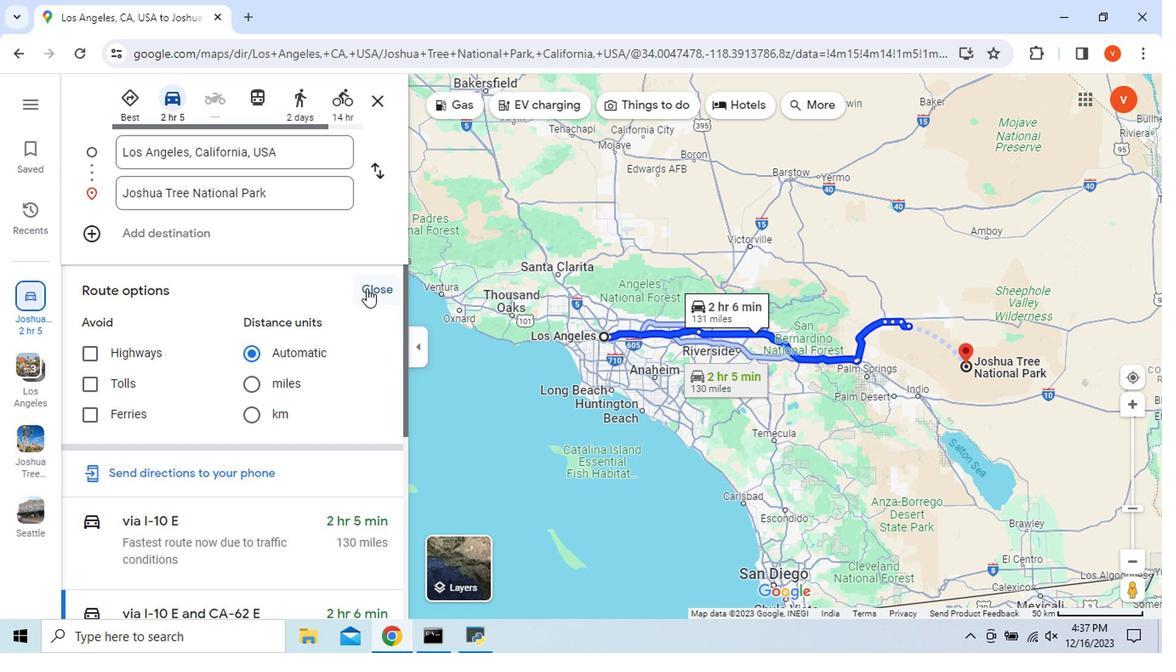 
Action: Mouse pressed left at (363, 289)
Screenshot: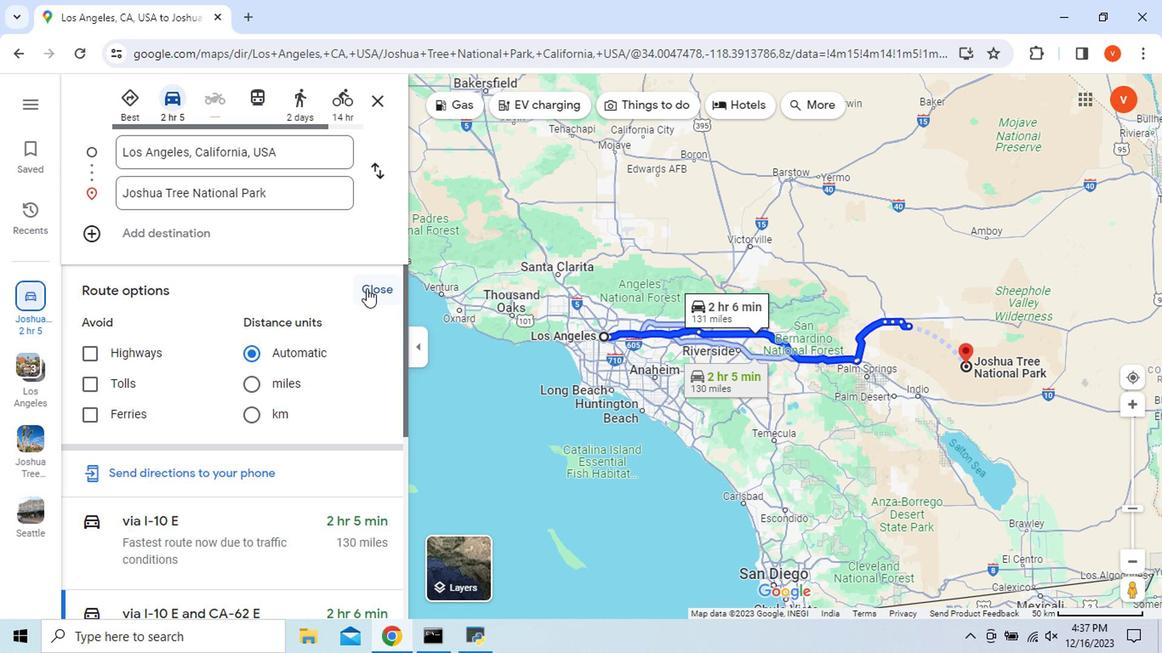 
Action: Mouse pressed left at (363, 289)
Screenshot: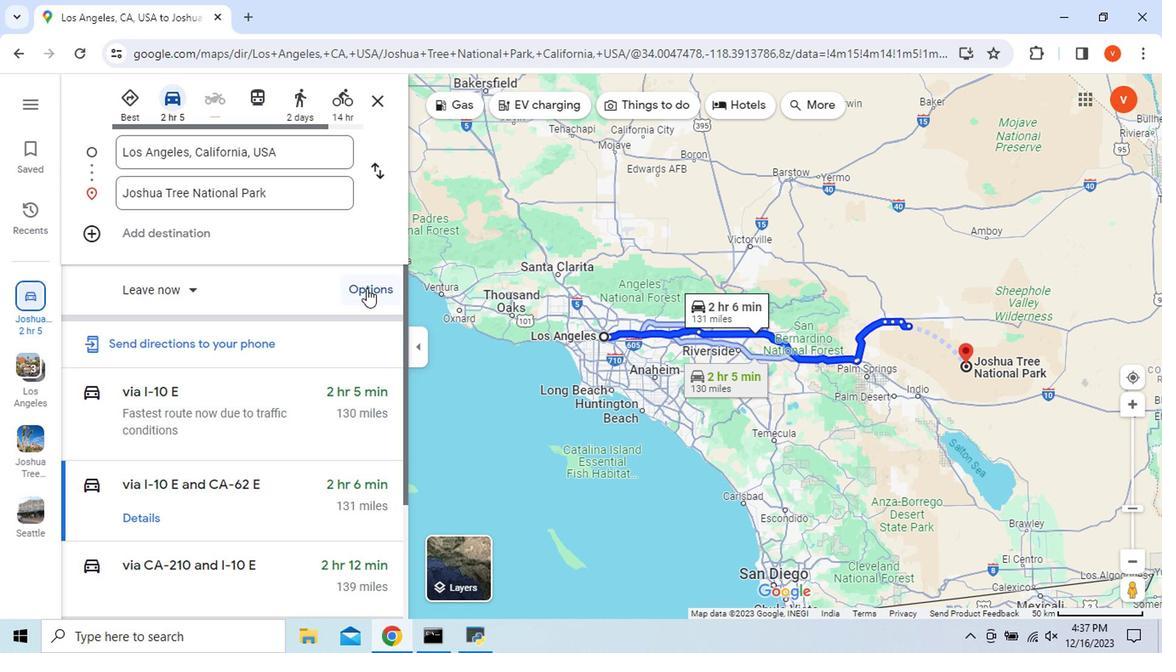 
Action: Mouse moved to (489, 485)
Screenshot: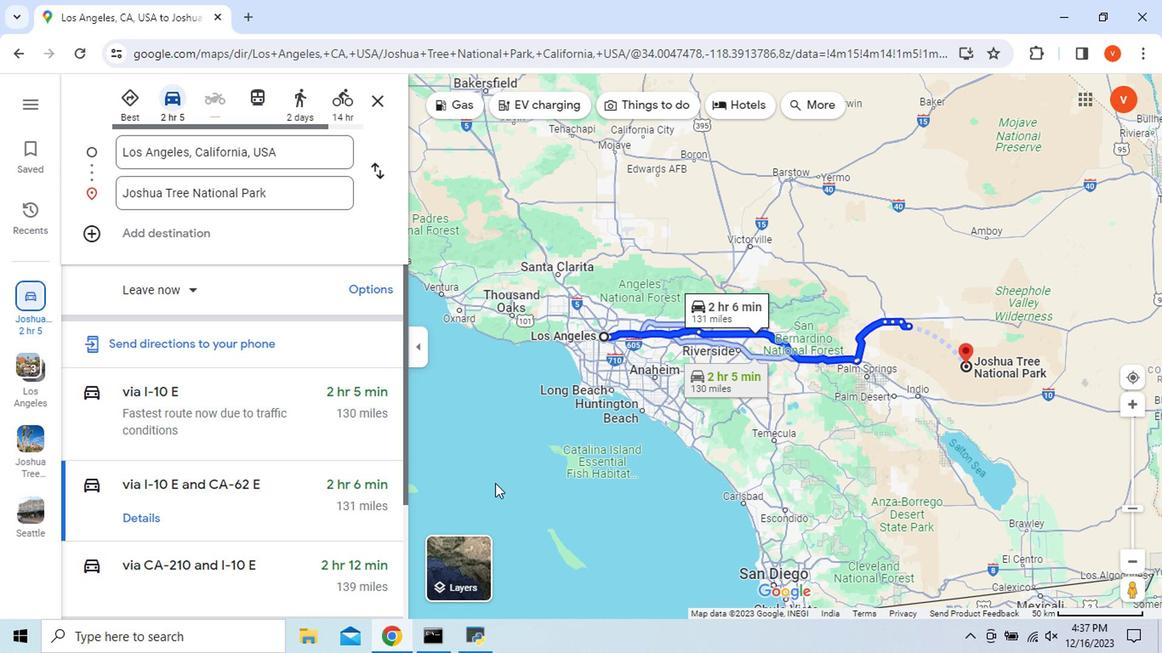 
